 Task: Find a place to stay in Nouna, Burkina Faso from 3rd to 17th August for 4 guests, with an entire place, 3 bedrooms, 2 bathrooms, and a price range of ₹3000 to ₹100000+.
Action: Mouse moved to (515, 110)
Screenshot: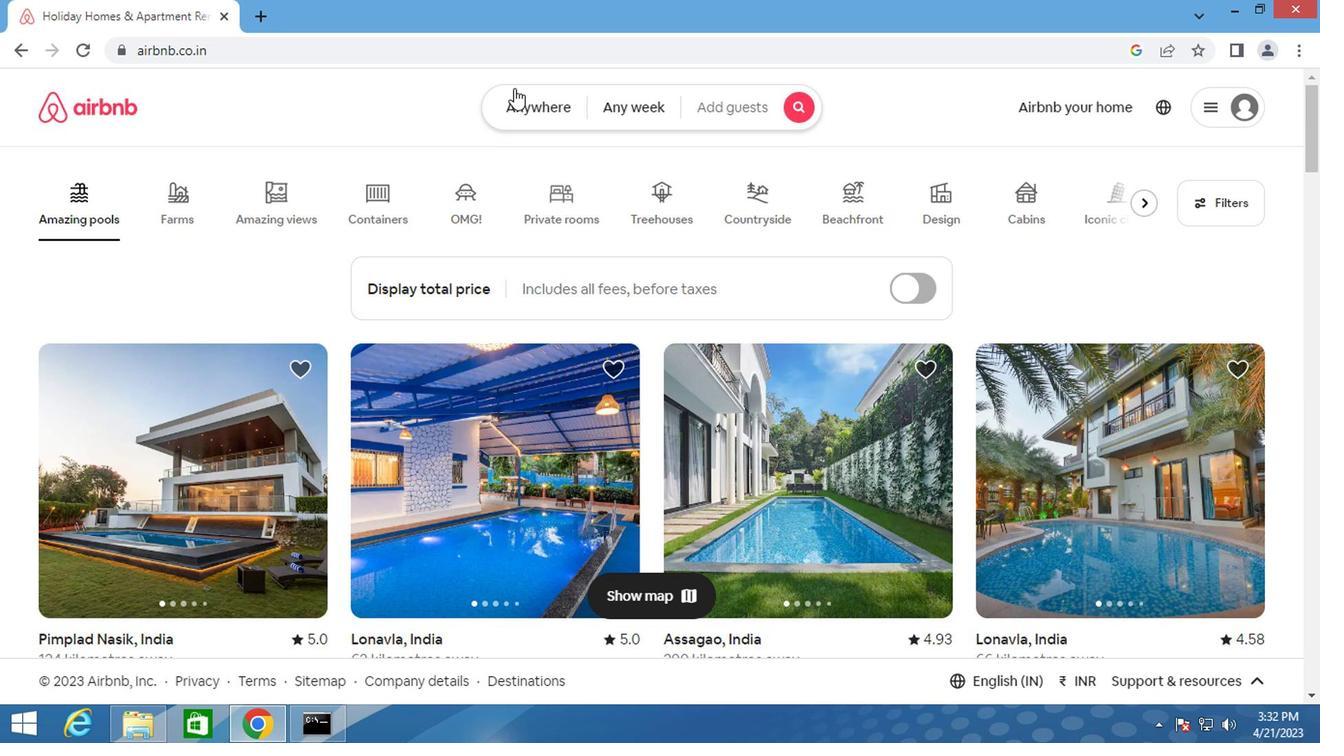 
Action: Mouse pressed left at (515, 110)
Screenshot: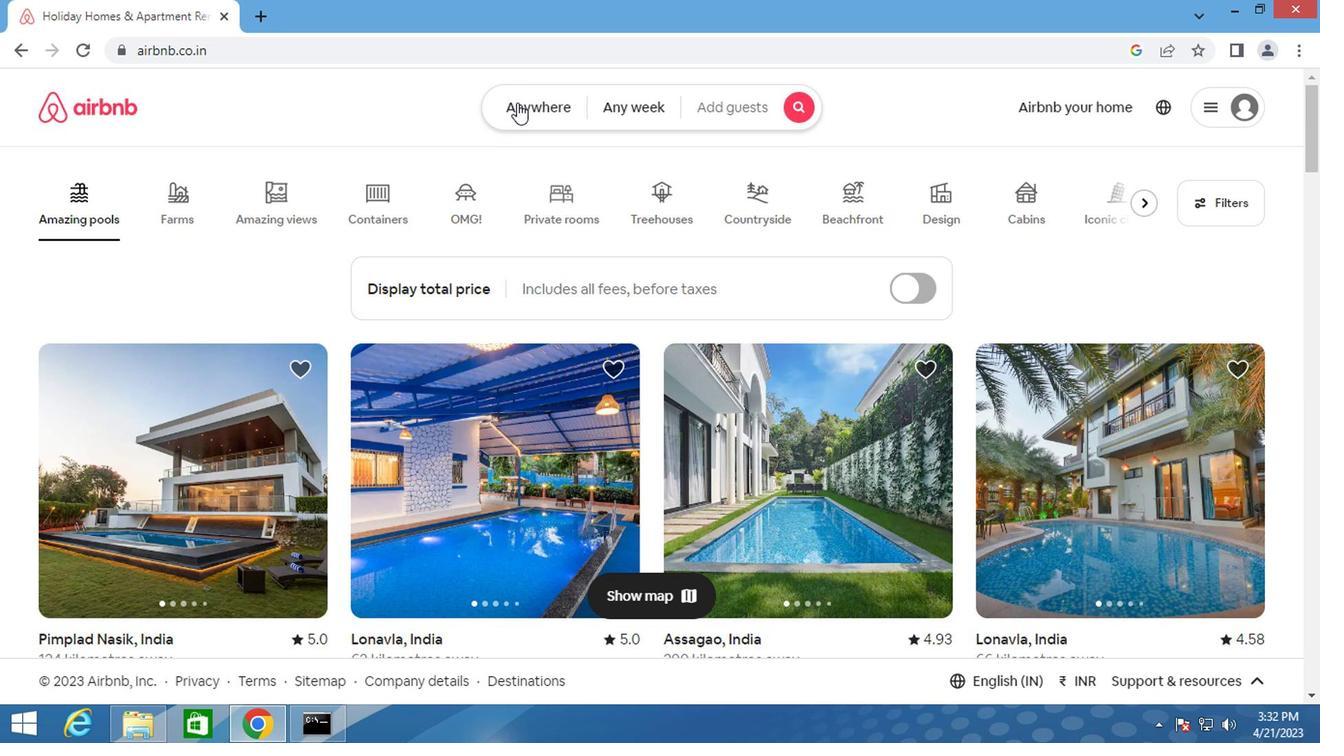 
Action: Mouse moved to (434, 187)
Screenshot: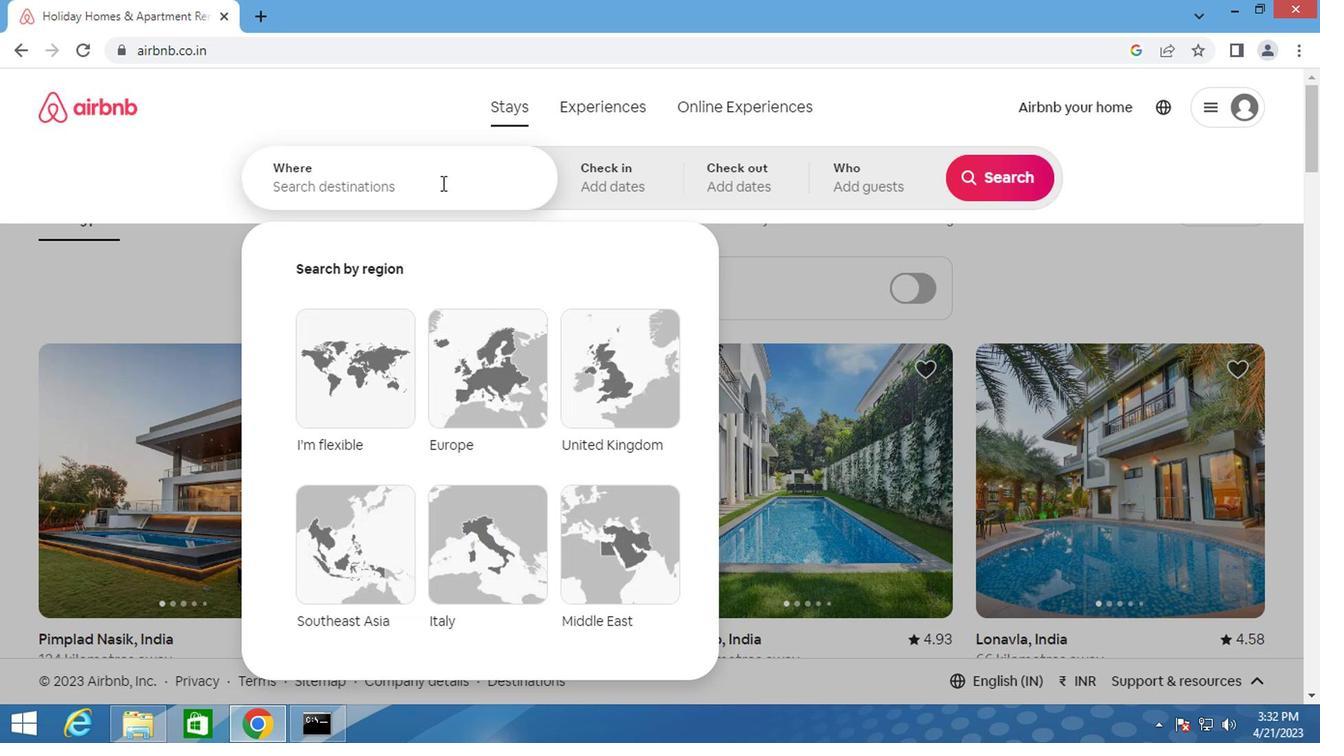 
Action: Mouse pressed left at (434, 187)
Screenshot: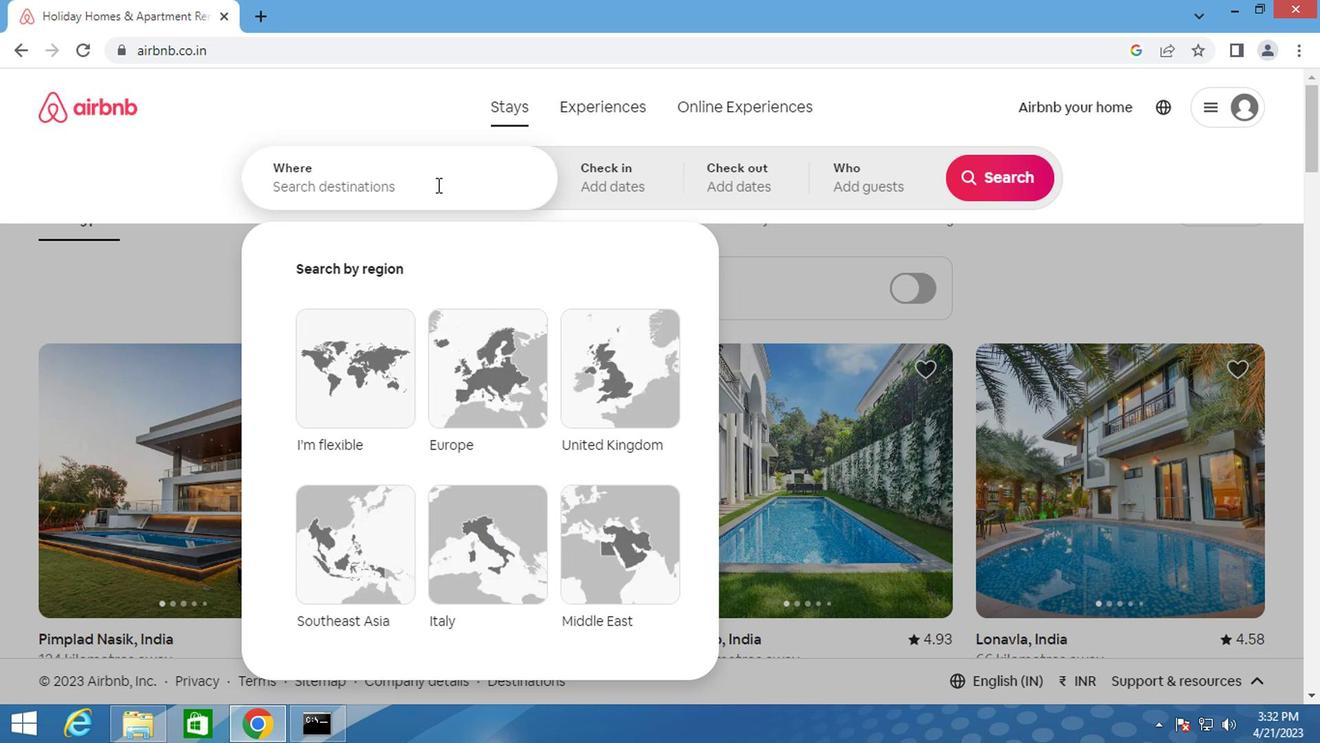 
Action: Key pressed <Key.shift>NOUNA,<Key.shift>BURKINA
Screenshot: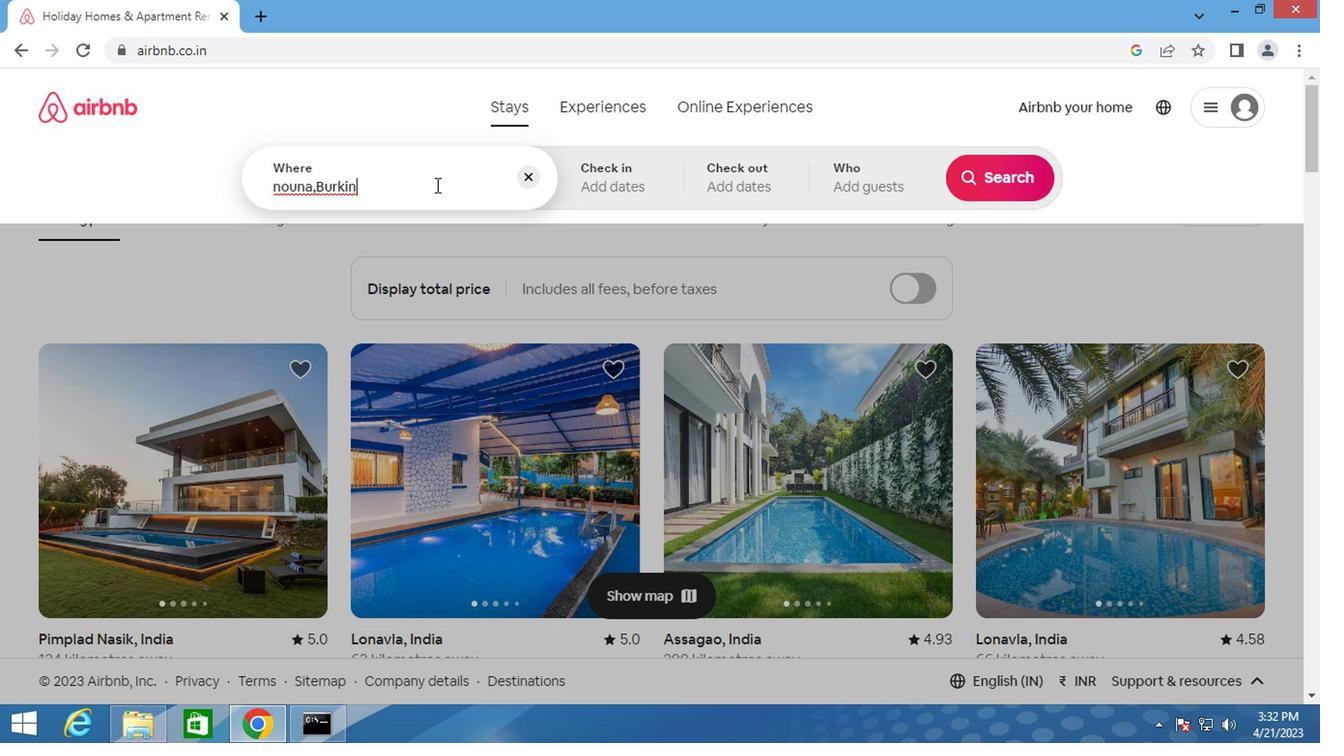
Action: Mouse moved to (421, 271)
Screenshot: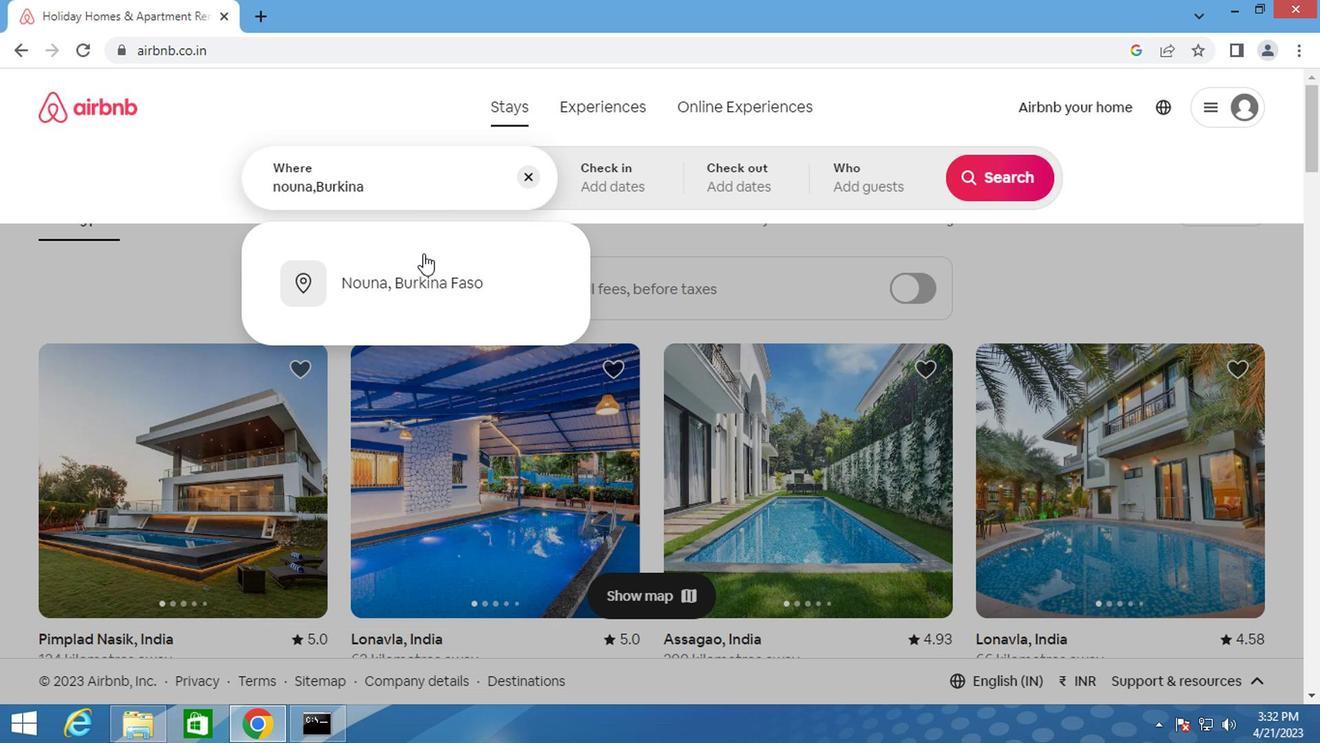 
Action: Mouse pressed left at (421, 271)
Screenshot: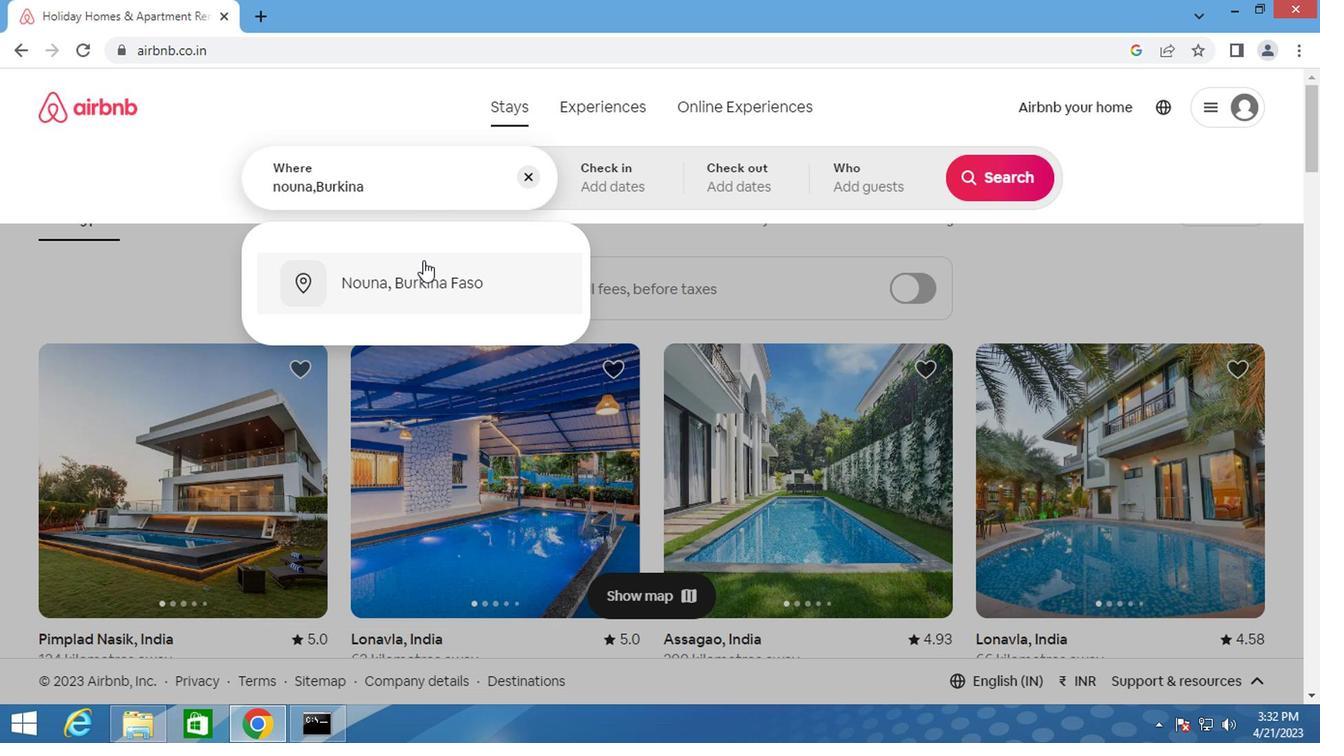 
Action: Mouse moved to (619, 179)
Screenshot: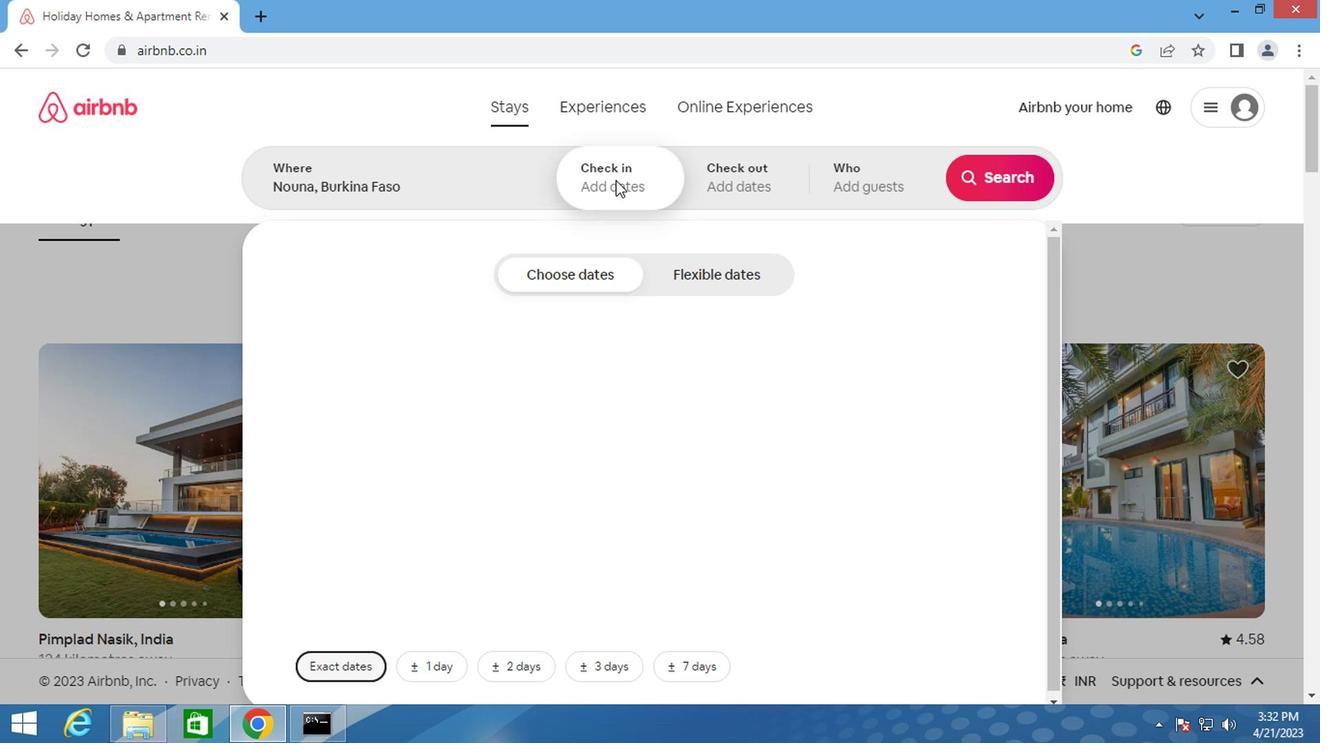 
Action: Mouse pressed left at (619, 179)
Screenshot: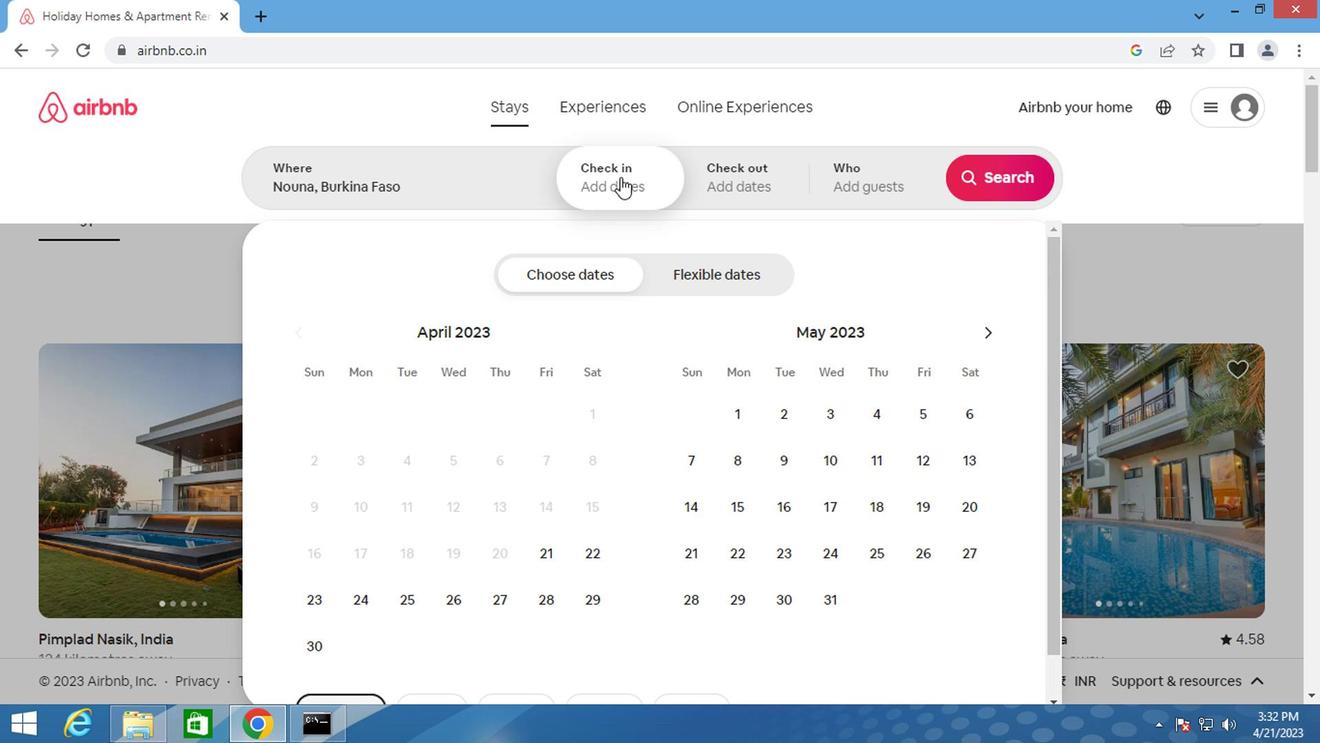 
Action: Mouse moved to (652, 196)
Screenshot: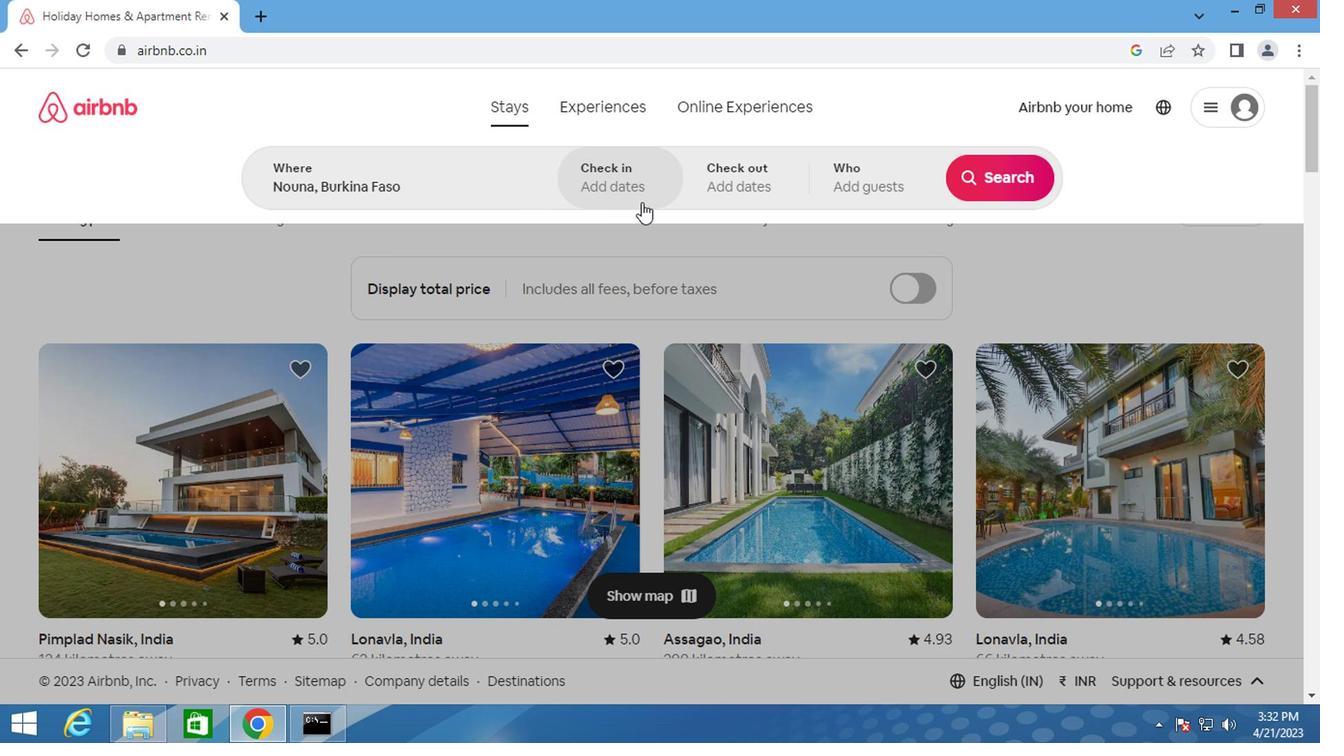 
Action: Mouse pressed left at (652, 196)
Screenshot: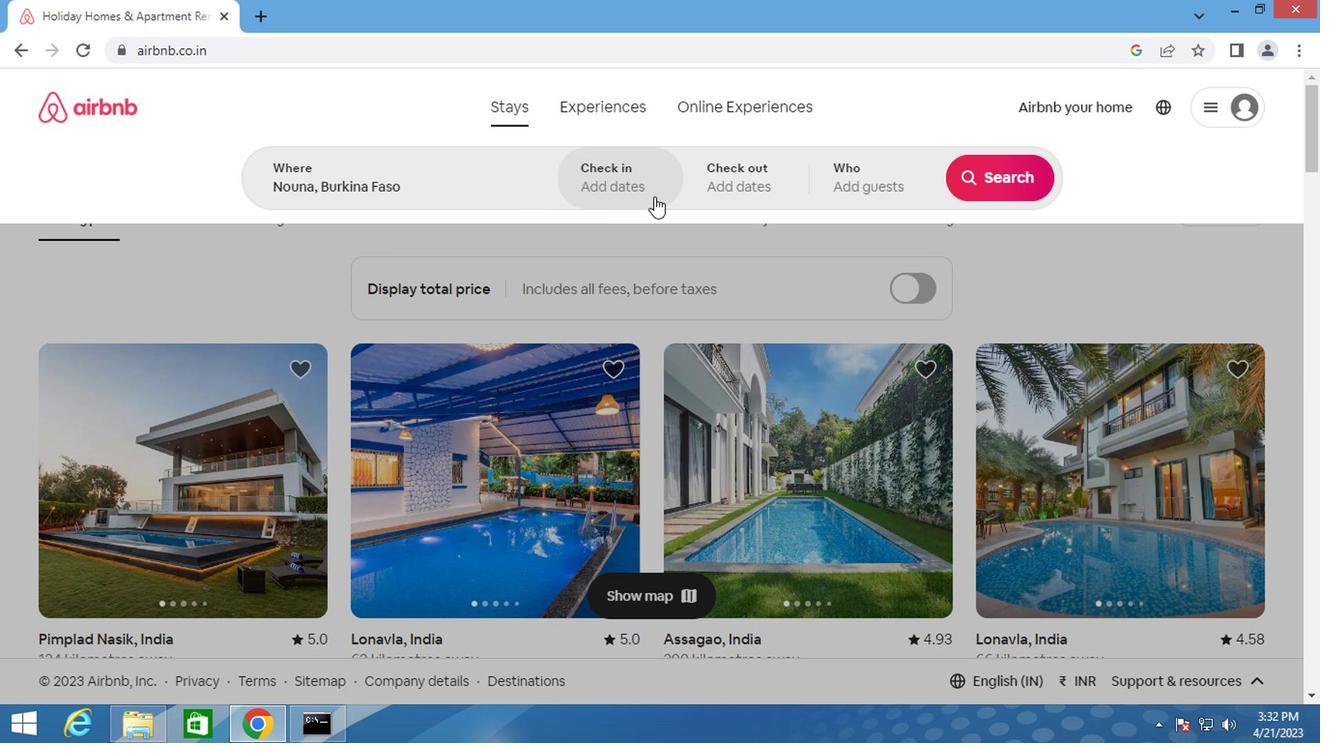 
Action: Mouse moved to (979, 331)
Screenshot: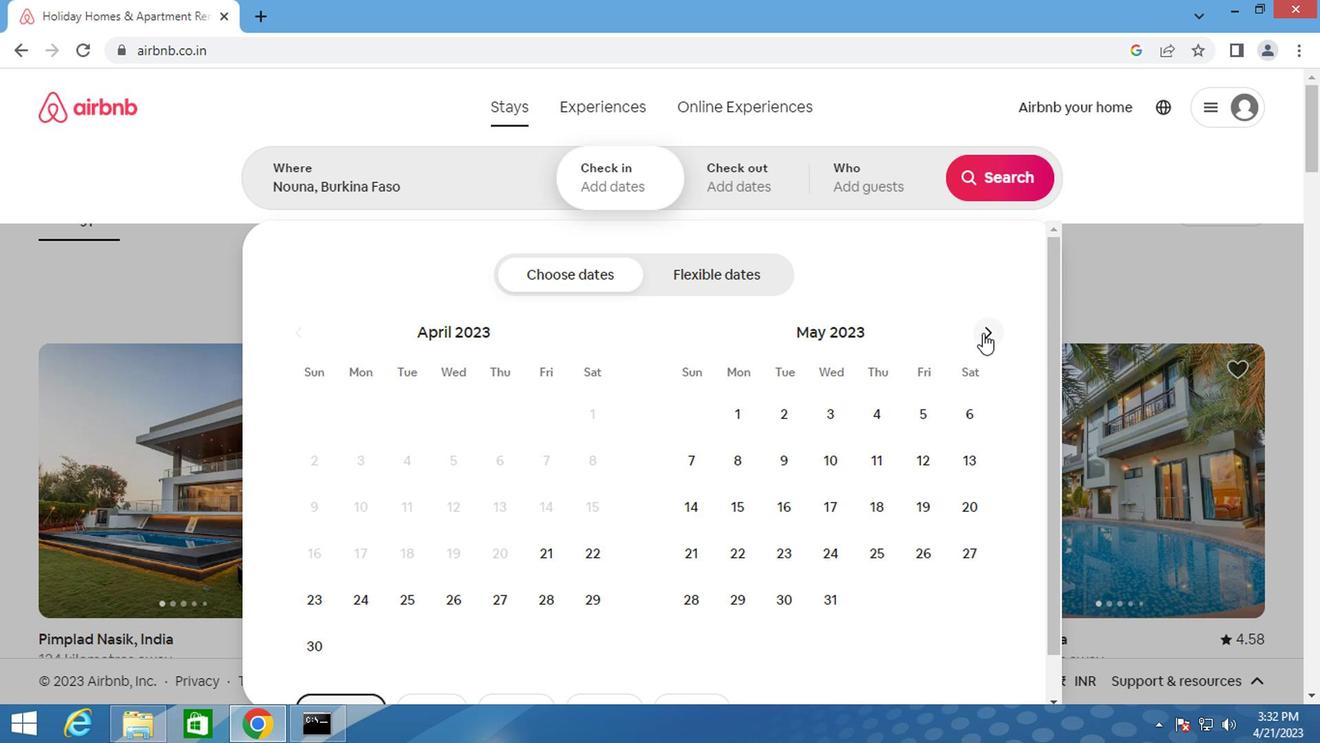 
Action: Mouse pressed left at (979, 331)
Screenshot: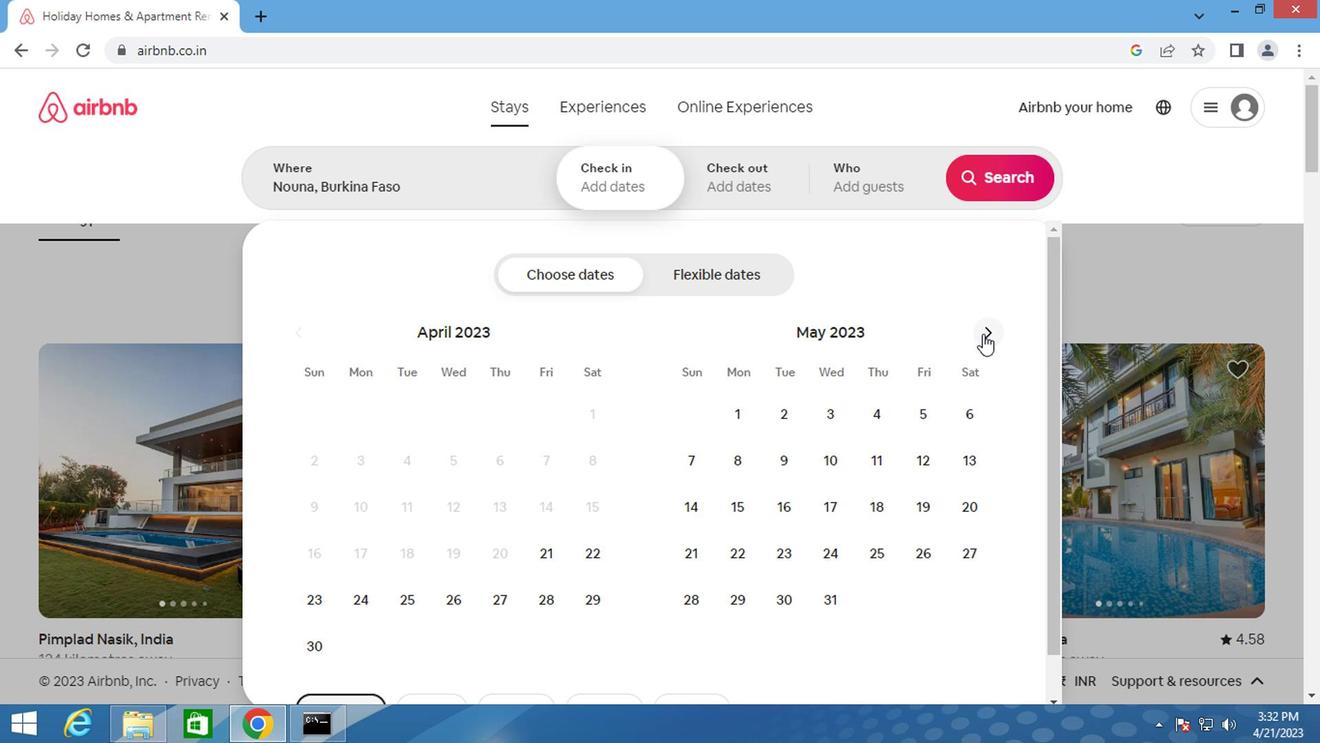 
Action: Mouse pressed left at (979, 331)
Screenshot: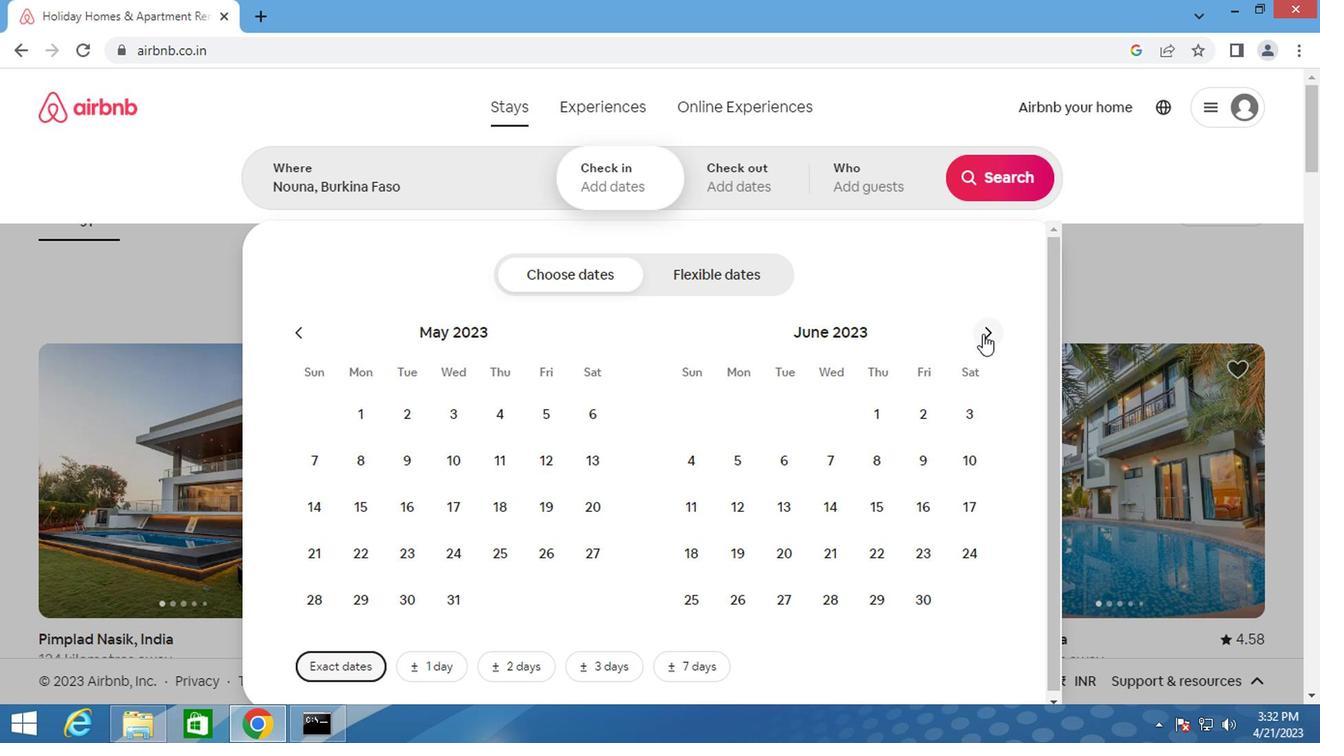 
Action: Mouse pressed left at (979, 331)
Screenshot: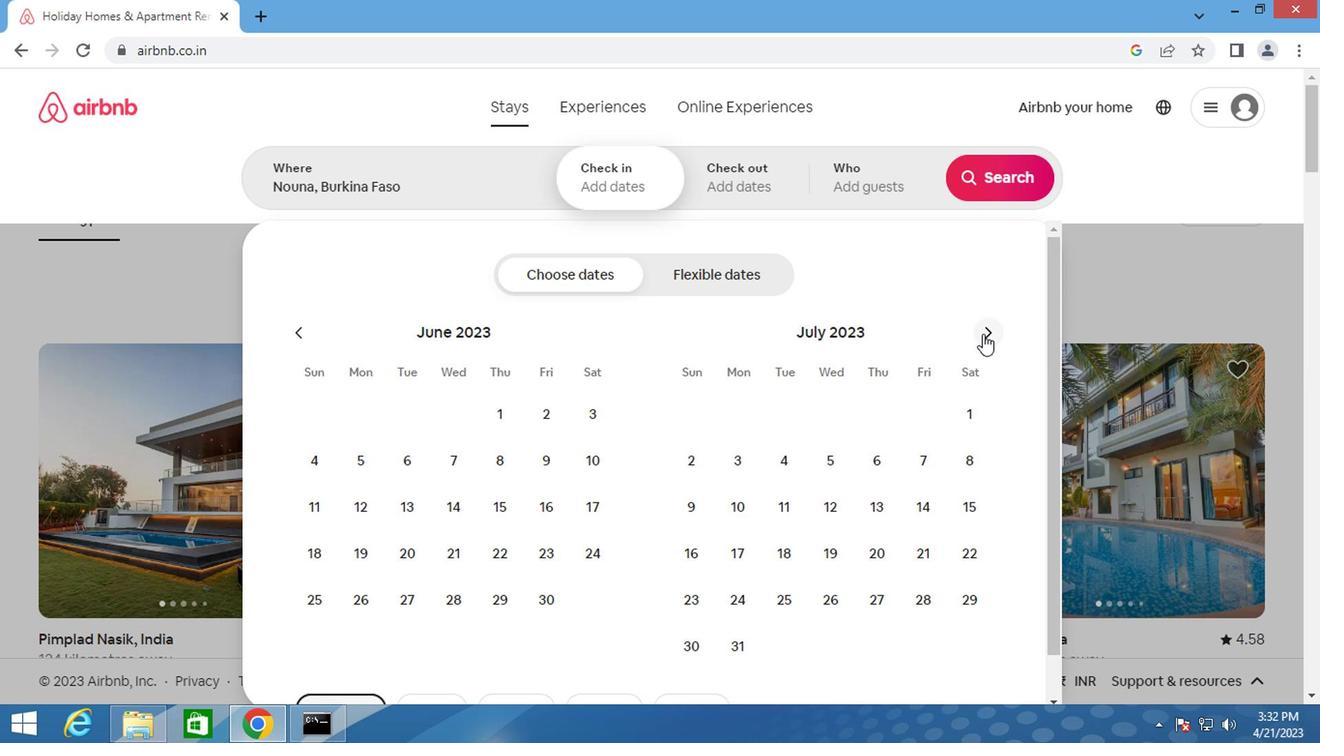 
Action: Mouse moved to (883, 410)
Screenshot: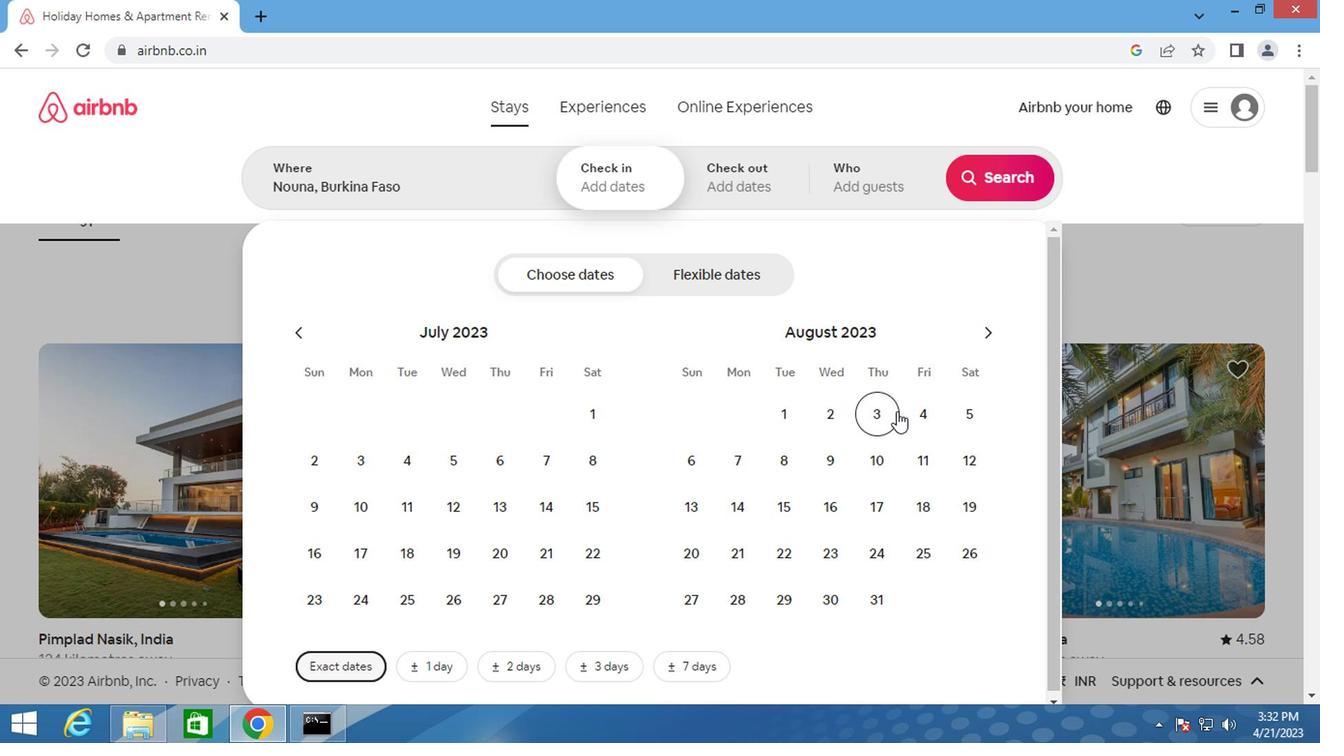 
Action: Mouse pressed left at (883, 410)
Screenshot: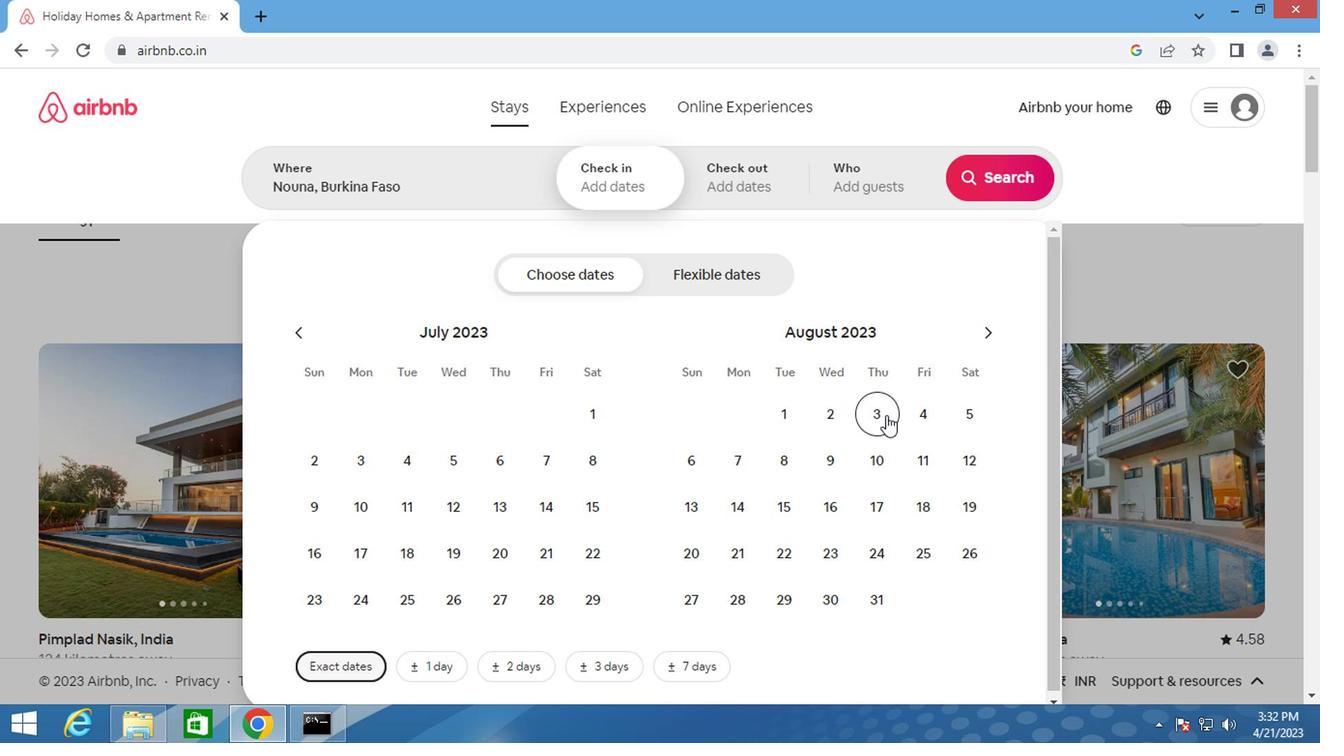 
Action: Mouse moved to (866, 491)
Screenshot: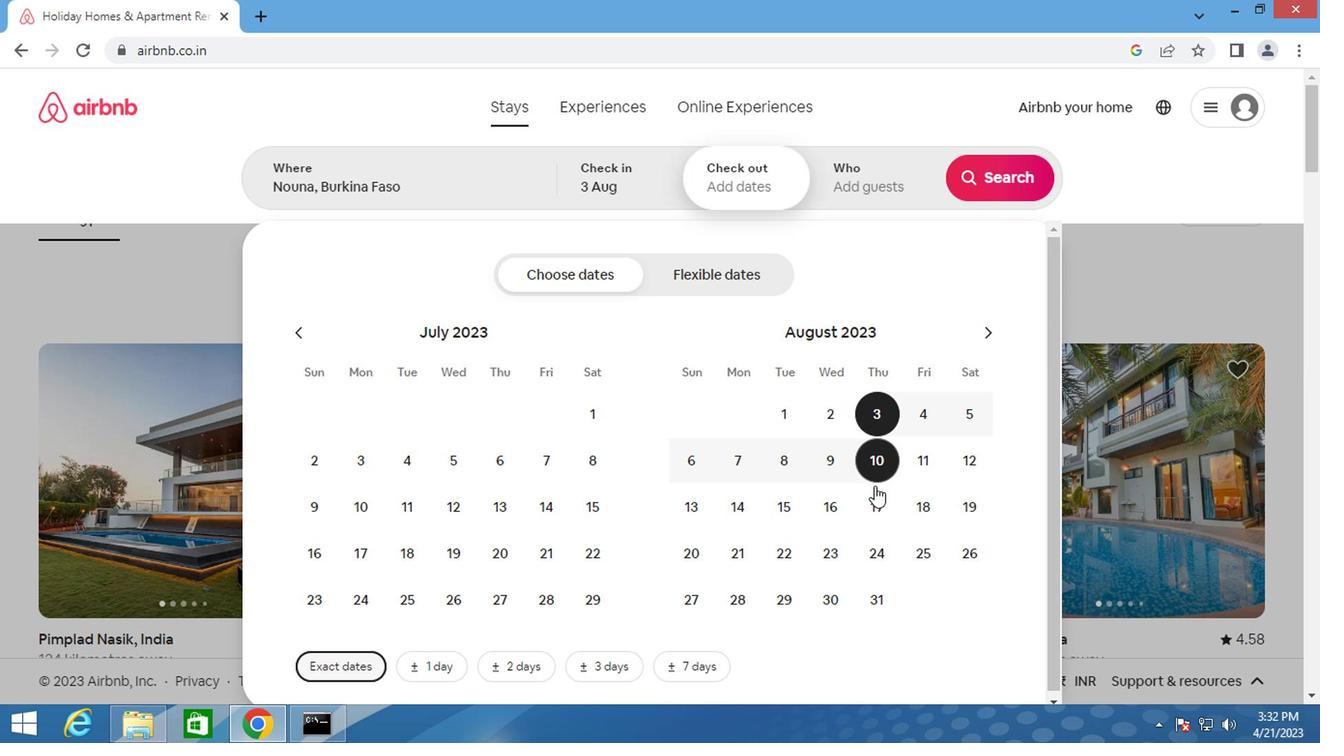 
Action: Mouse pressed left at (866, 491)
Screenshot: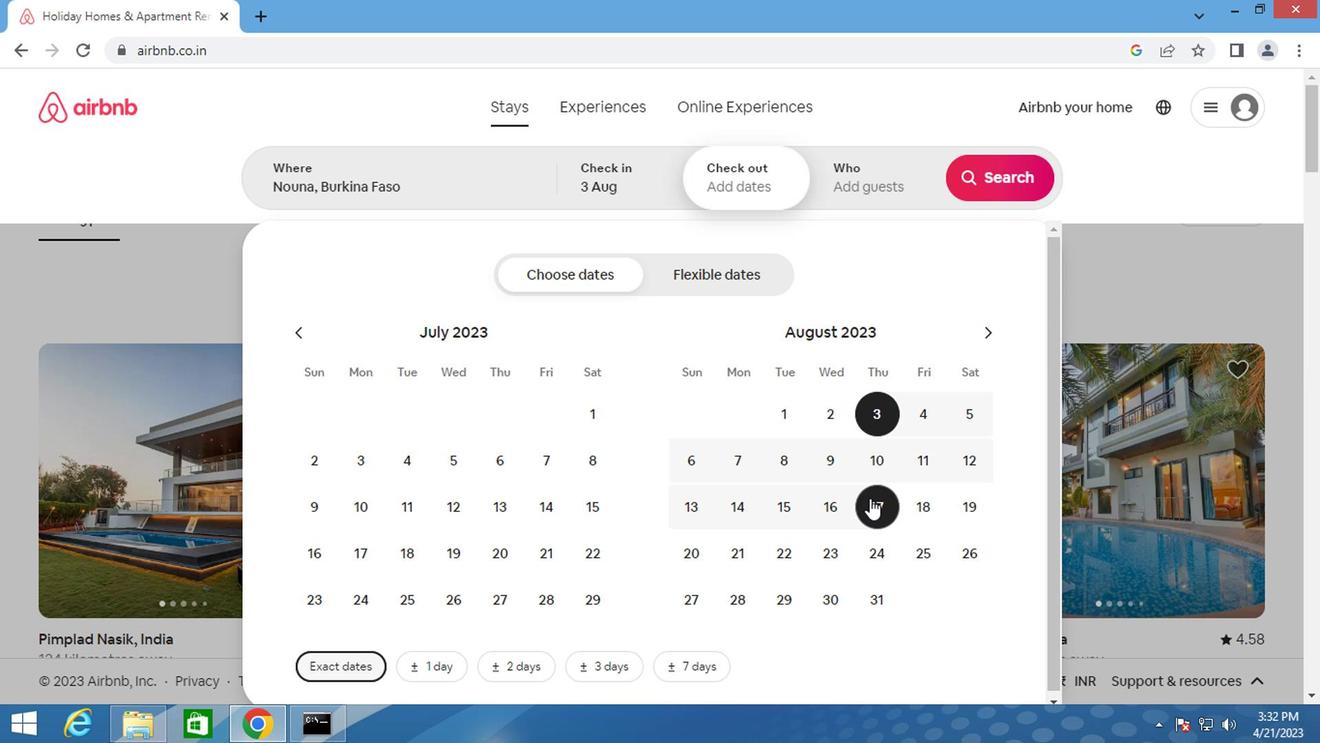 
Action: Mouse moved to (870, 178)
Screenshot: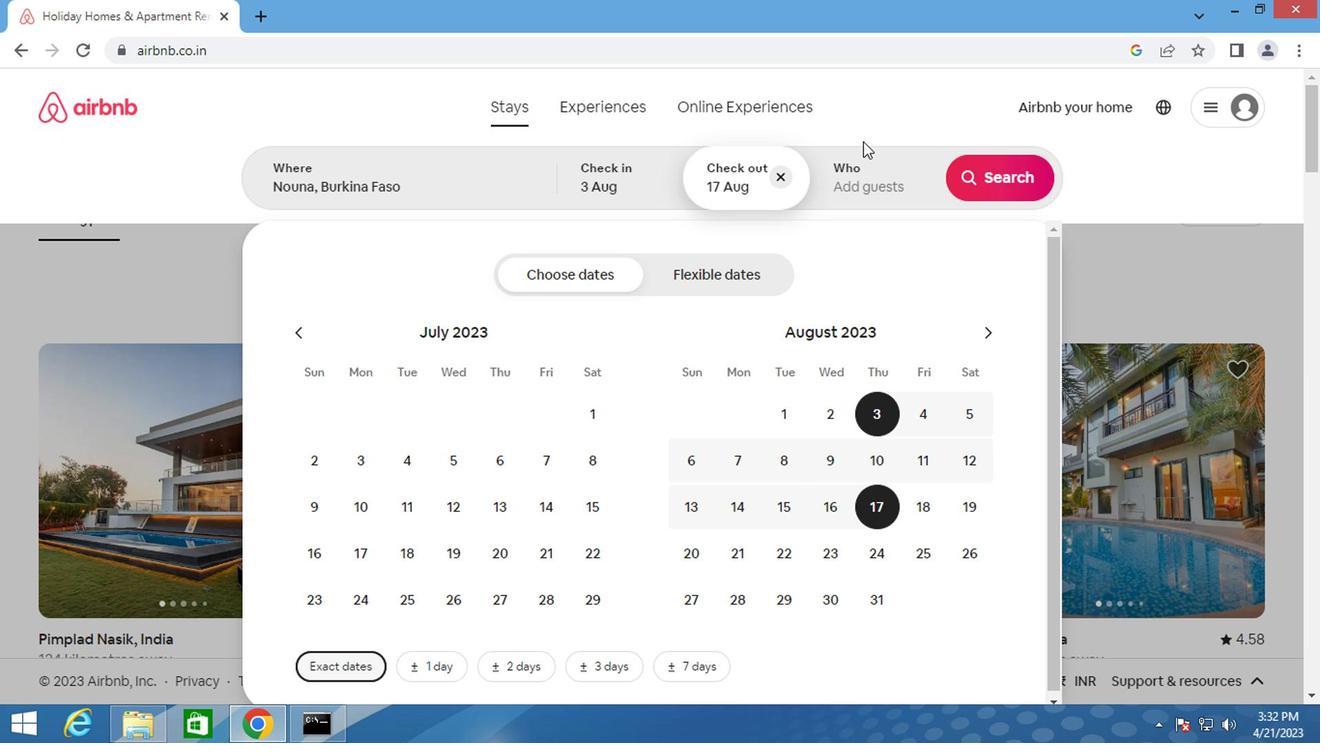
Action: Mouse pressed left at (870, 178)
Screenshot: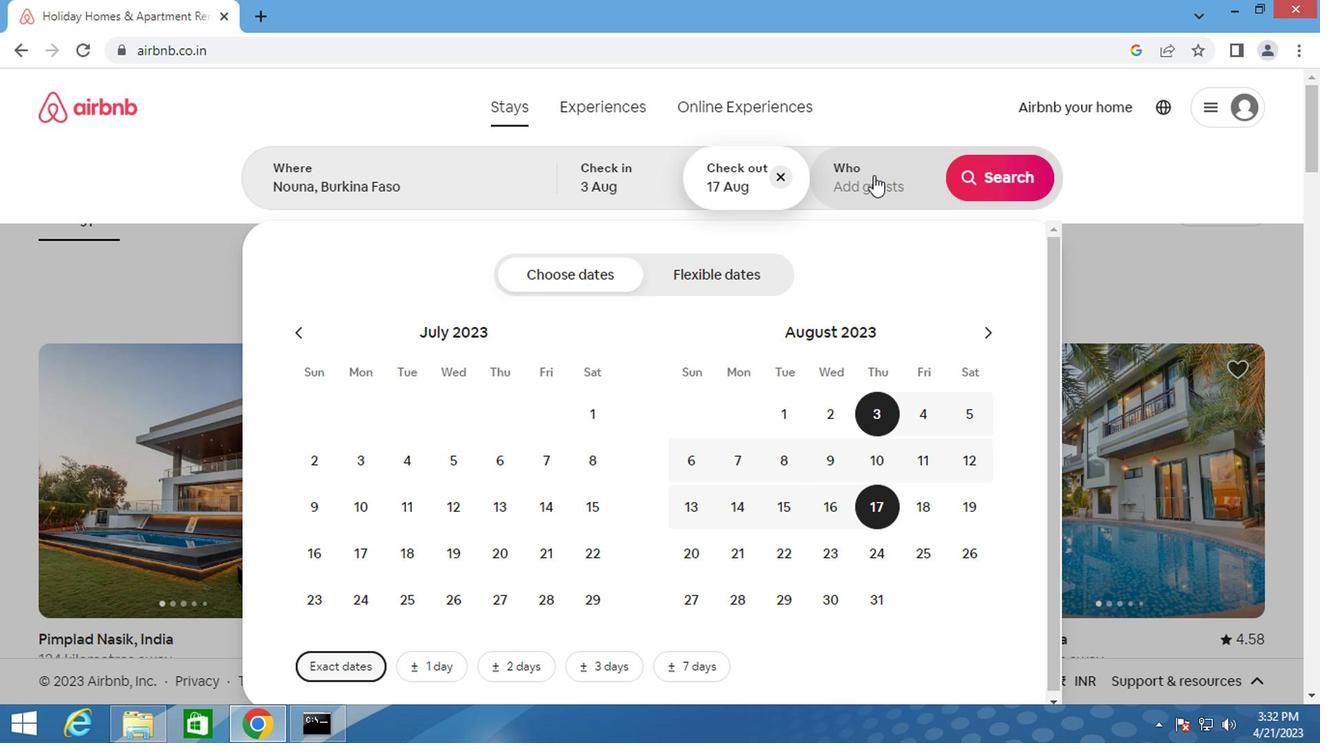 
Action: Mouse moved to (1013, 276)
Screenshot: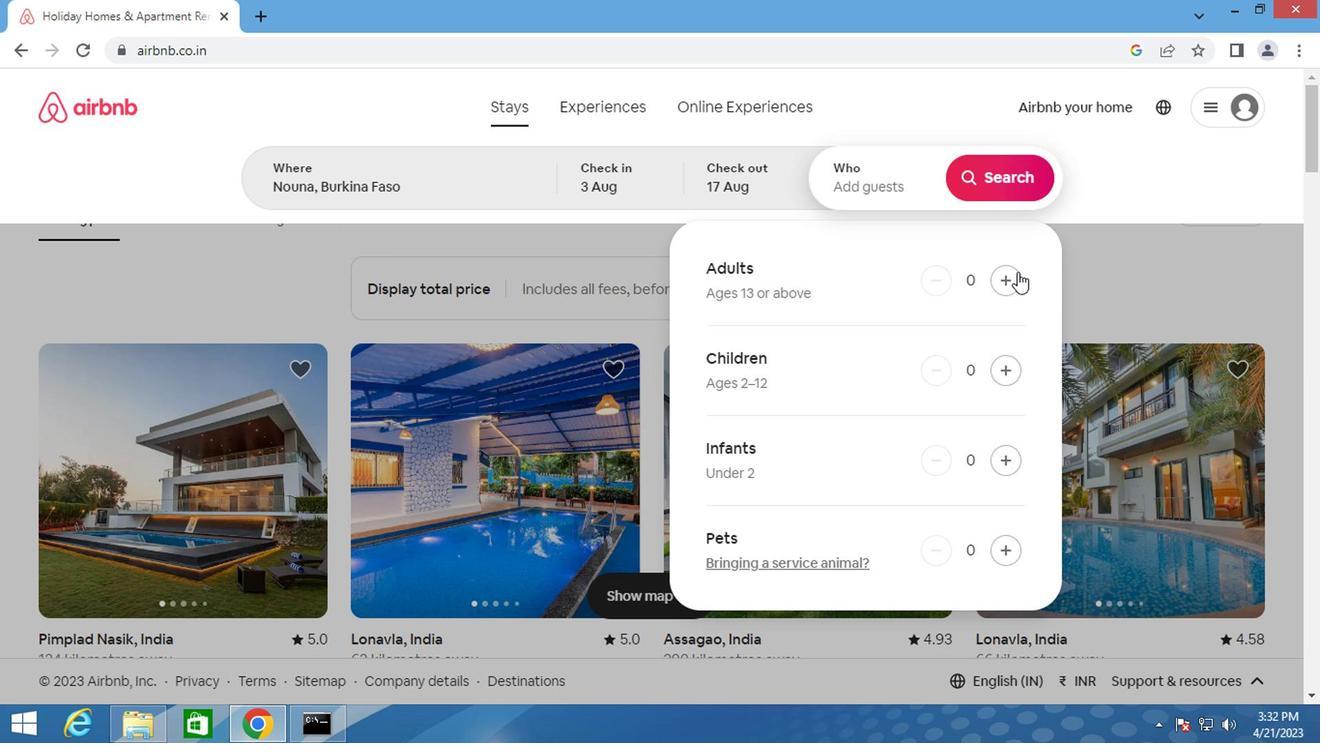 
Action: Mouse pressed left at (1013, 276)
Screenshot: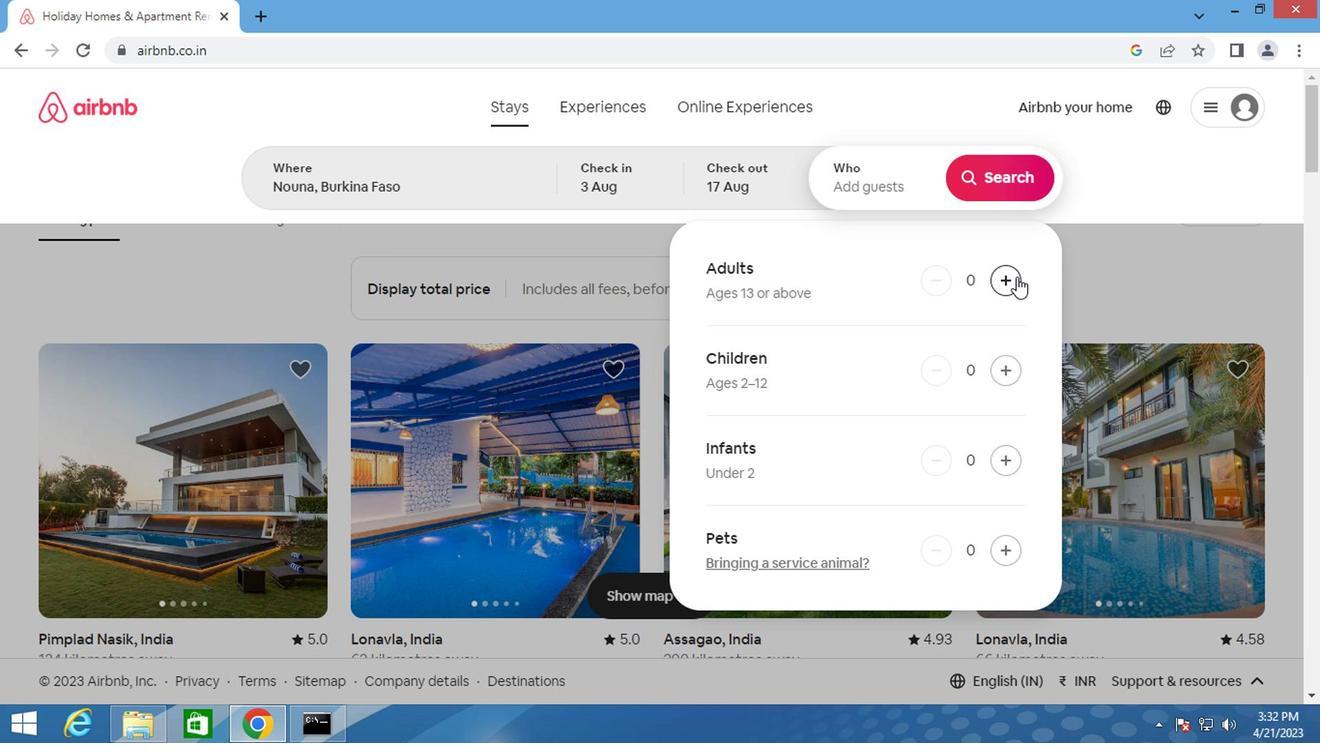 
Action: Mouse pressed left at (1013, 276)
Screenshot: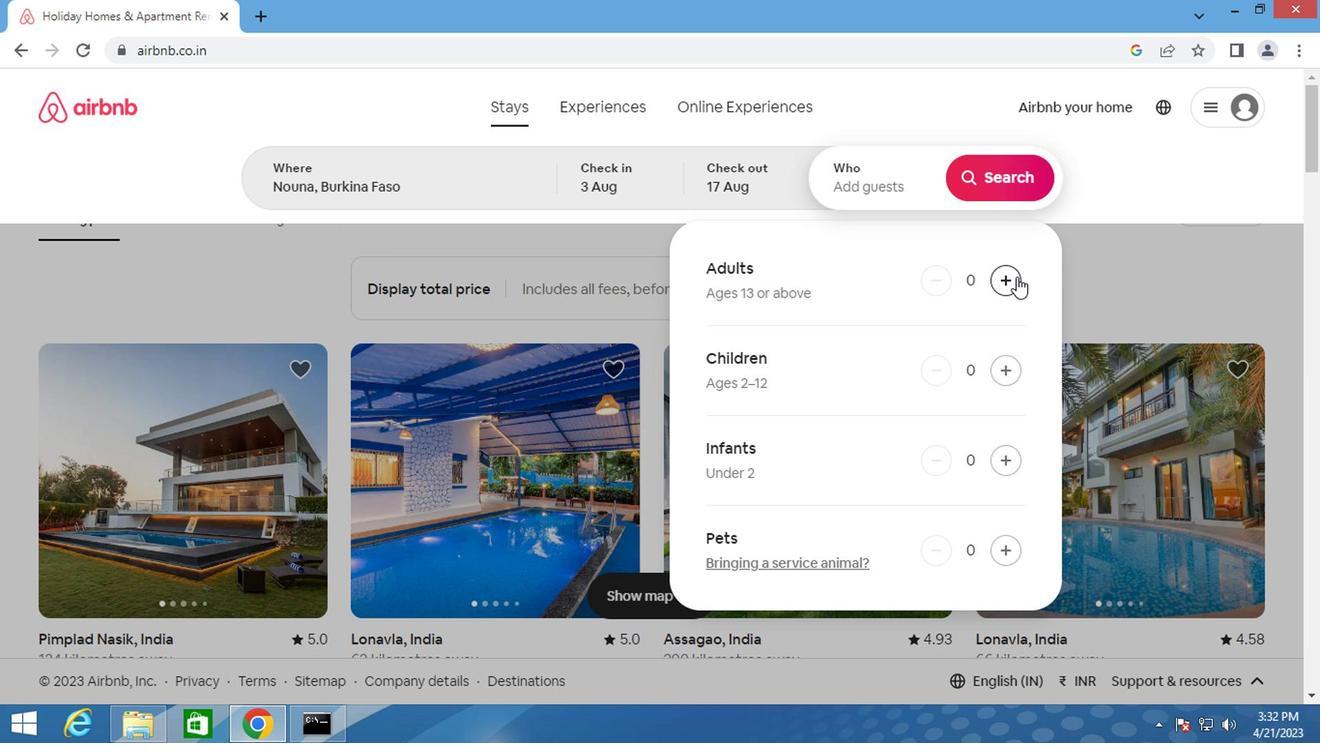 
Action: Mouse pressed left at (1013, 276)
Screenshot: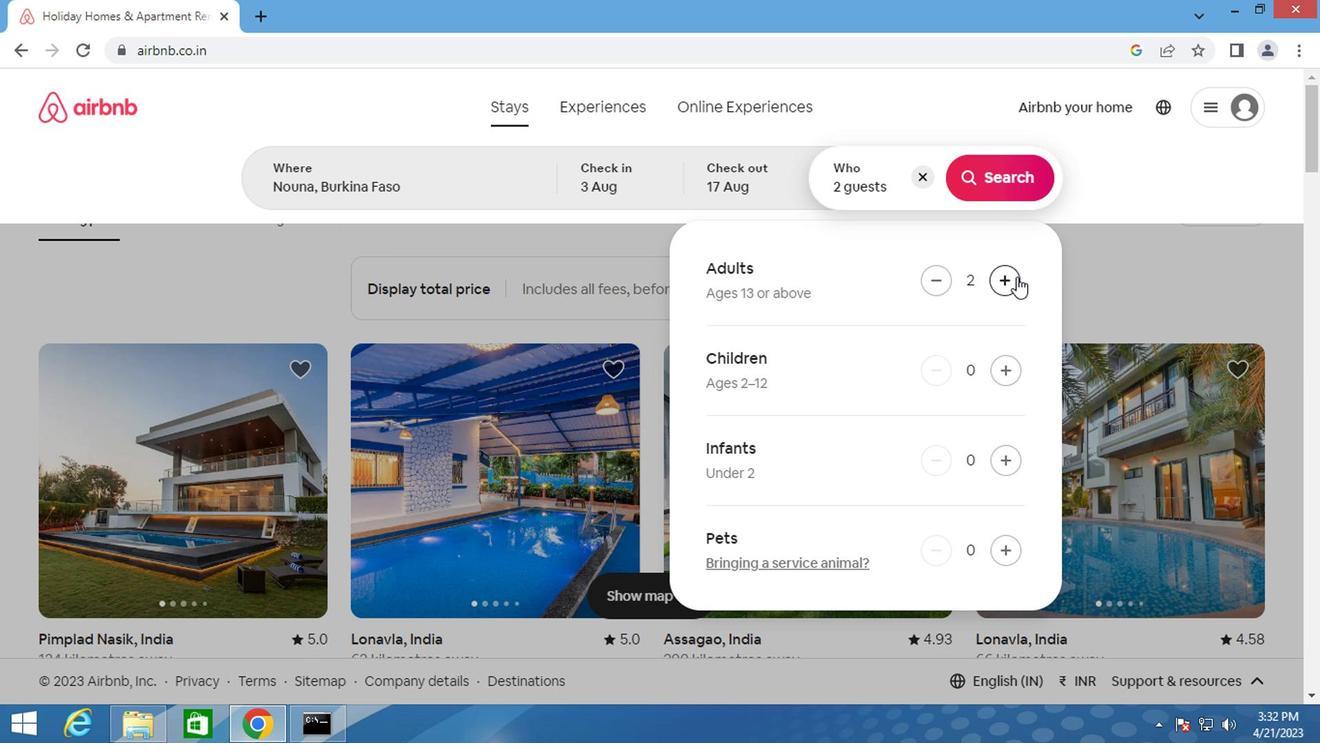 
Action: Mouse moved to (998, 364)
Screenshot: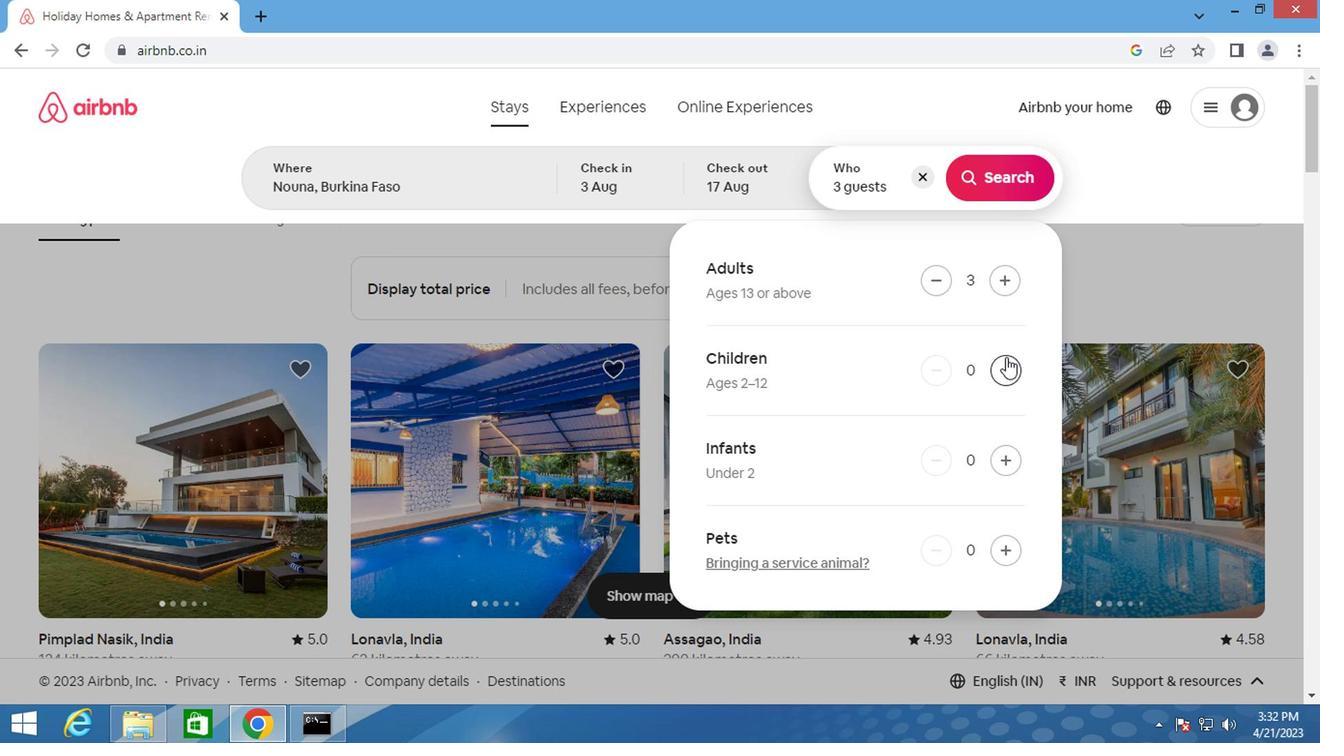 
Action: Mouse pressed left at (998, 364)
Screenshot: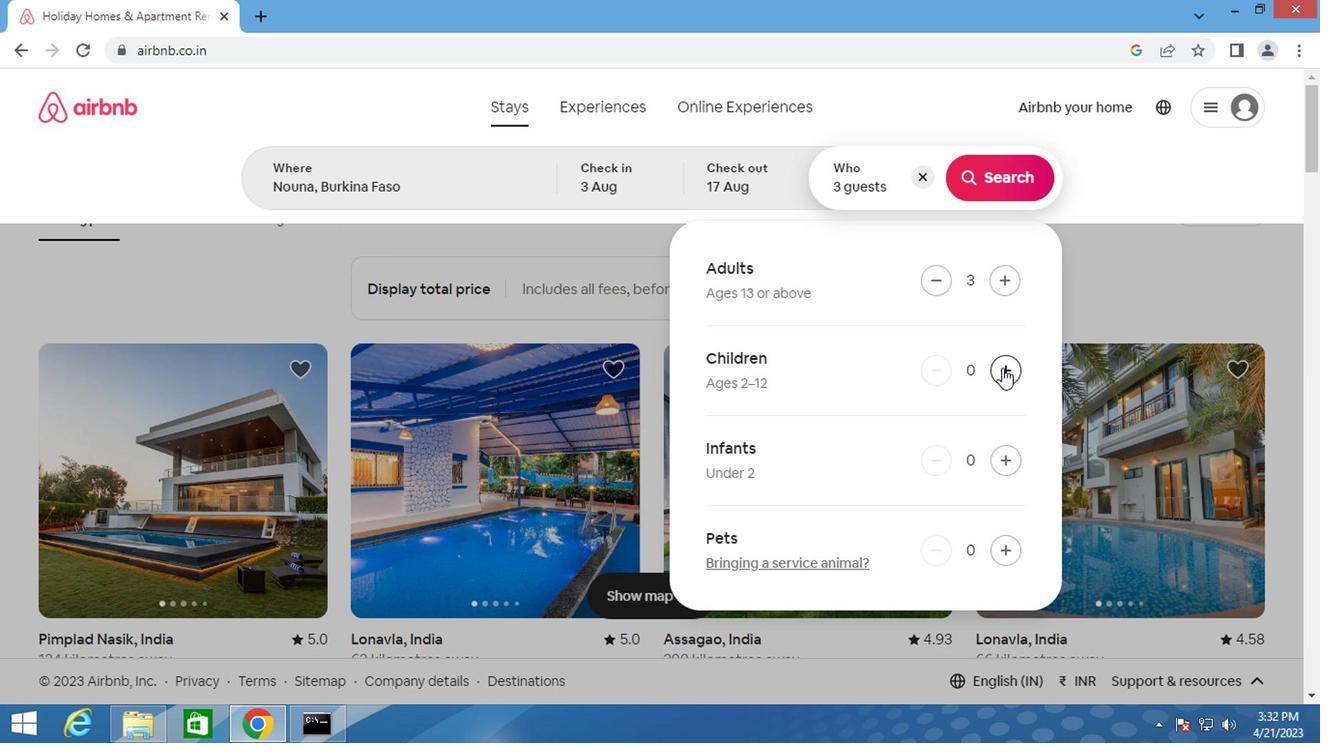 
Action: Mouse moved to (998, 365)
Screenshot: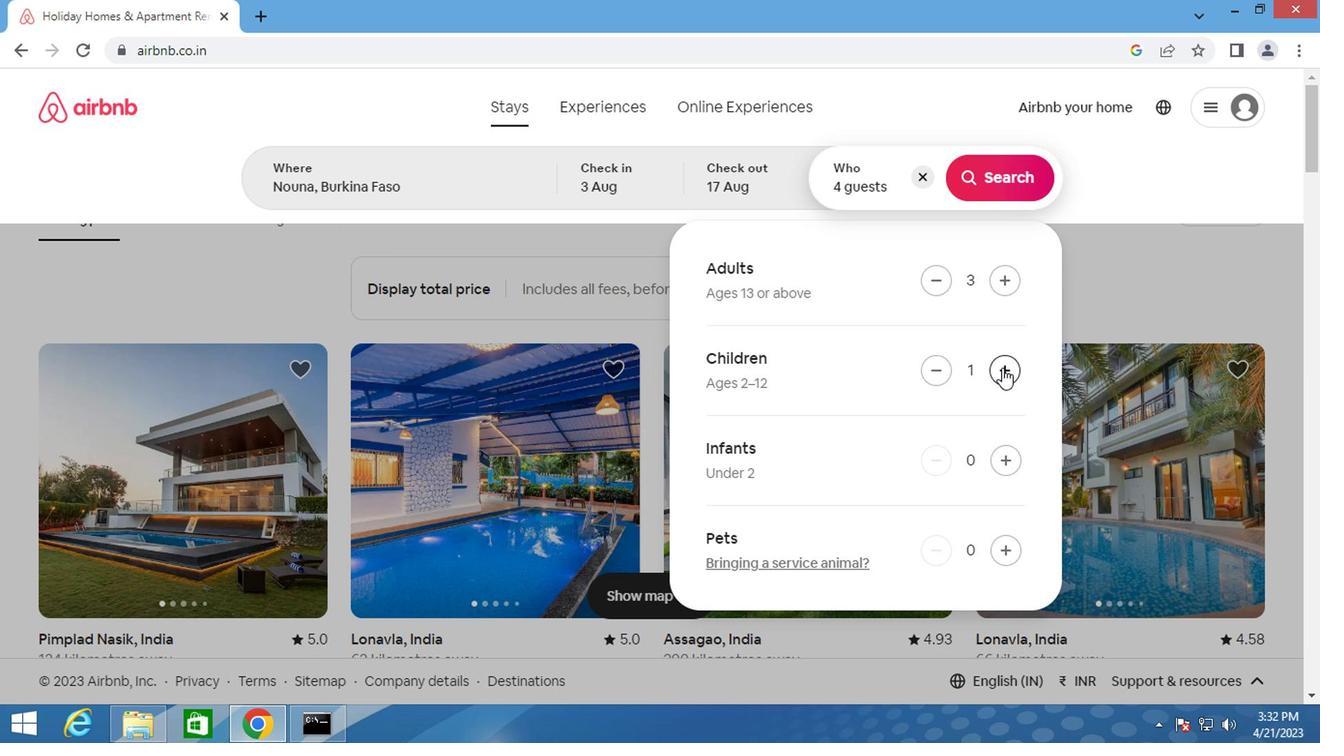
Action: Mouse scrolled (998, 364) with delta (0, 0)
Screenshot: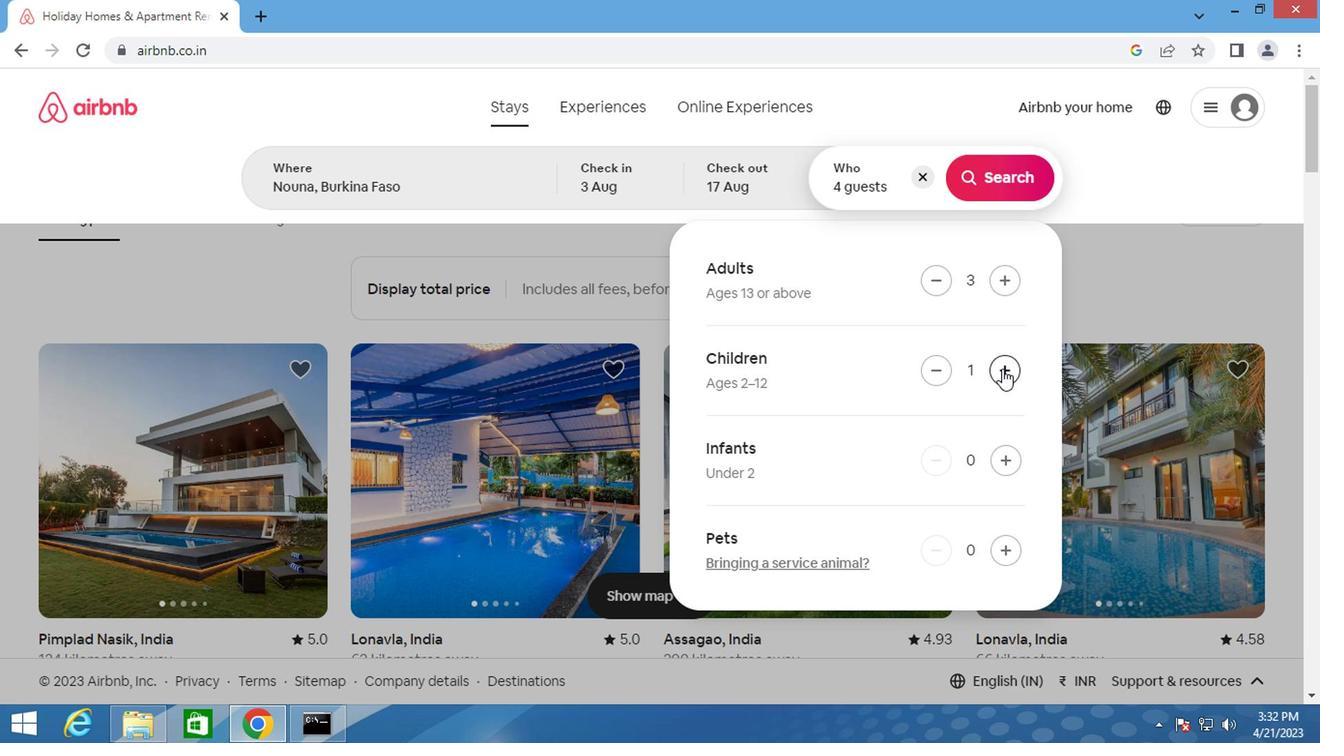 
Action: Mouse scrolled (998, 364) with delta (0, 0)
Screenshot: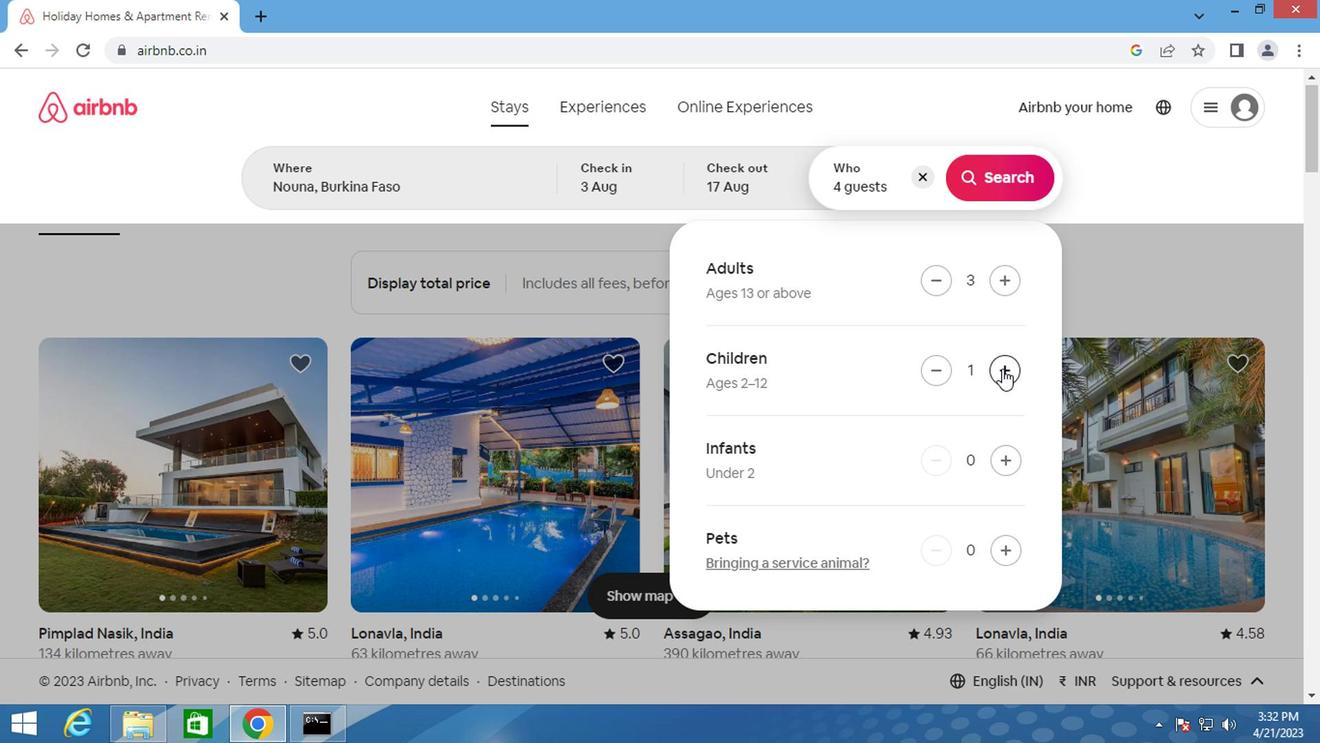 
Action: Mouse moved to (798, 108)
Screenshot: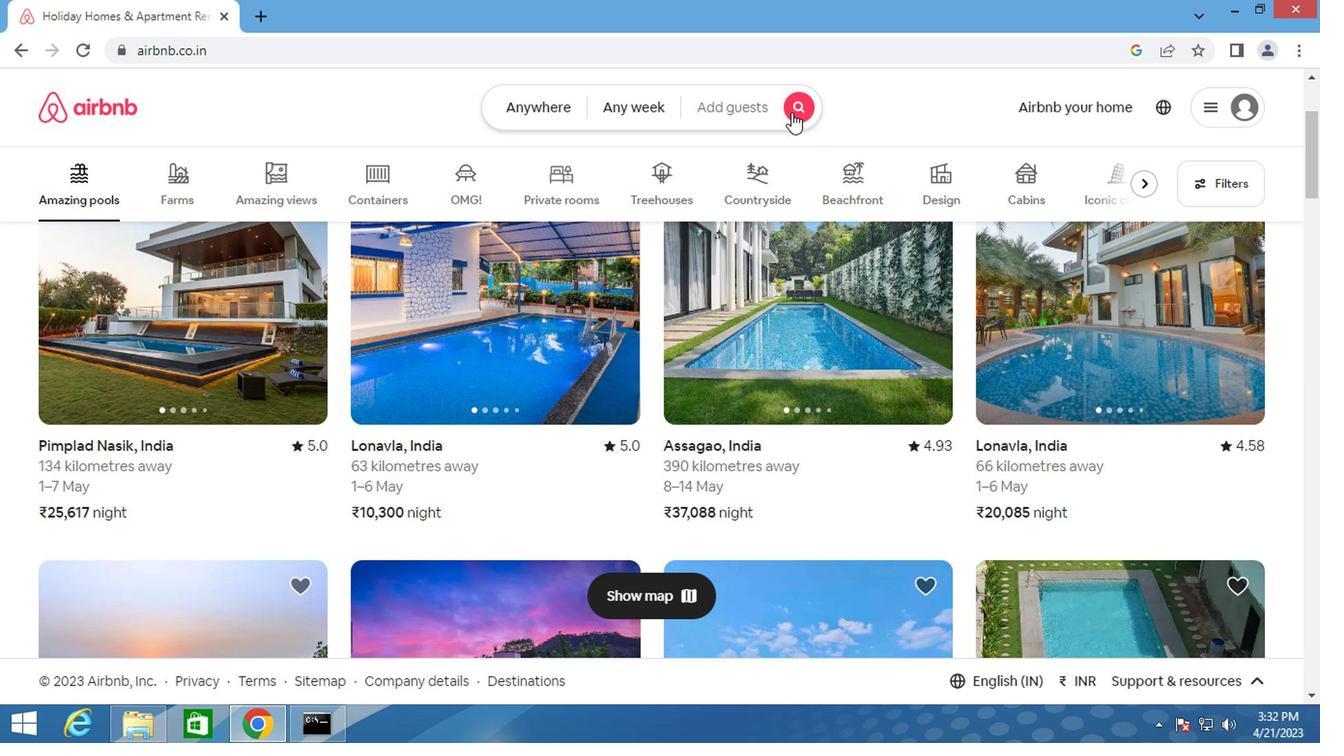 
Action: Mouse pressed left at (798, 108)
Screenshot: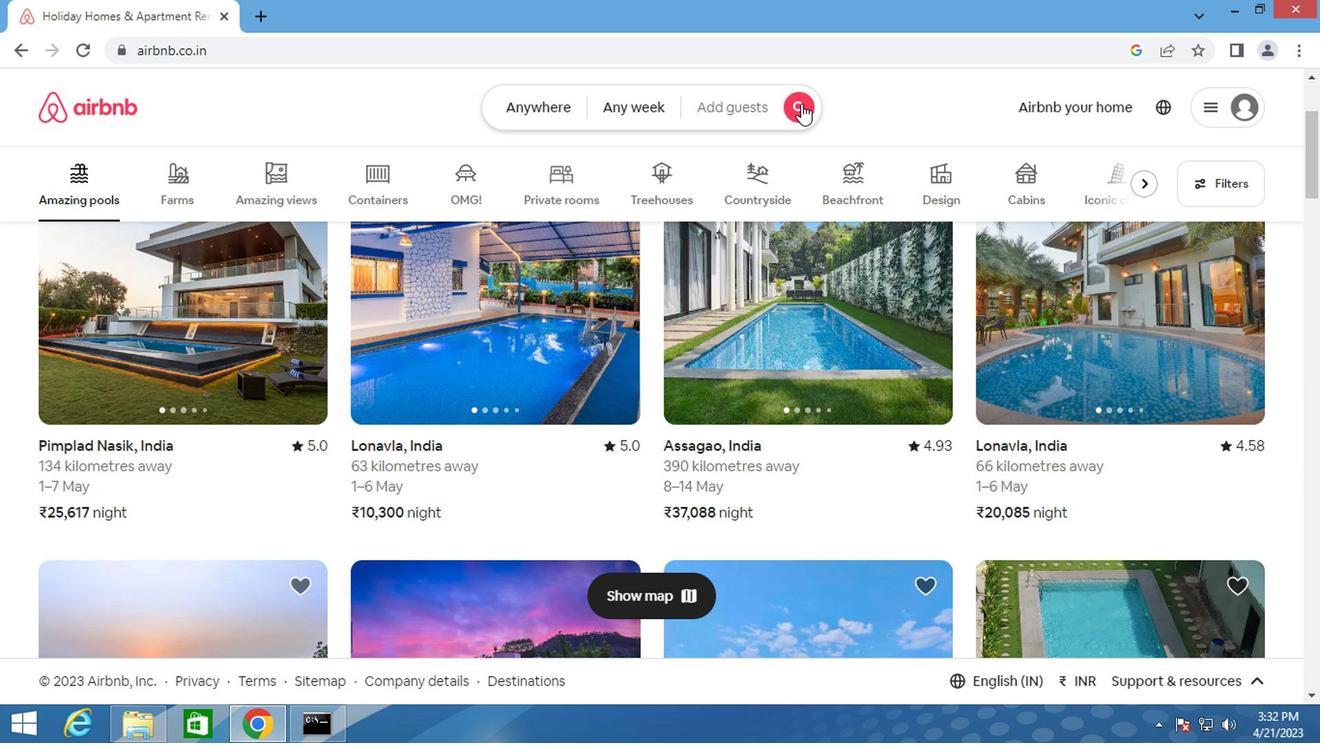 
Action: Mouse moved to (979, 178)
Screenshot: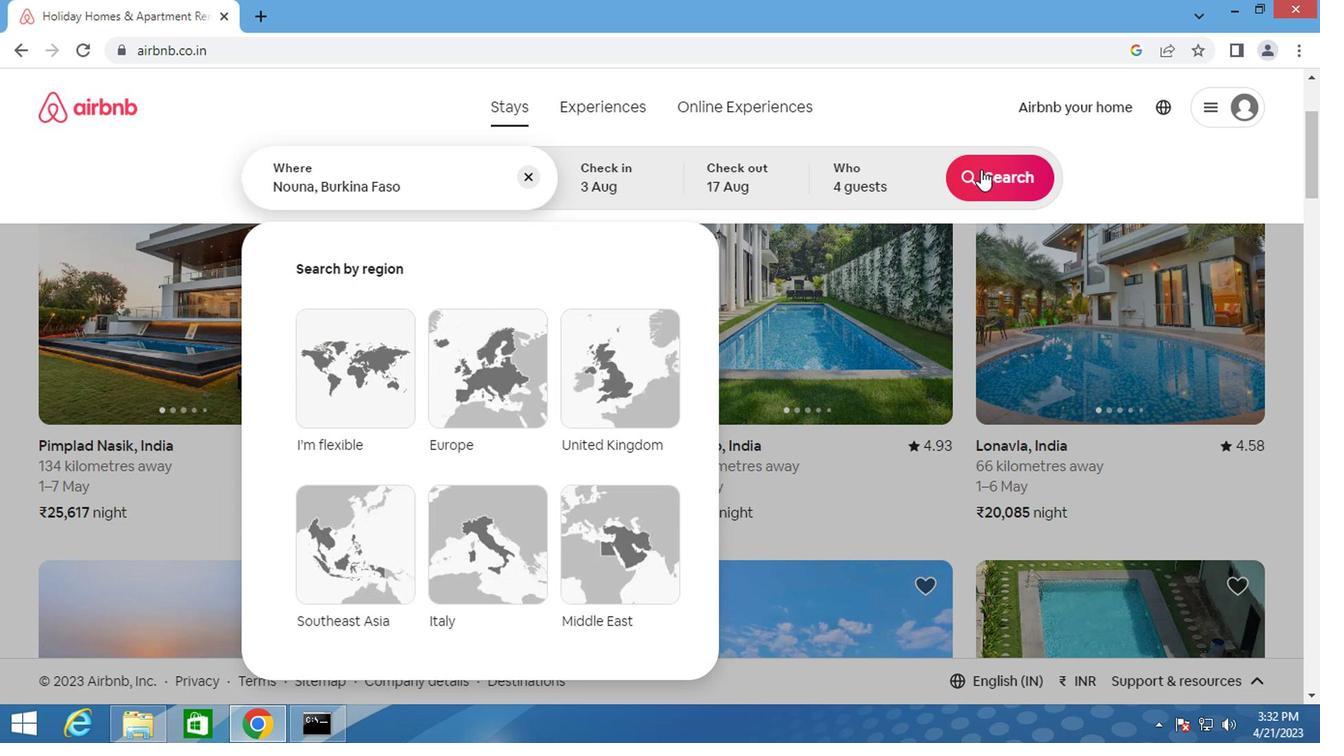 
Action: Mouse pressed left at (979, 178)
Screenshot: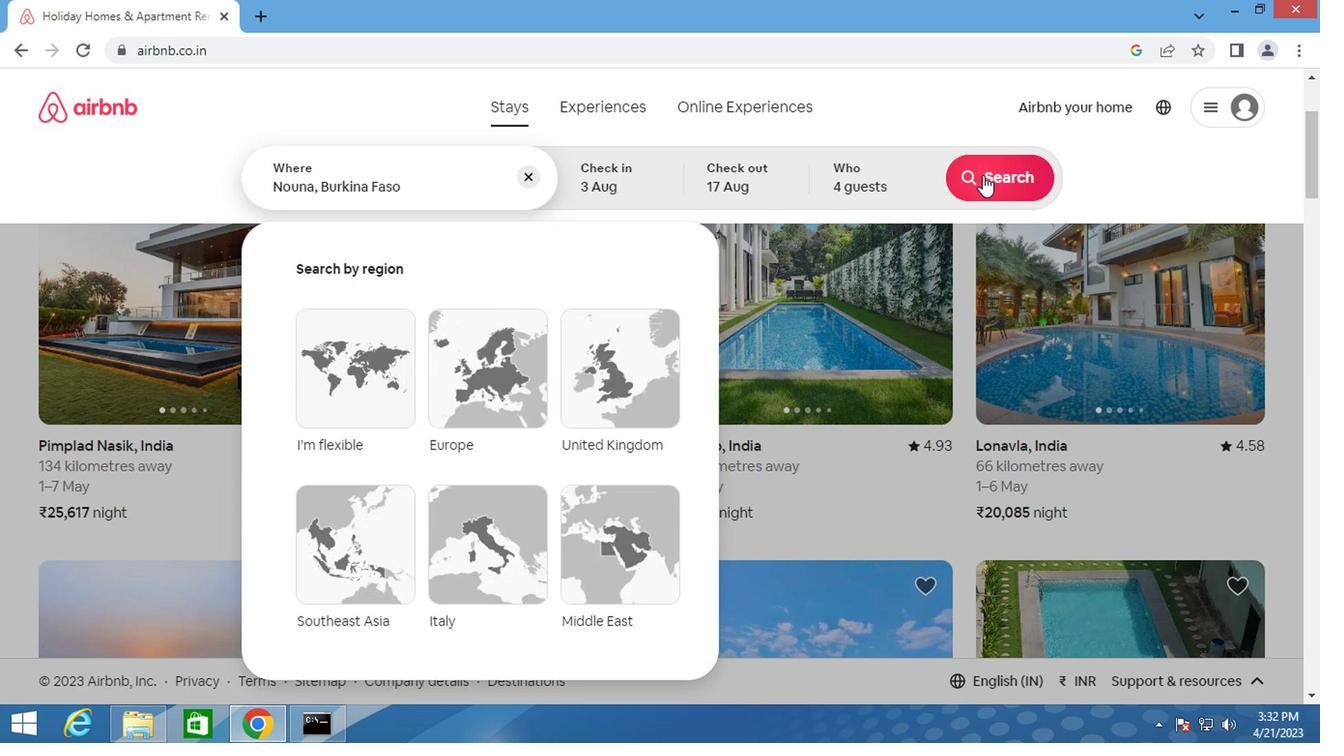 
Action: Mouse moved to (1223, 182)
Screenshot: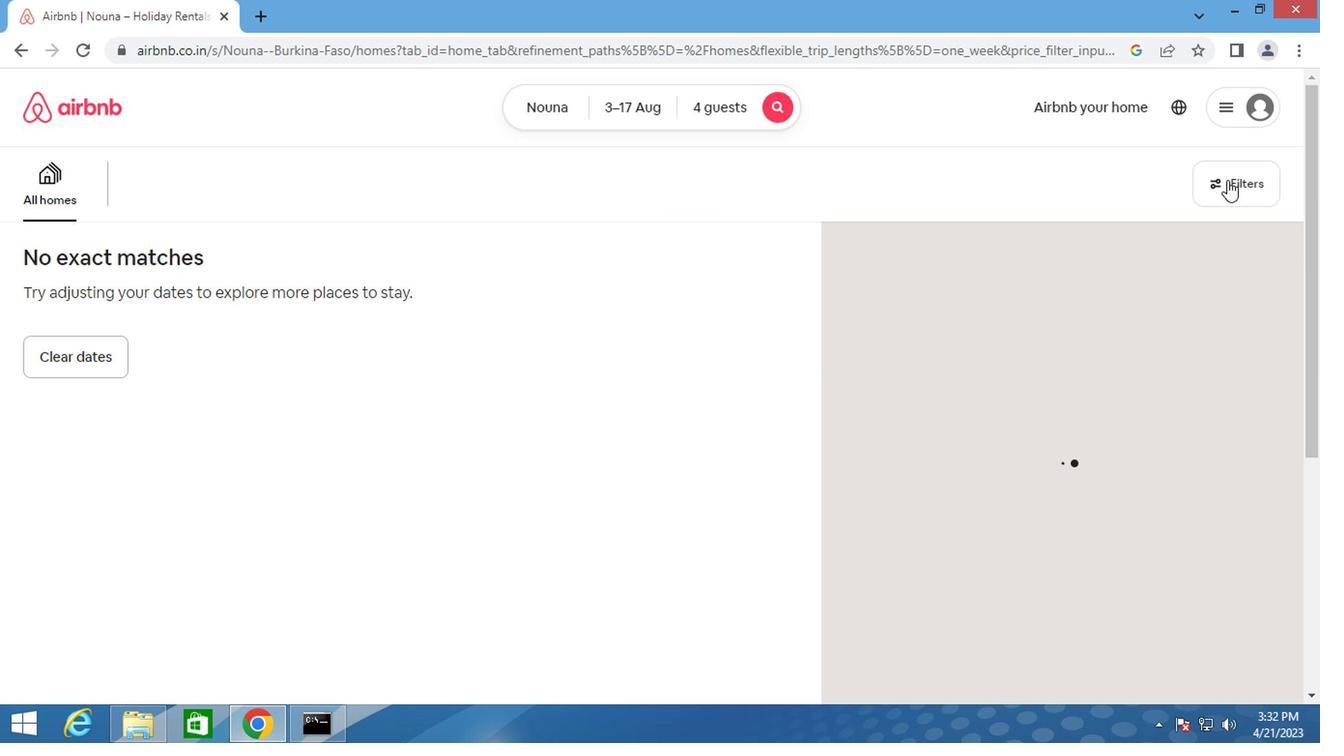 
Action: Mouse pressed left at (1223, 182)
Screenshot: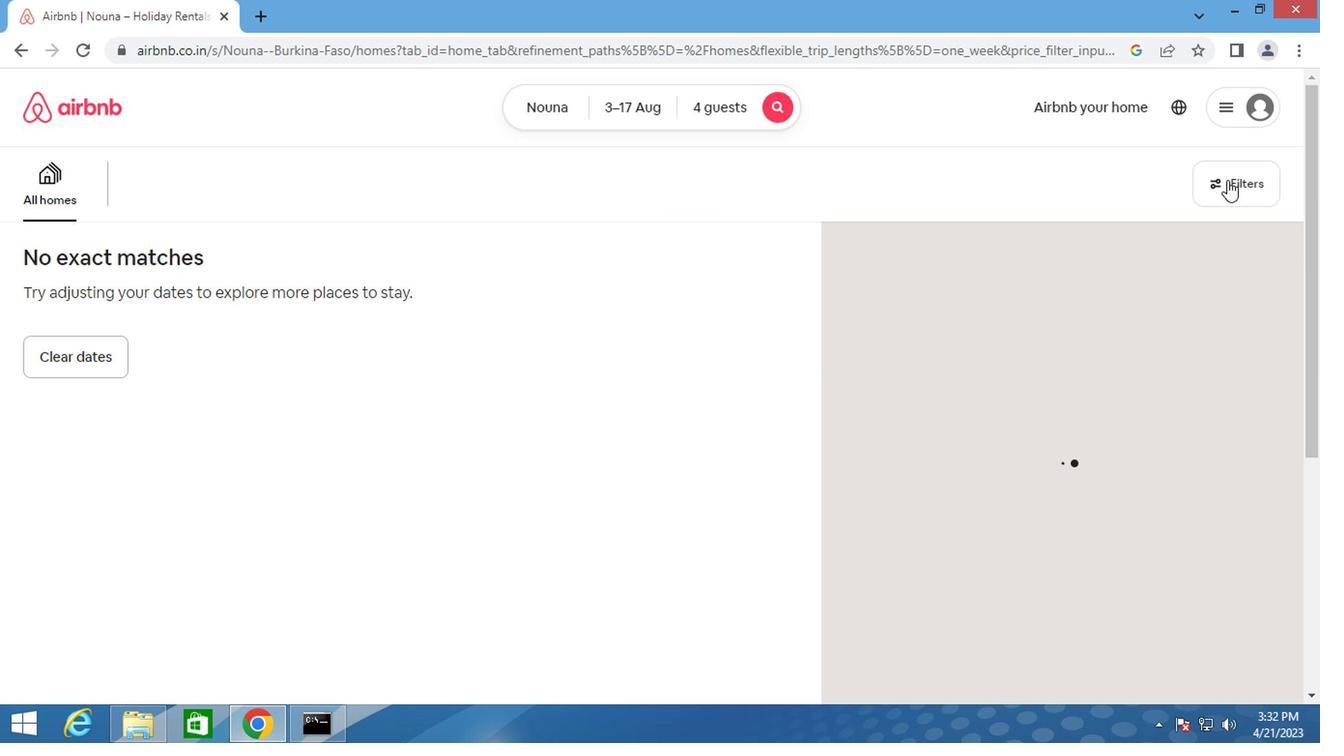 
Action: Mouse moved to (381, 304)
Screenshot: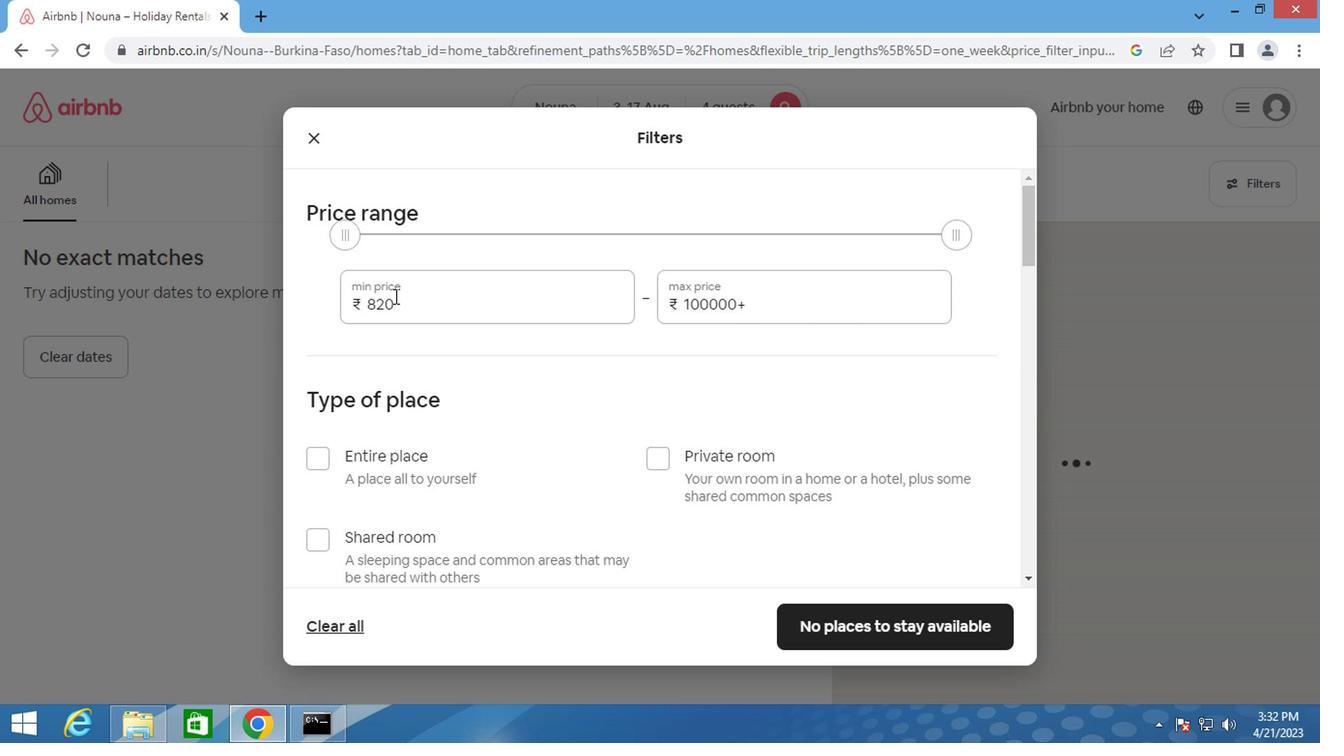 
Action: Mouse pressed left at (381, 304)
Screenshot: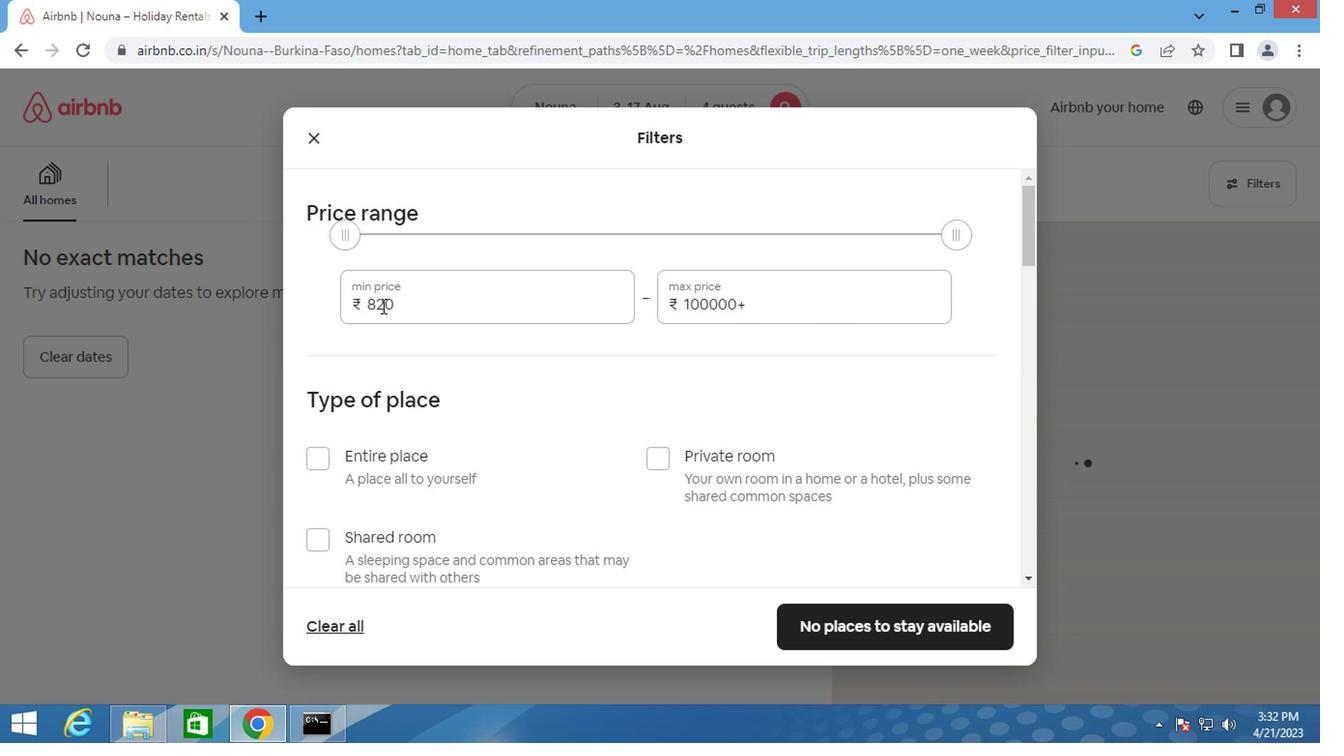 
Action: Mouse moved to (381, 304)
Screenshot: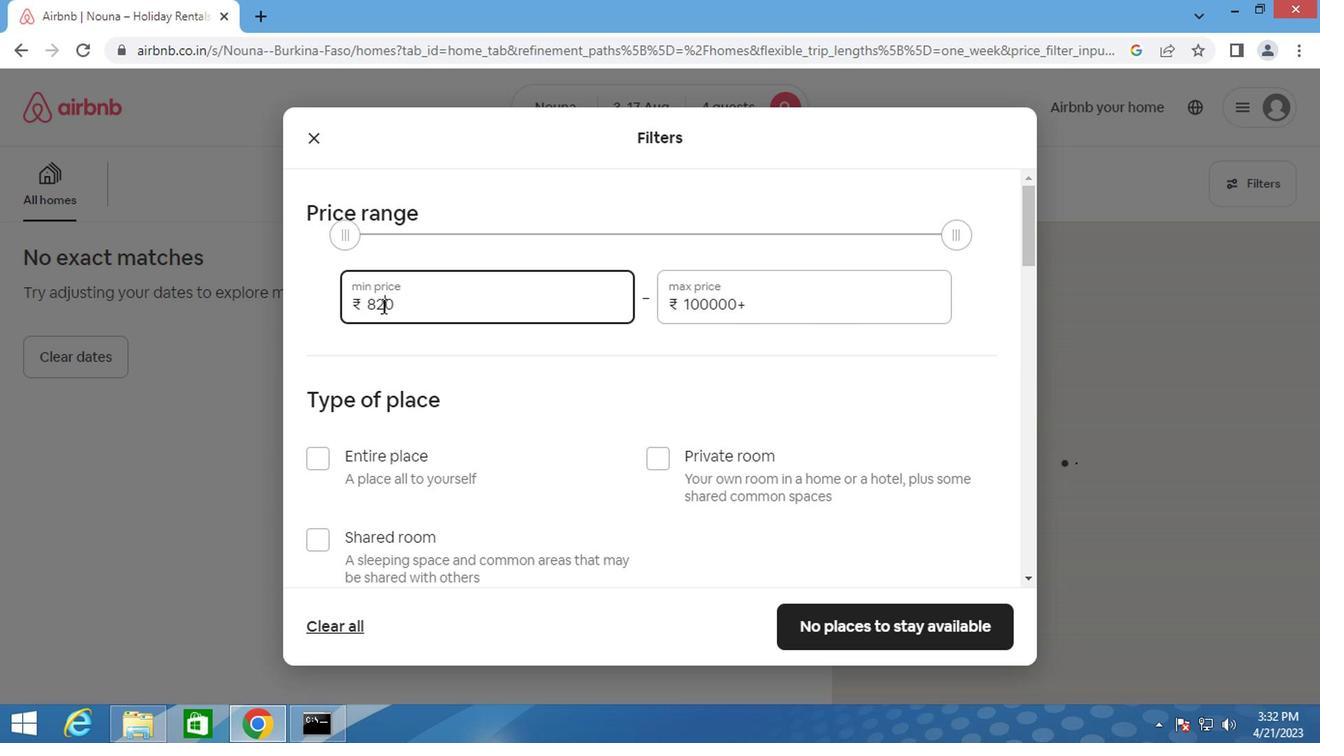 
Action: Mouse pressed left at (381, 304)
Screenshot: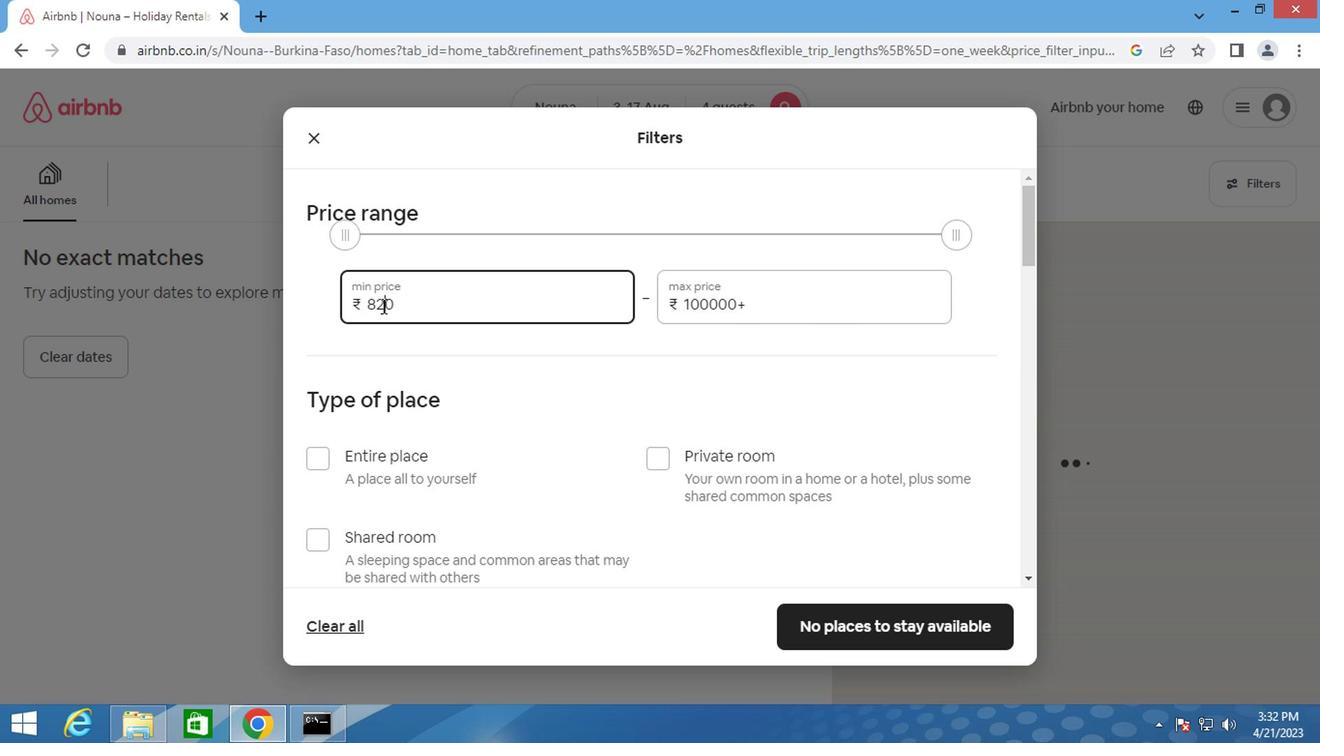 
Action: Mouse pressed left at (381, 304)
Screenshot: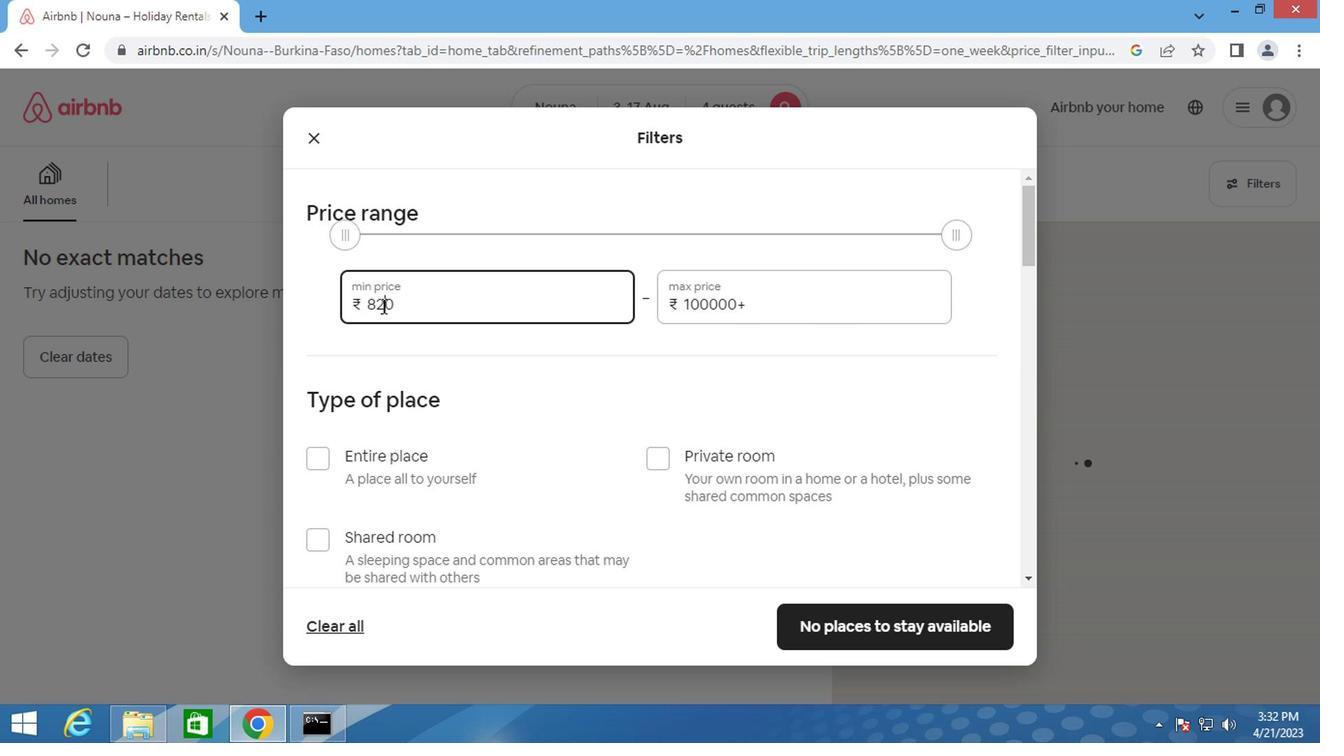 
Action: Mouse moved to (383, 303)
Screenshot: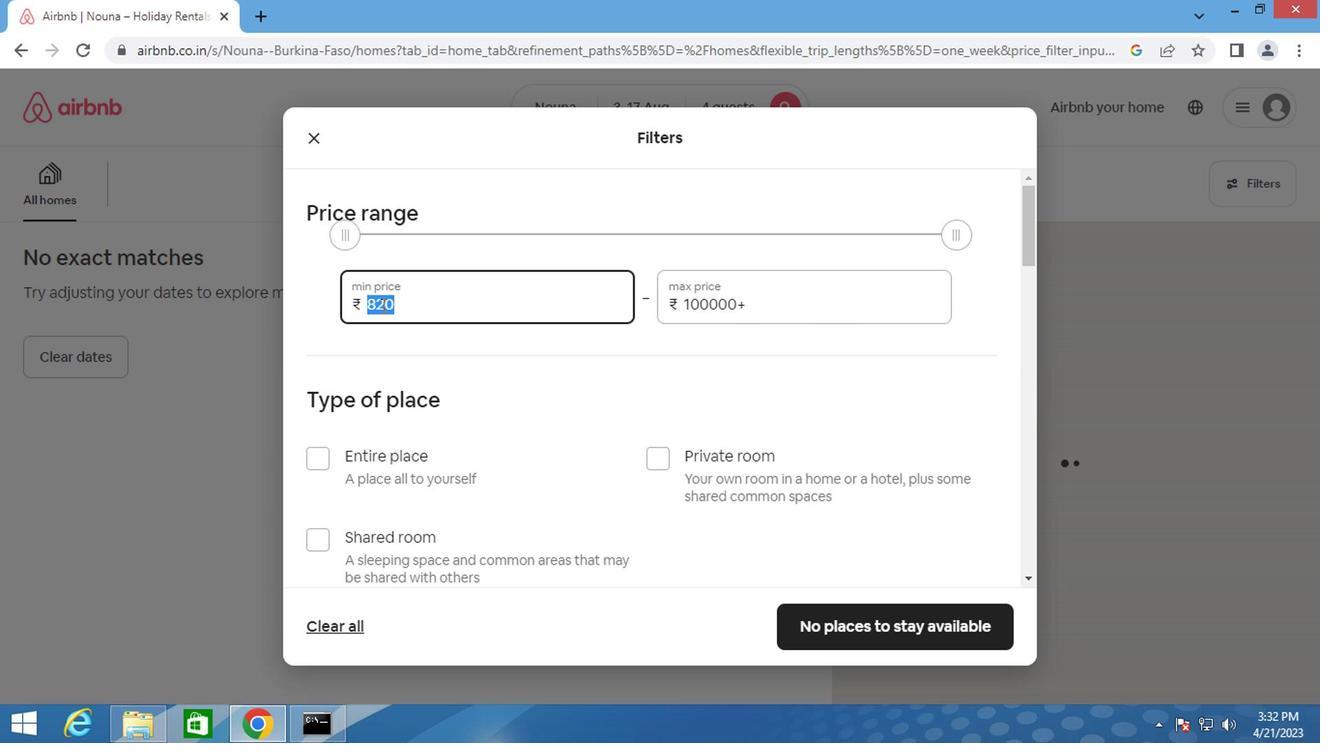 
Action: Key pressed <Key.backspace>3000
Screenshot: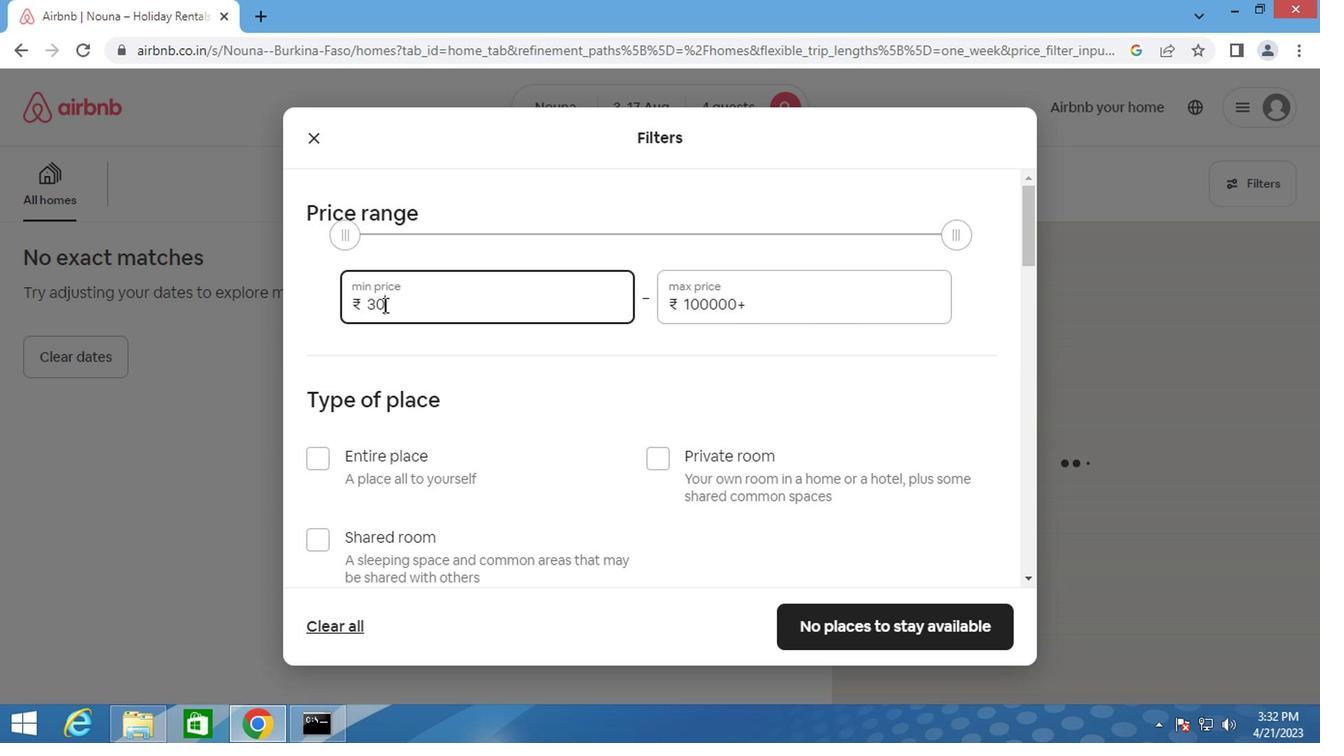 
Action: Mouse moved to (708, 303)
Screenshot: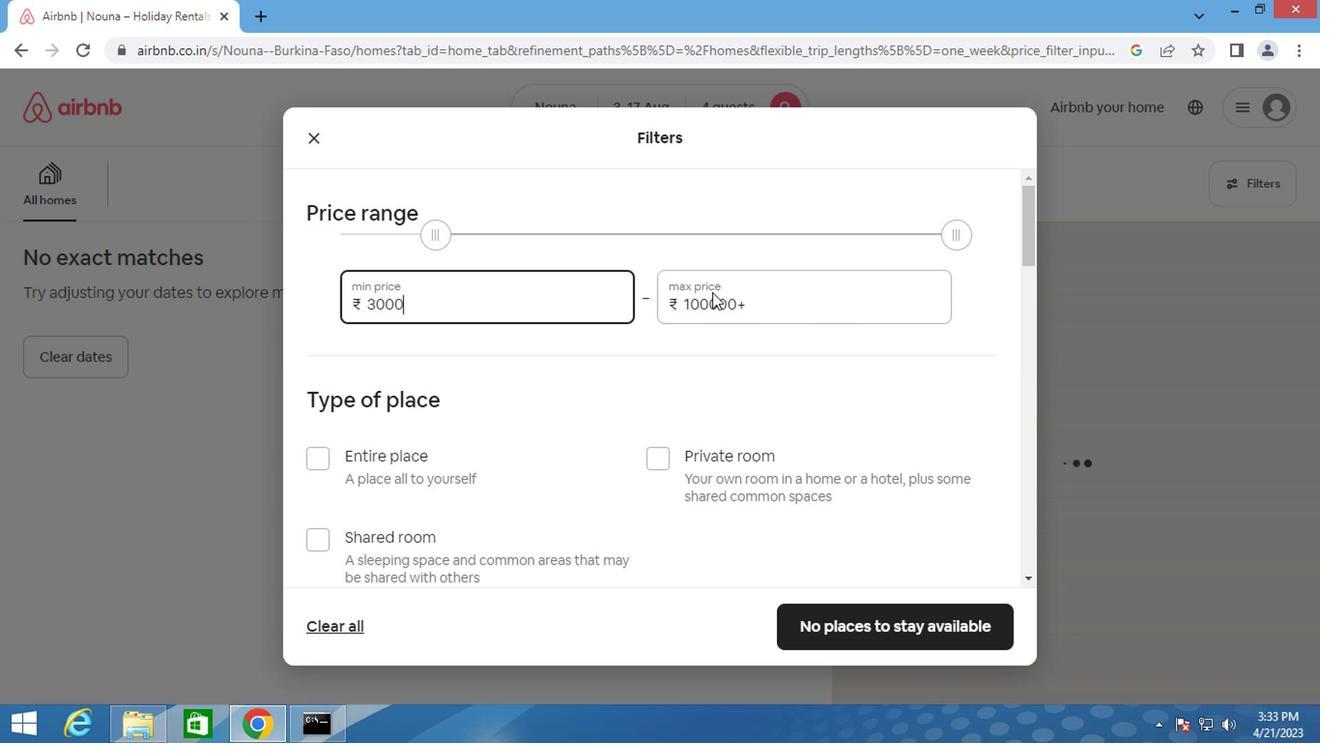 
Action: Mouse pressed left at (708, 303)
Screenshot: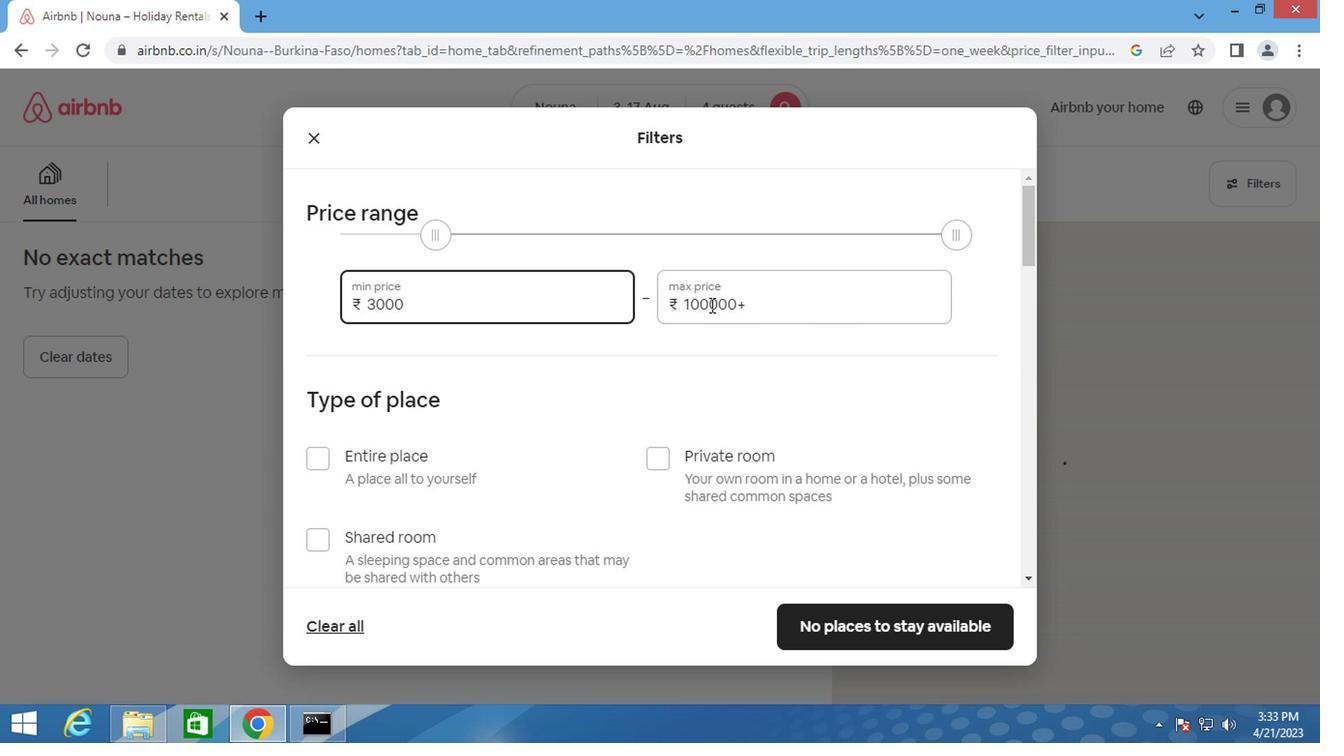 
Action: Mouse pressed left at (708, 303)
Screenshot: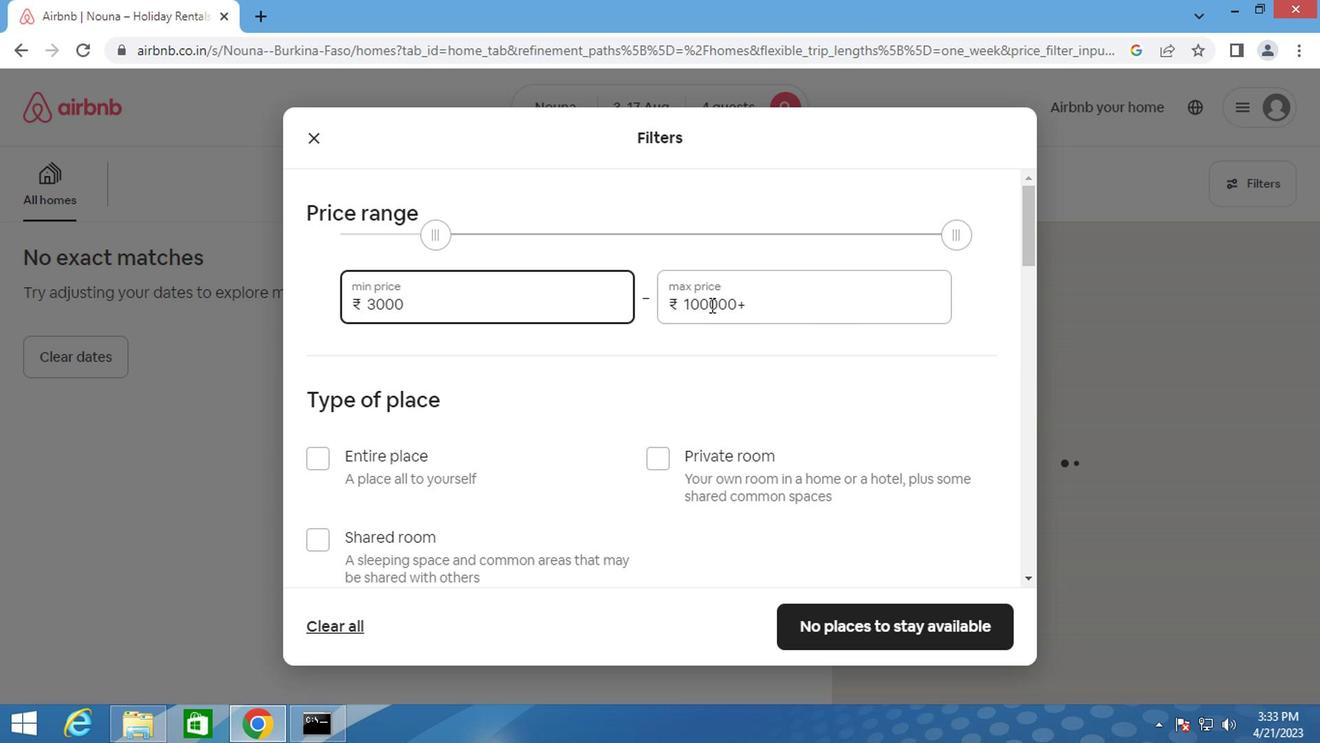 
Action: Key pressed <Key.backspace>15000
Screenshot: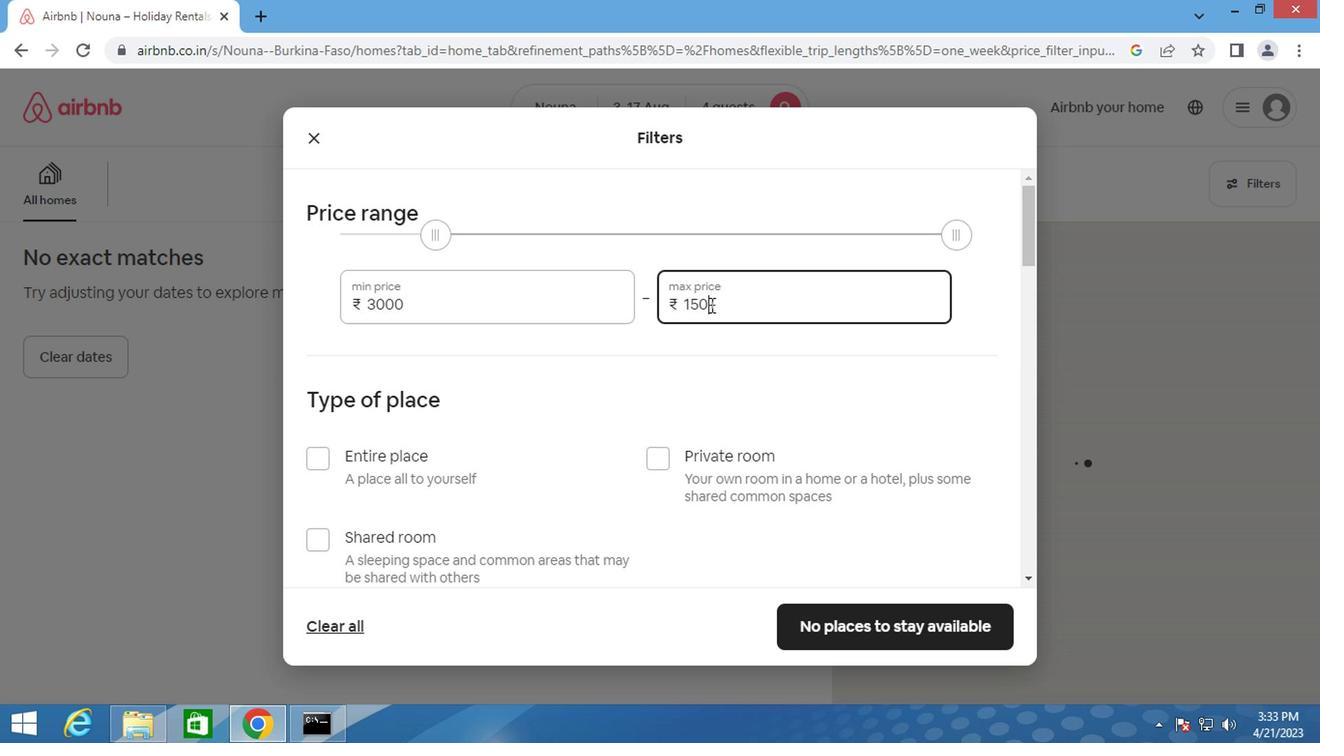
Action: Mouse moved to (733, 405)
Screenshot: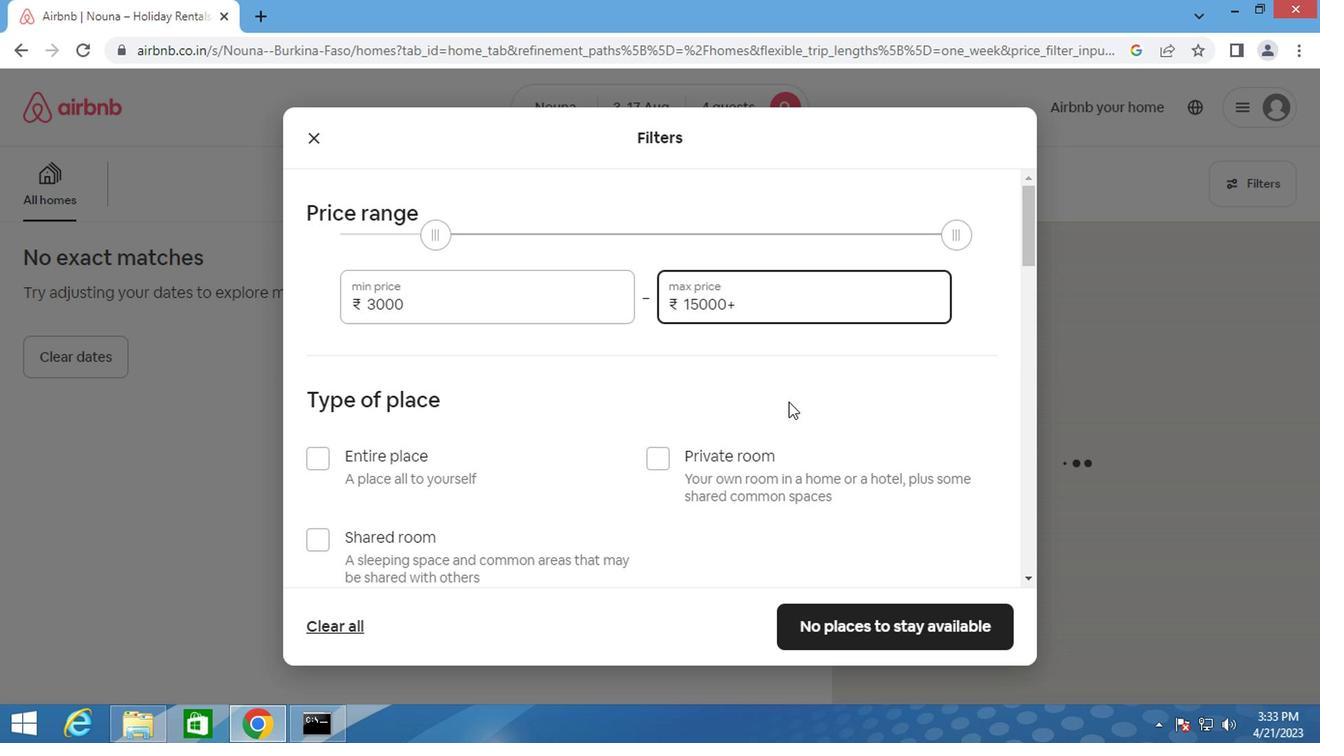 
Action: Mouse scrolled (733, 405) with delta (0, 0)
Screenshot: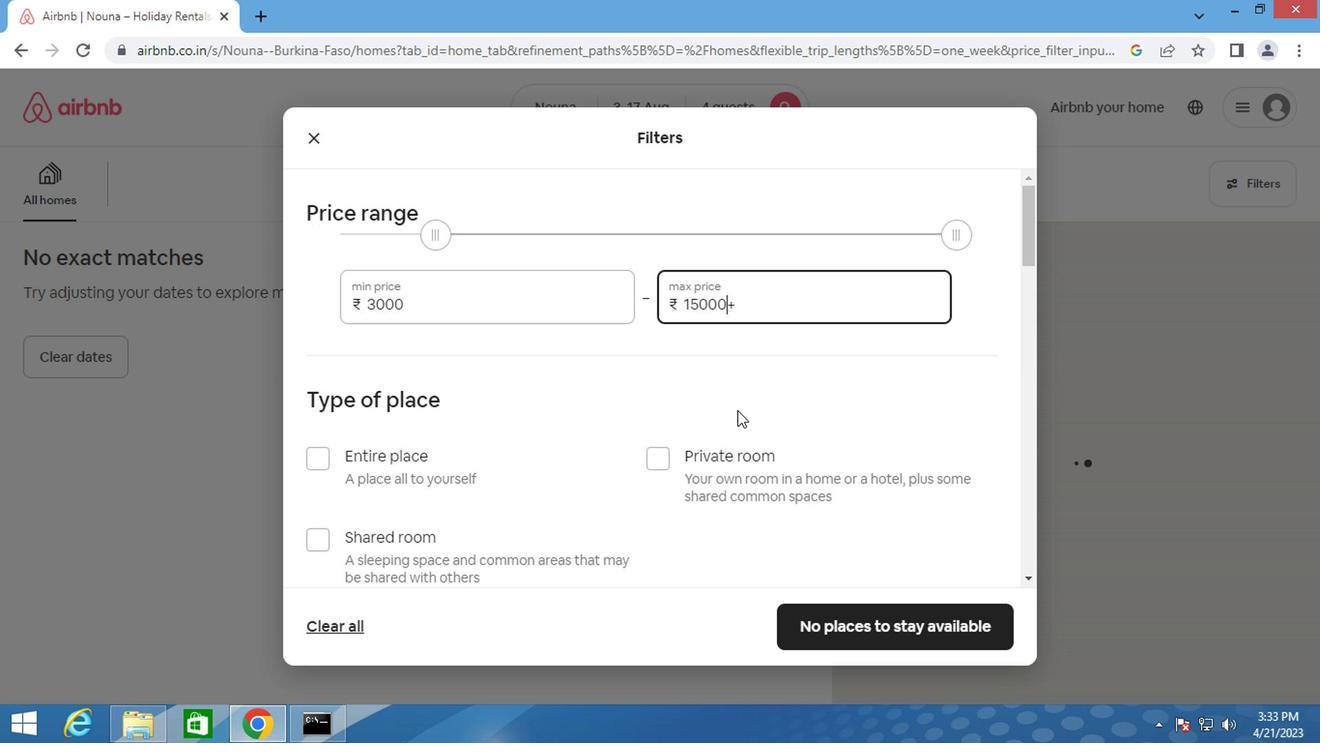 
Action: Mouse scrolled (733, 405) with delta (0, 0)
Screenshot: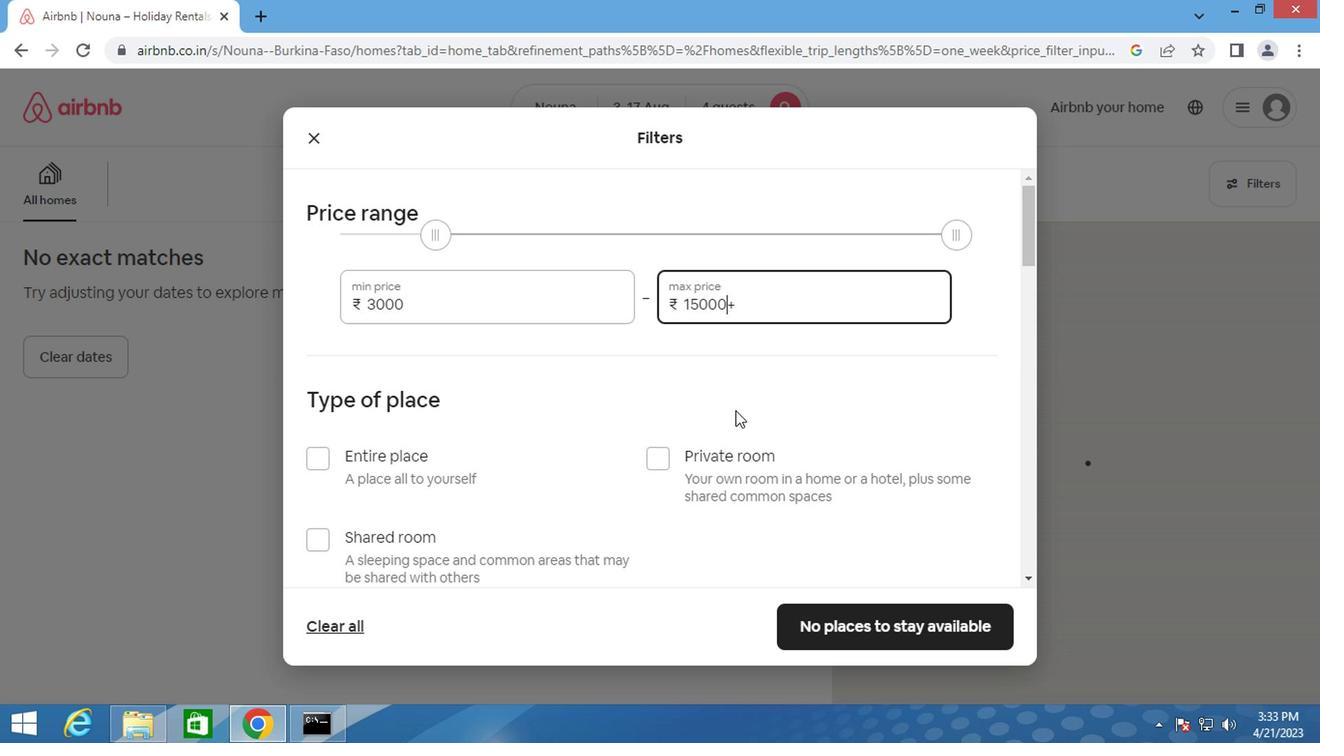 
Action: Mouse moved to (311, 257)
Screenshot: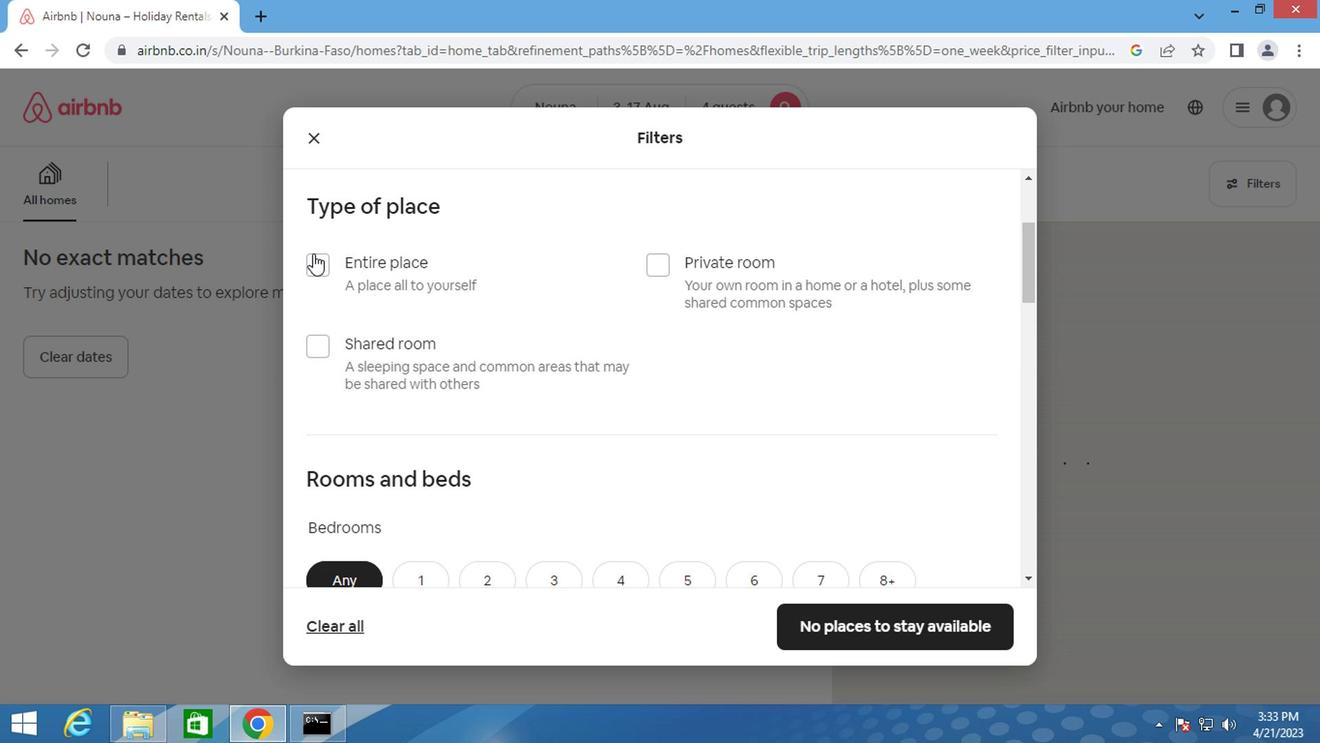 
Action: Mouse pressed left at (311, 257)
Screenshot: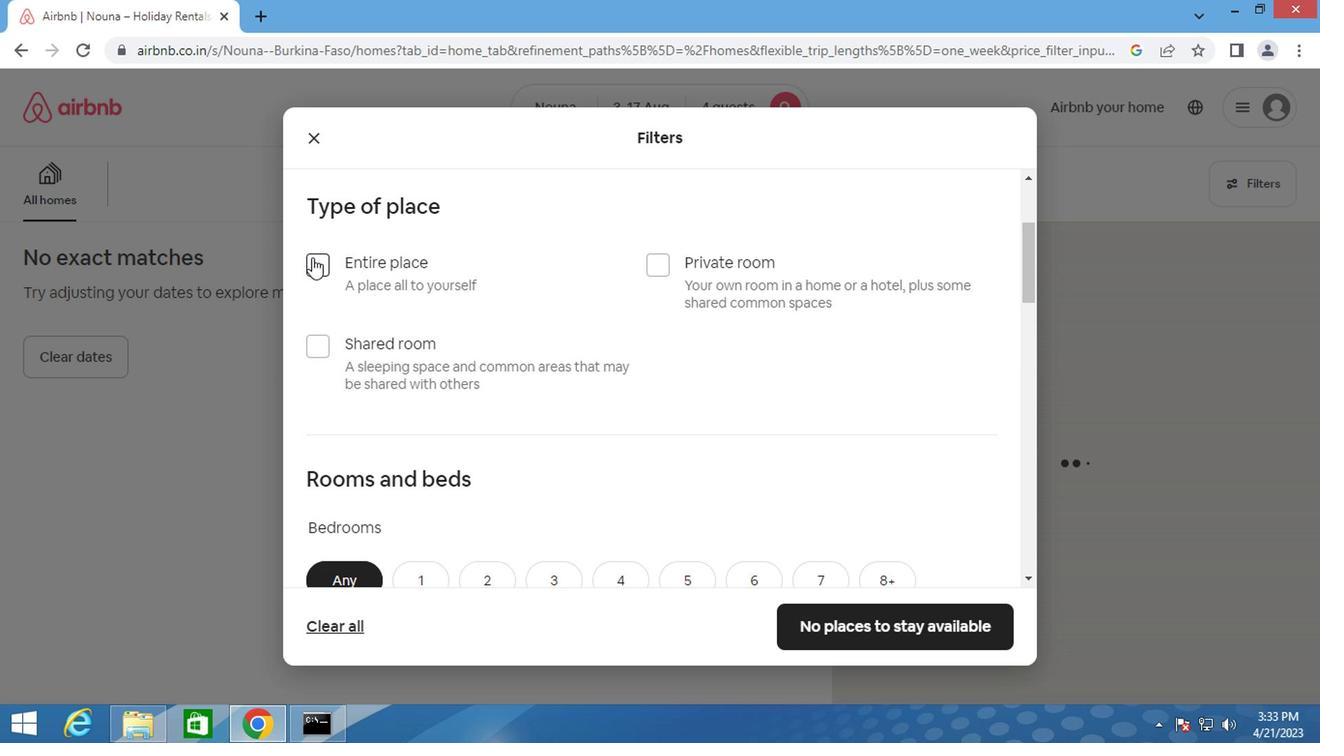 
Action: Mouse moved to (401, 277)
Screenshot: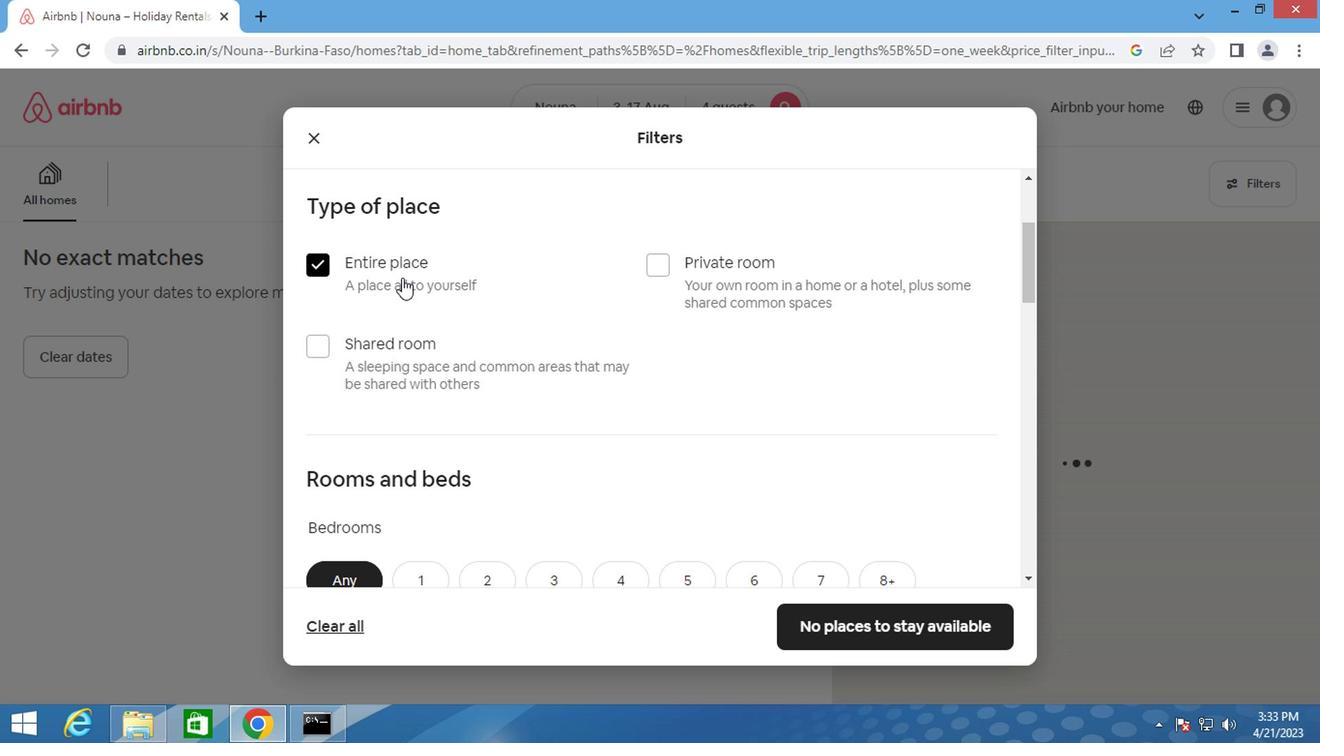 
Action: Mouse scrolled (401, 276) with delta (0, 0)
Screenshot: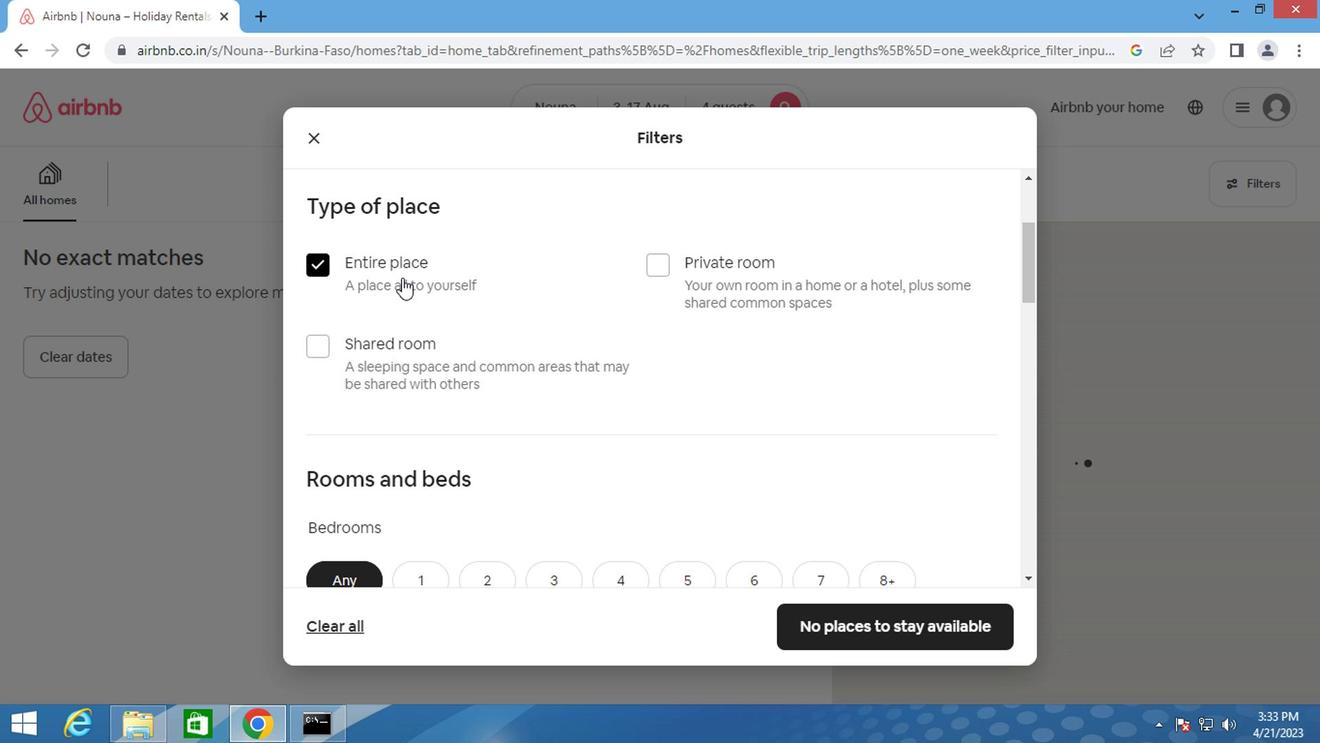
Action: Mouse scrolled (401, 276) with delta (0, 0)
Screenshot: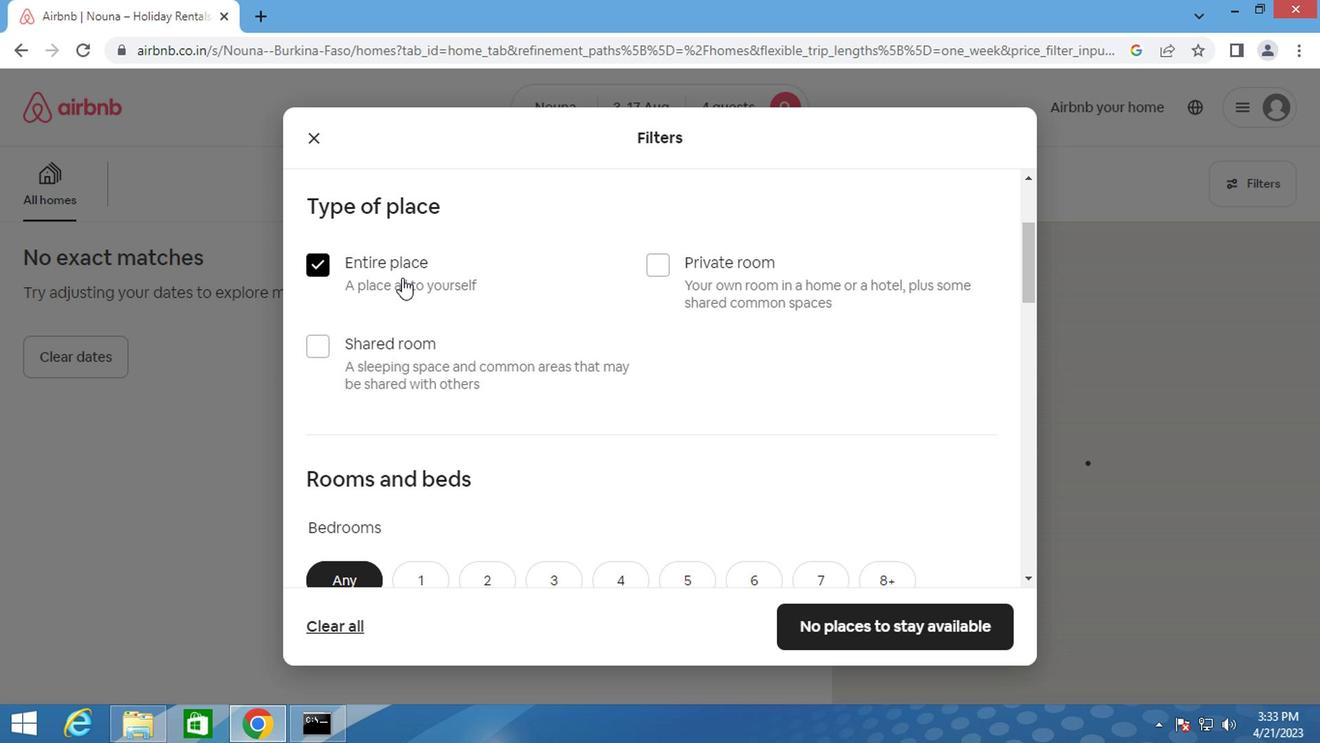 
Action: Mouse scrolled (401, 276) with delta (0, 0)
Screenshot: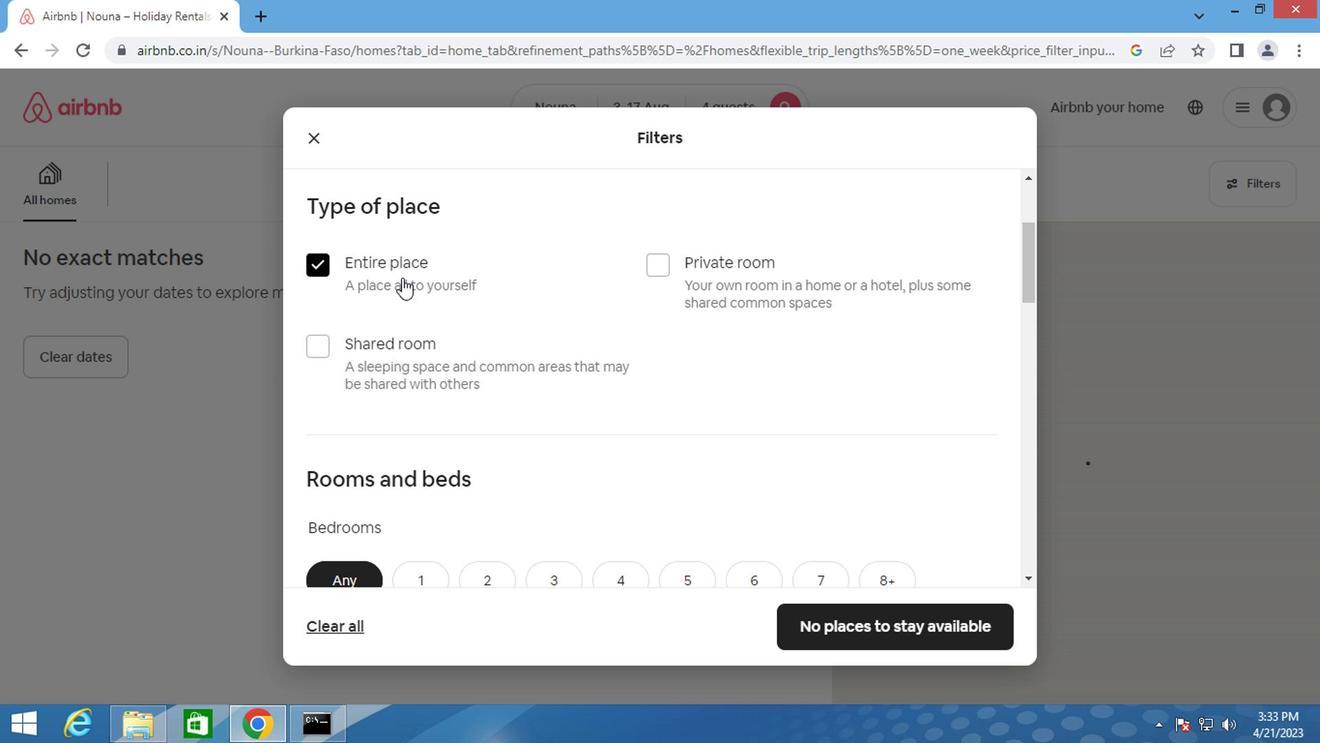 
Action: Mouse moved to (552, 286)
Screenshot: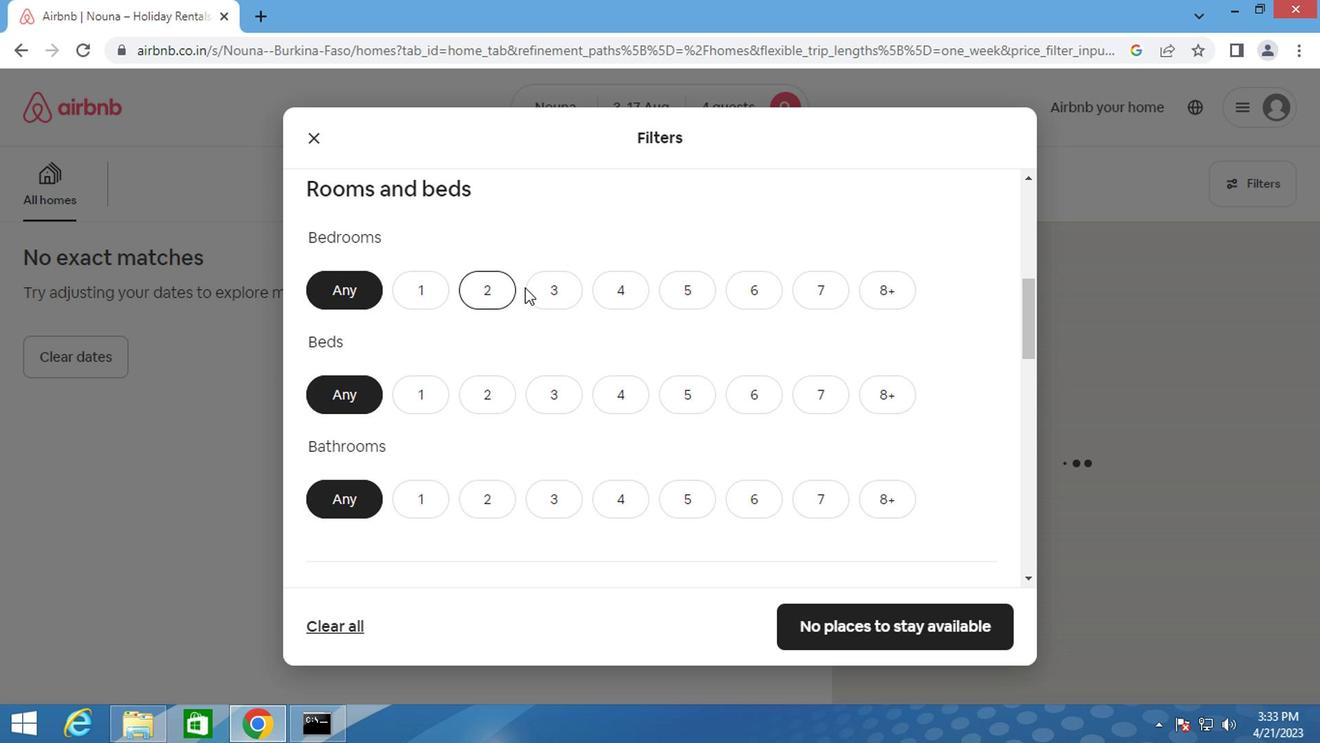 
Action: Mouse pressed left at (552, 286)
Screenshot: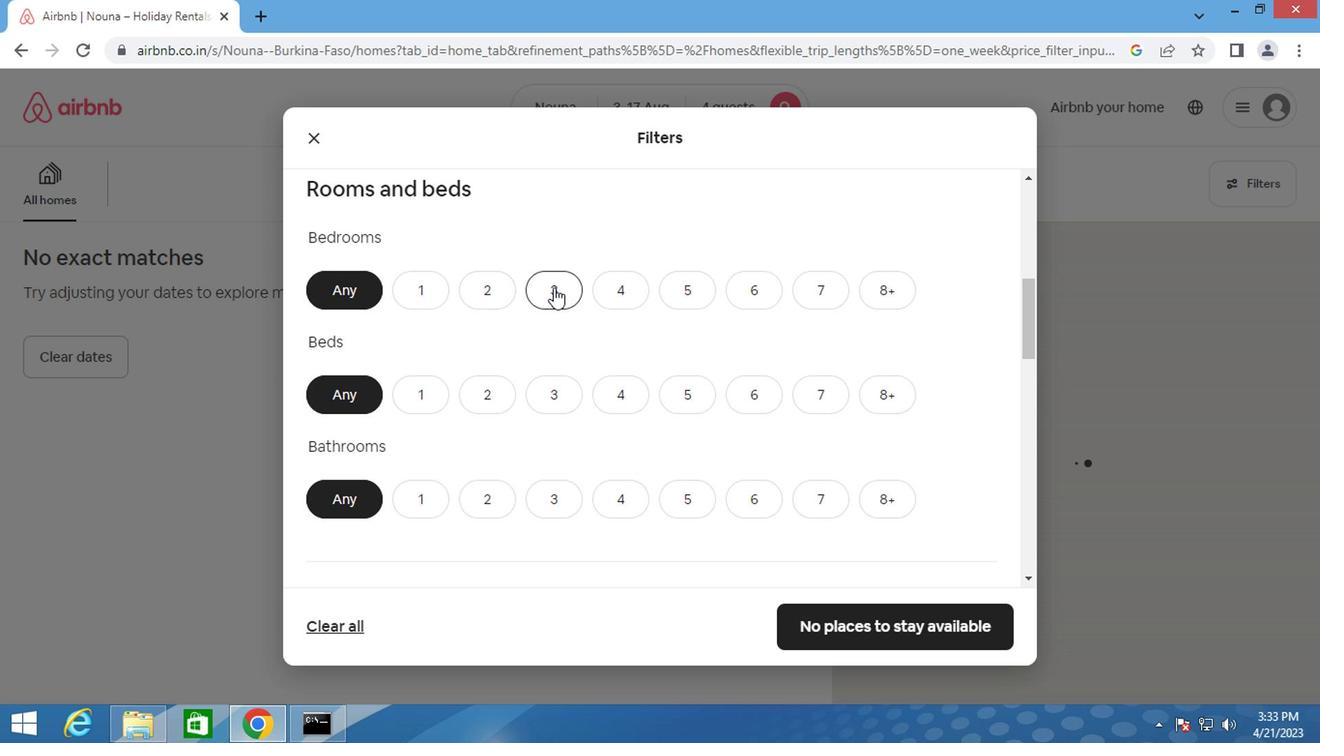 
Action: Mouse moved to (617, 385)
Screenshot: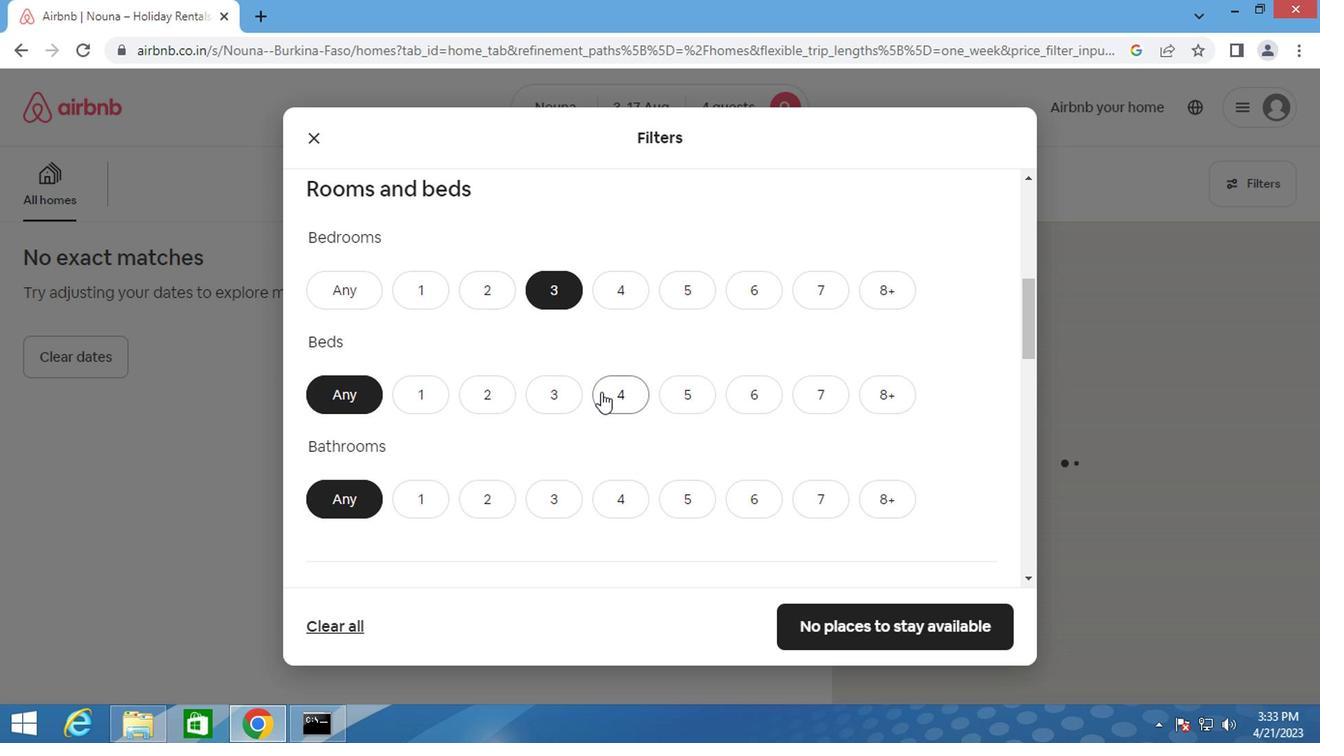 
Action: Mouse pressed left at (617, 385)
Screenshot: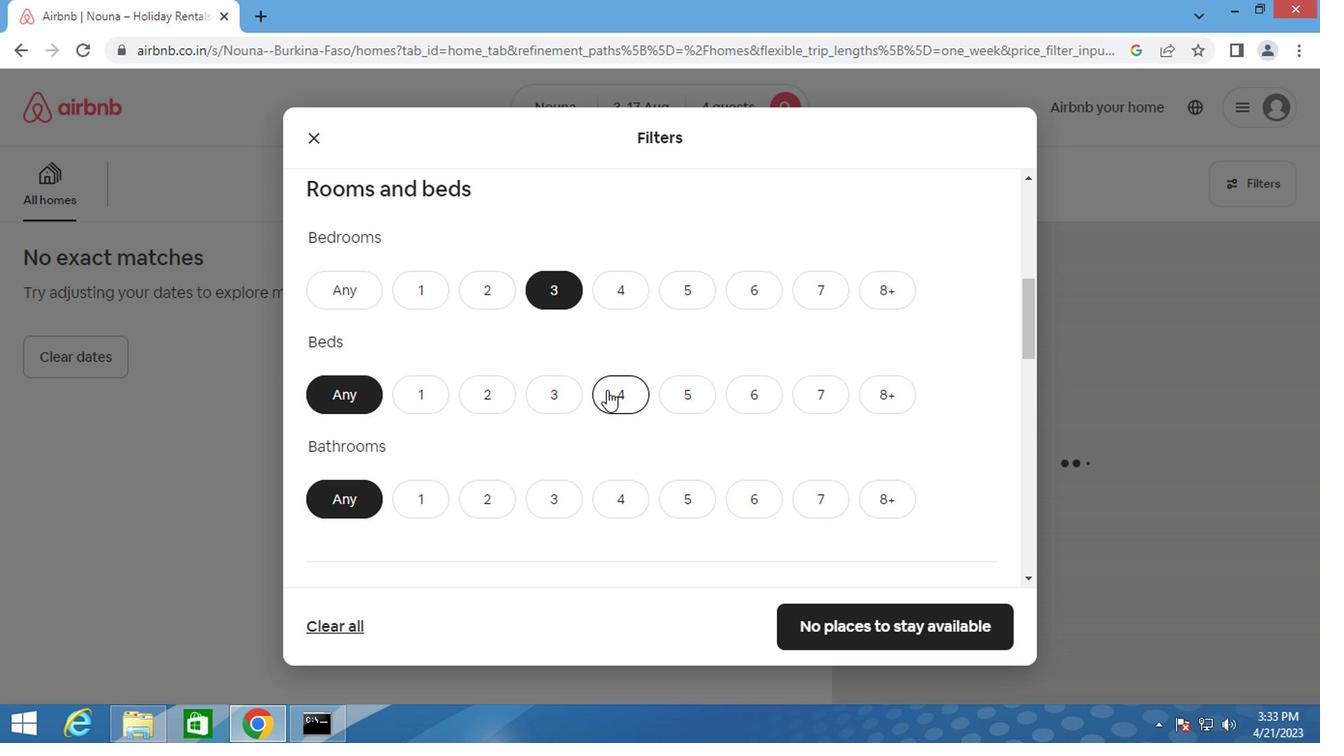 
Action: Mouse moved to (487, 496)
Screenshot: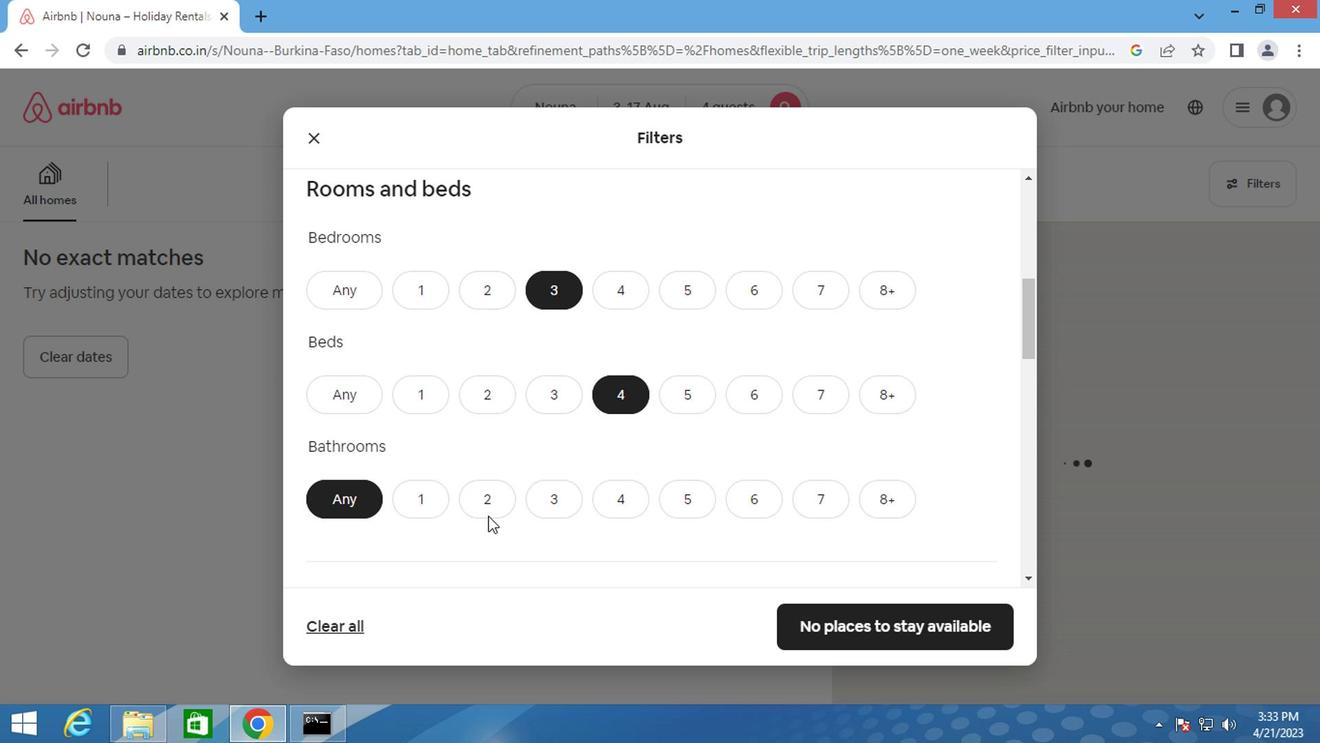 
Action: Mouse pressed left at (487, 496)
Screenshot: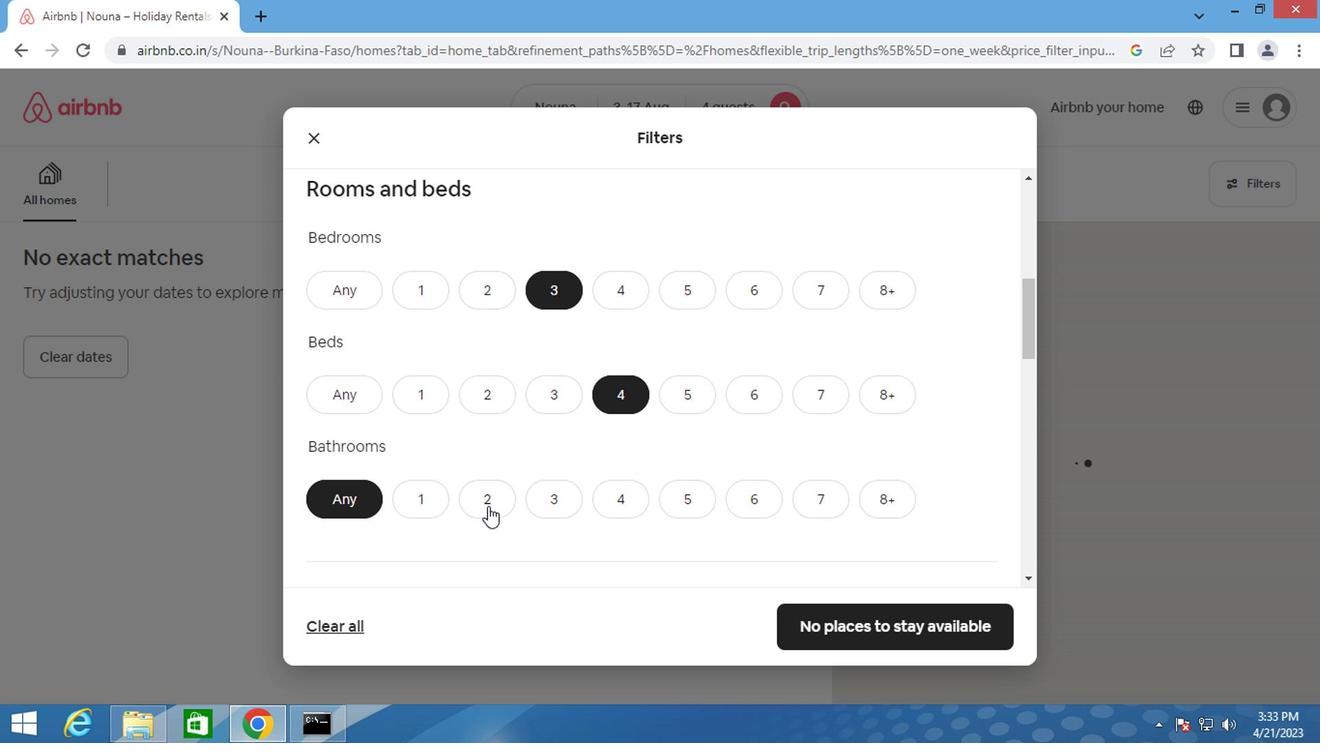 
Action: Mouse moved to (491, 482)
Screenshot: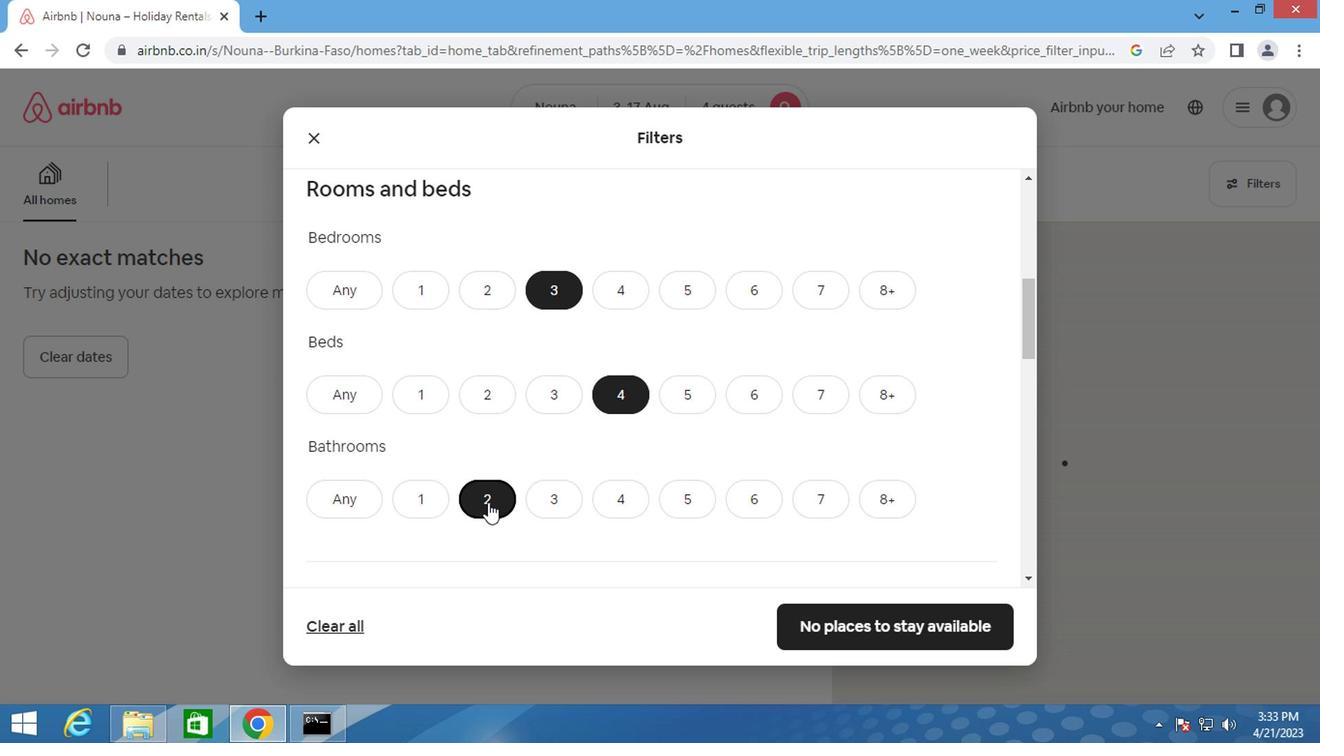 
Action: Mouse scrolled (491, 481) with delta (0, -1)
Screenshot: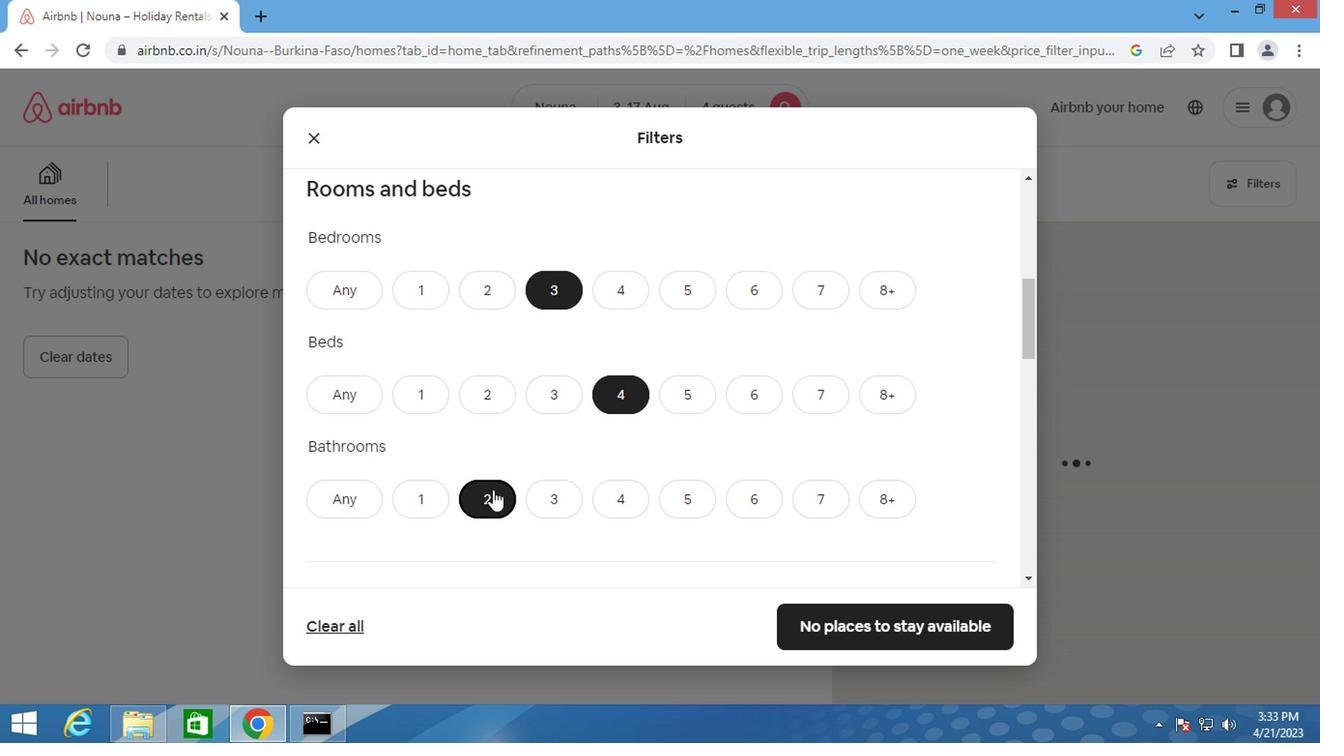 
Action: Mouse scrolled (491, 481) with delta (0, -1)
Screenshot: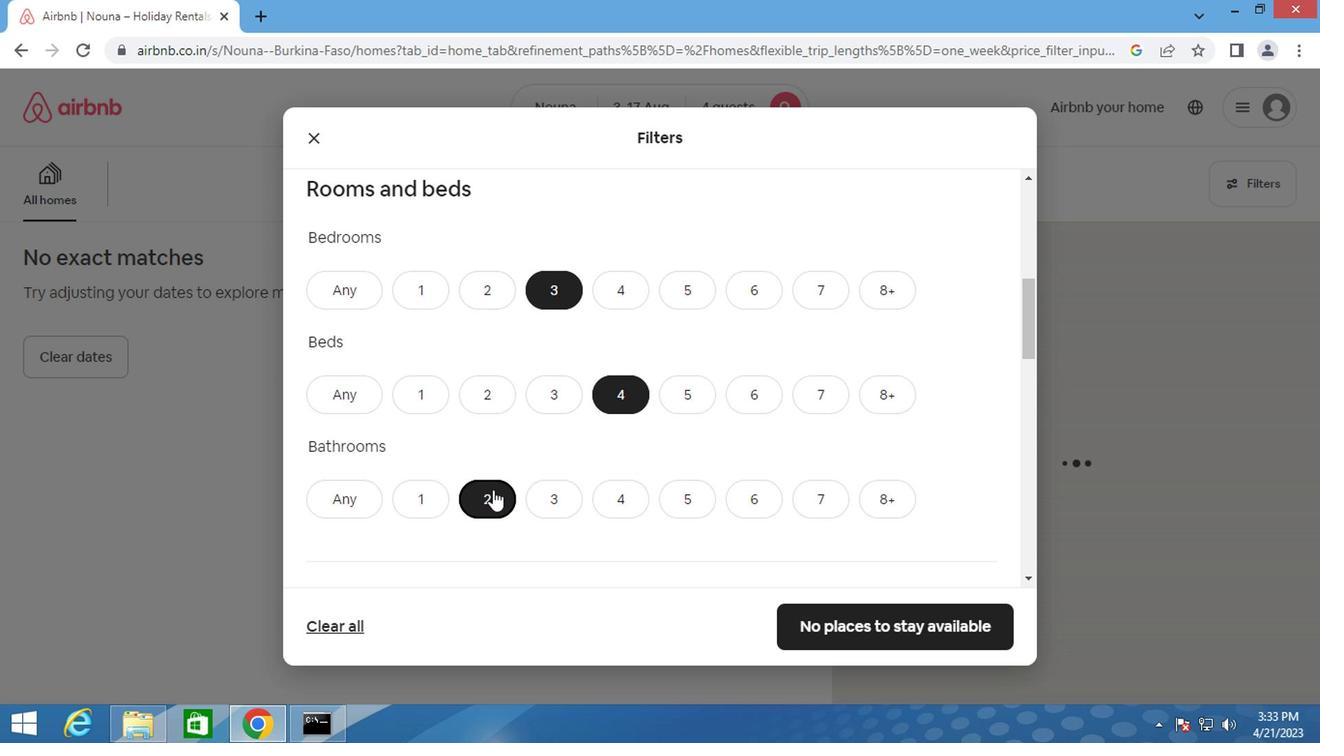 
Action: Mouse moved to (489, 476)
Screenshot: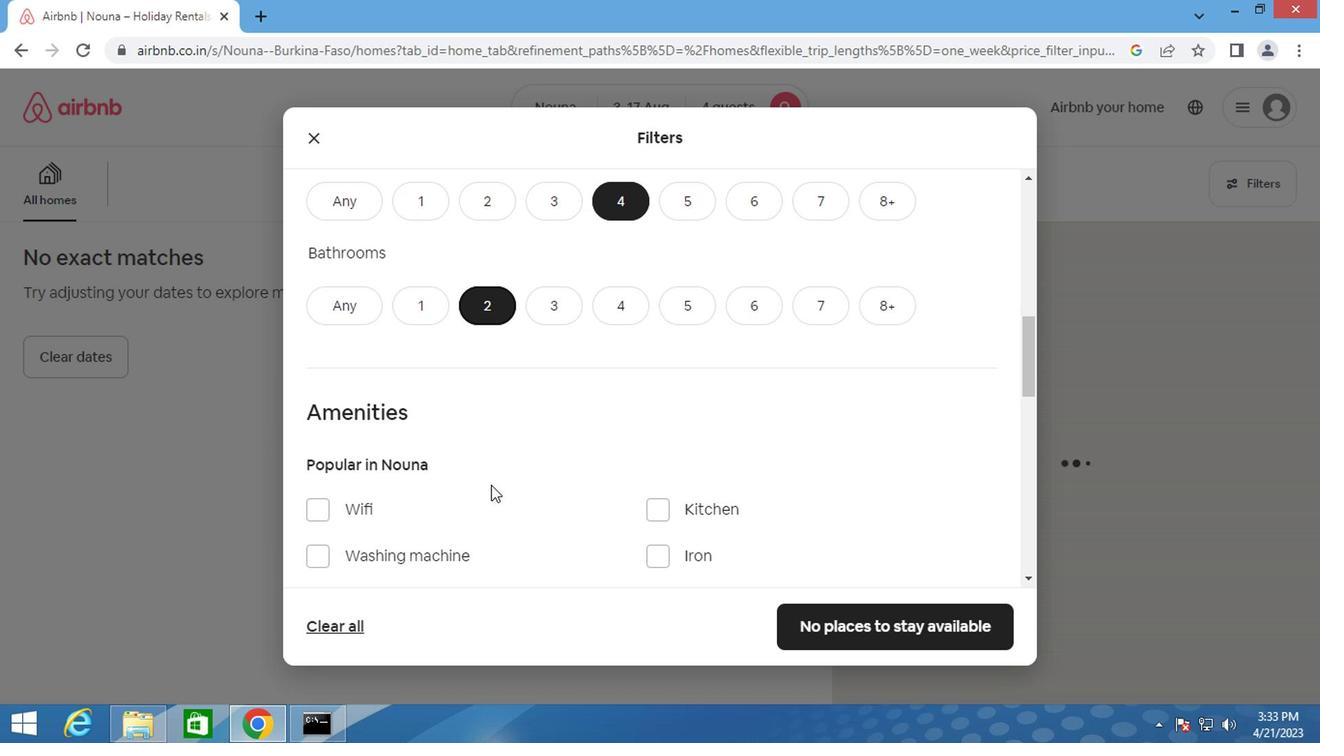 
Action: Mouse scrolled (489, 475) with delta (0, 0)
Screenshot: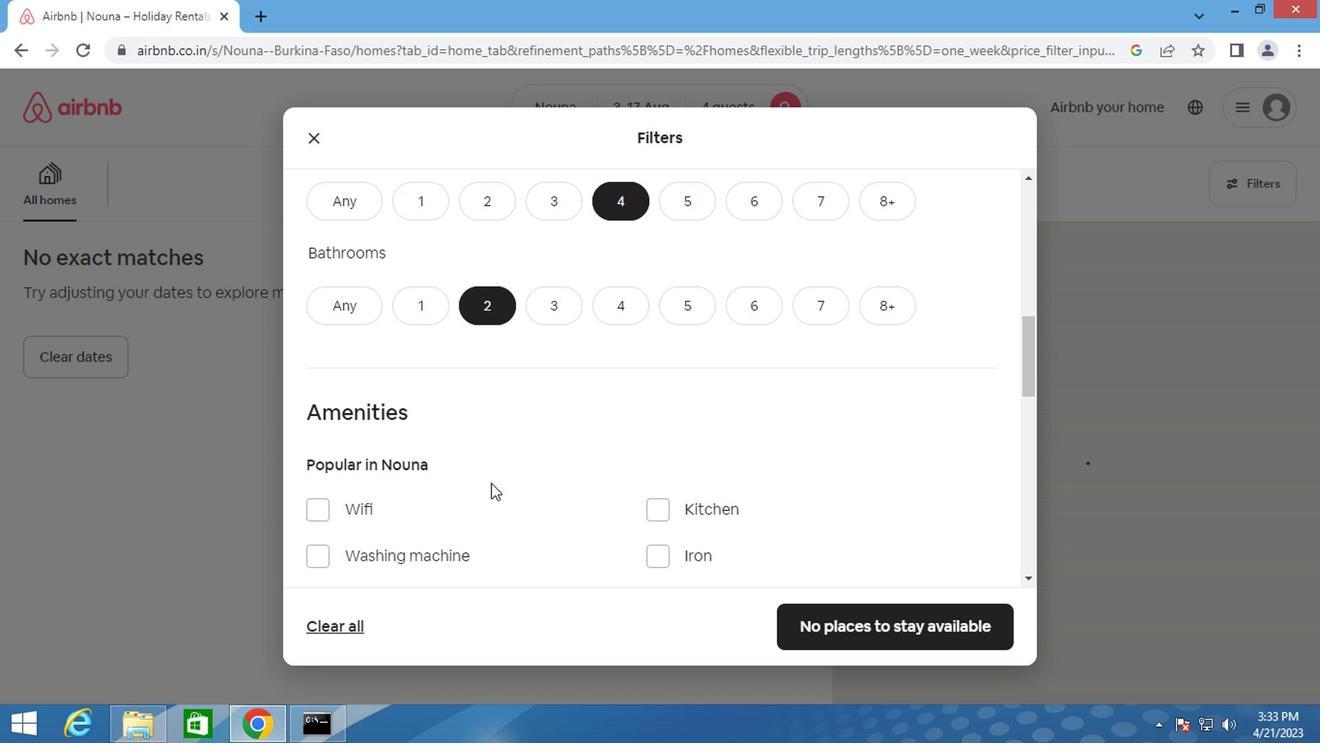 
Action: Mouse scrolled (489, 477) with delta (0, 1)
Screenshot: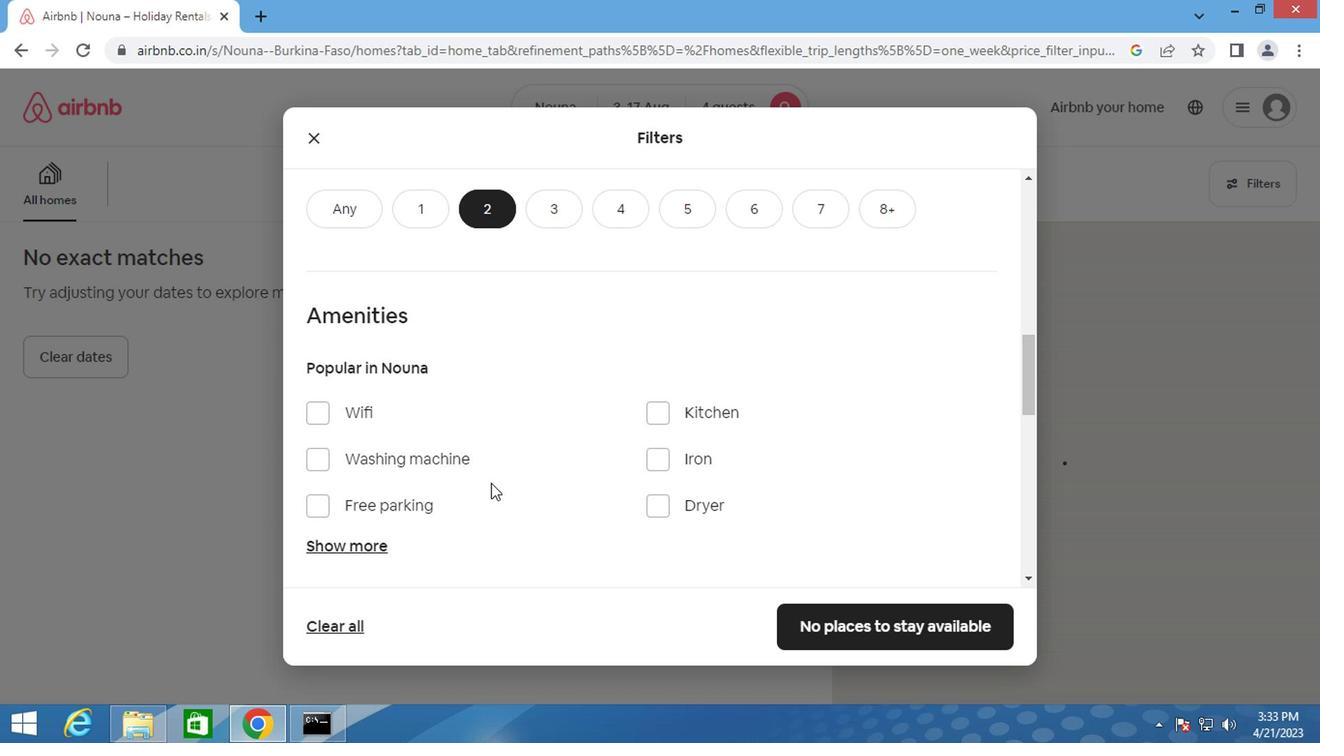 
Action: Mouse scrolled (489, 475) with delta (0, 0)
Screenshot: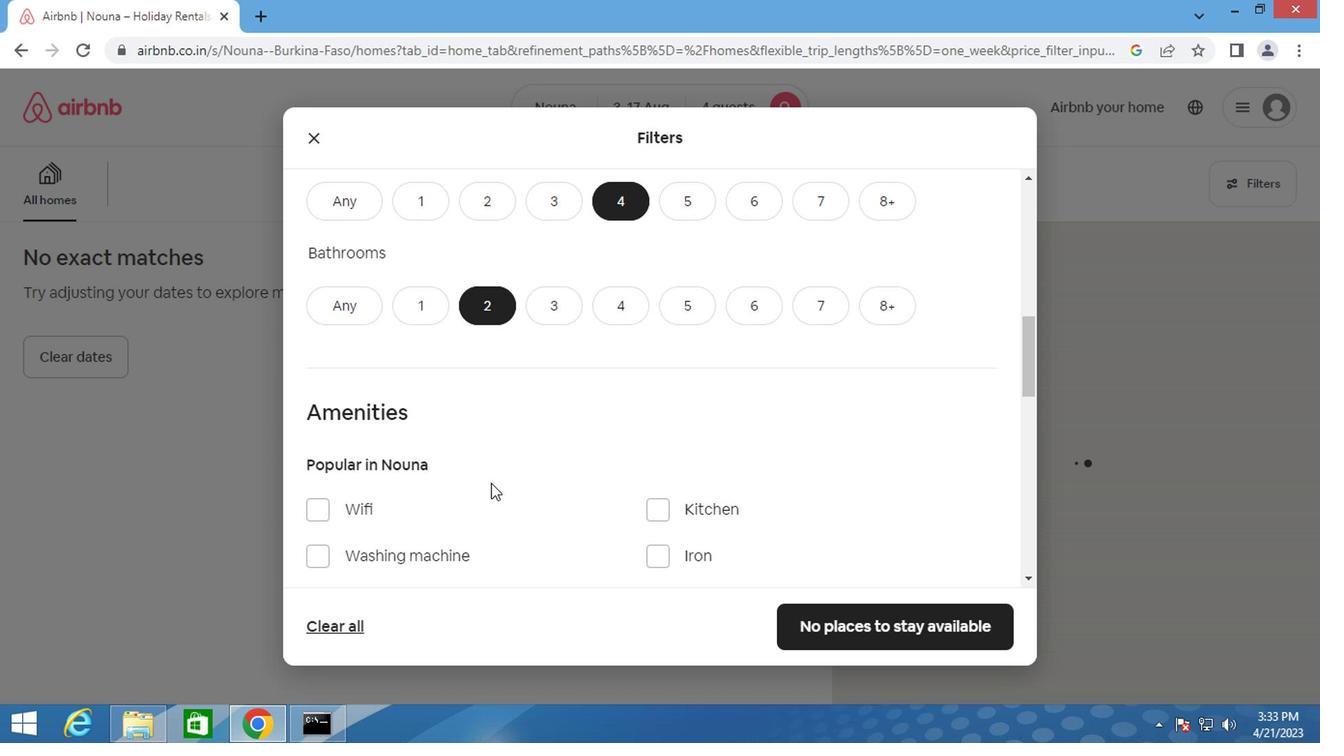 
Action: Mouse scrolled (489, 475) with delta (0, 0)
Screenshot: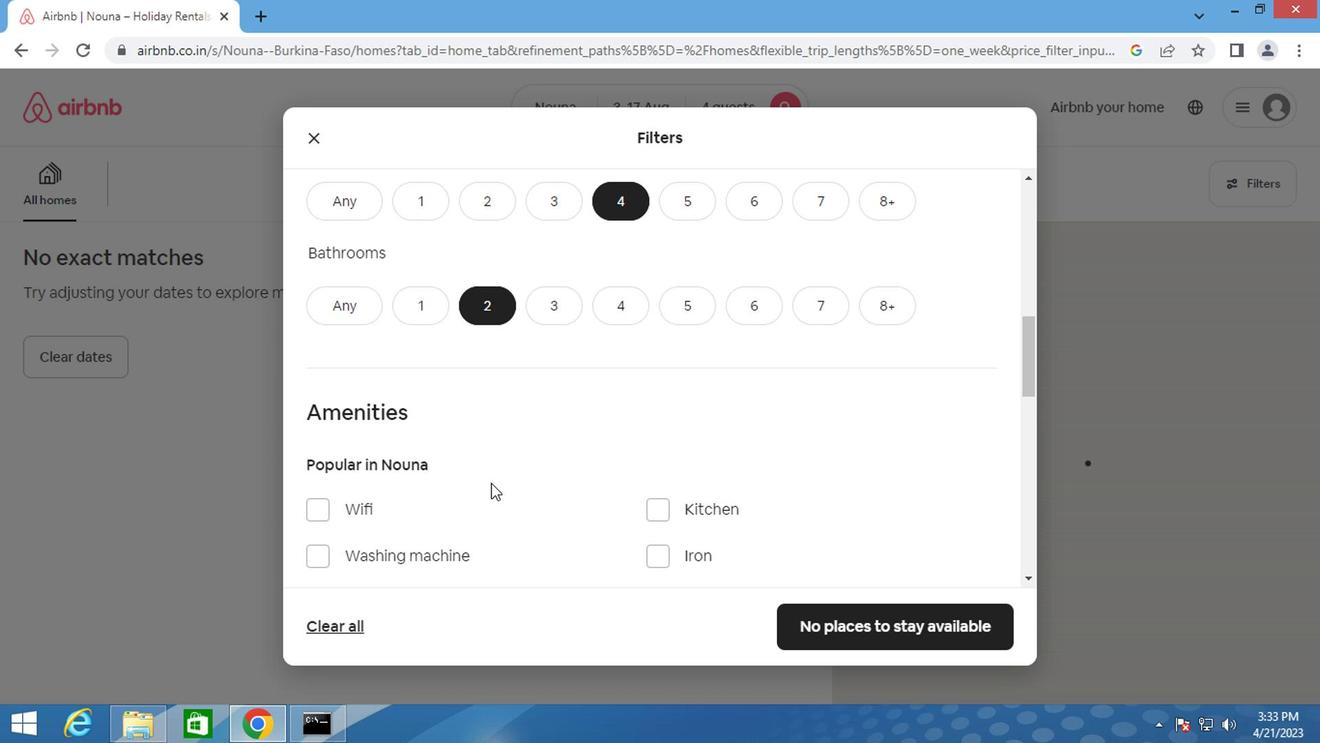 
Action: Mouse moved to (349, 440)
Screenshot: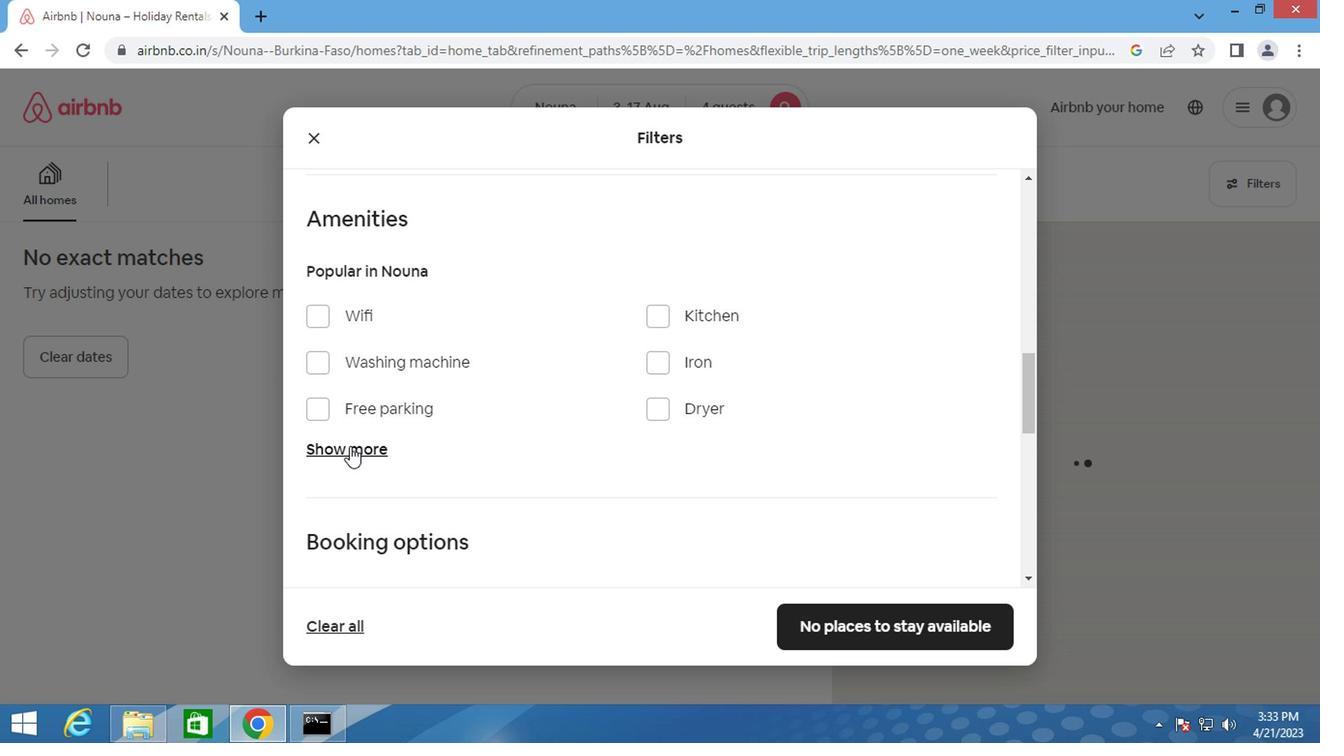 
Action: Mouse pressed left at (349, 440)
Screenshot: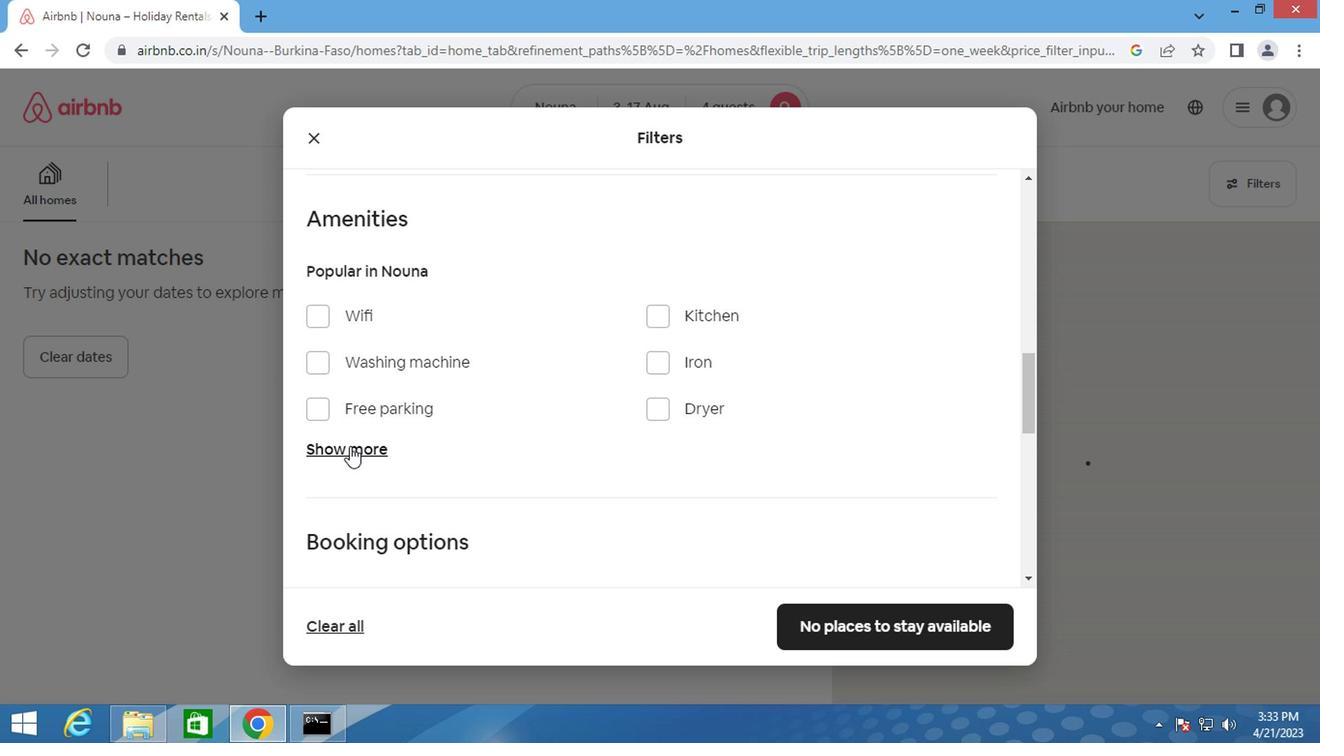 
Action: Mouse moved to (392, 434)
Screenshot: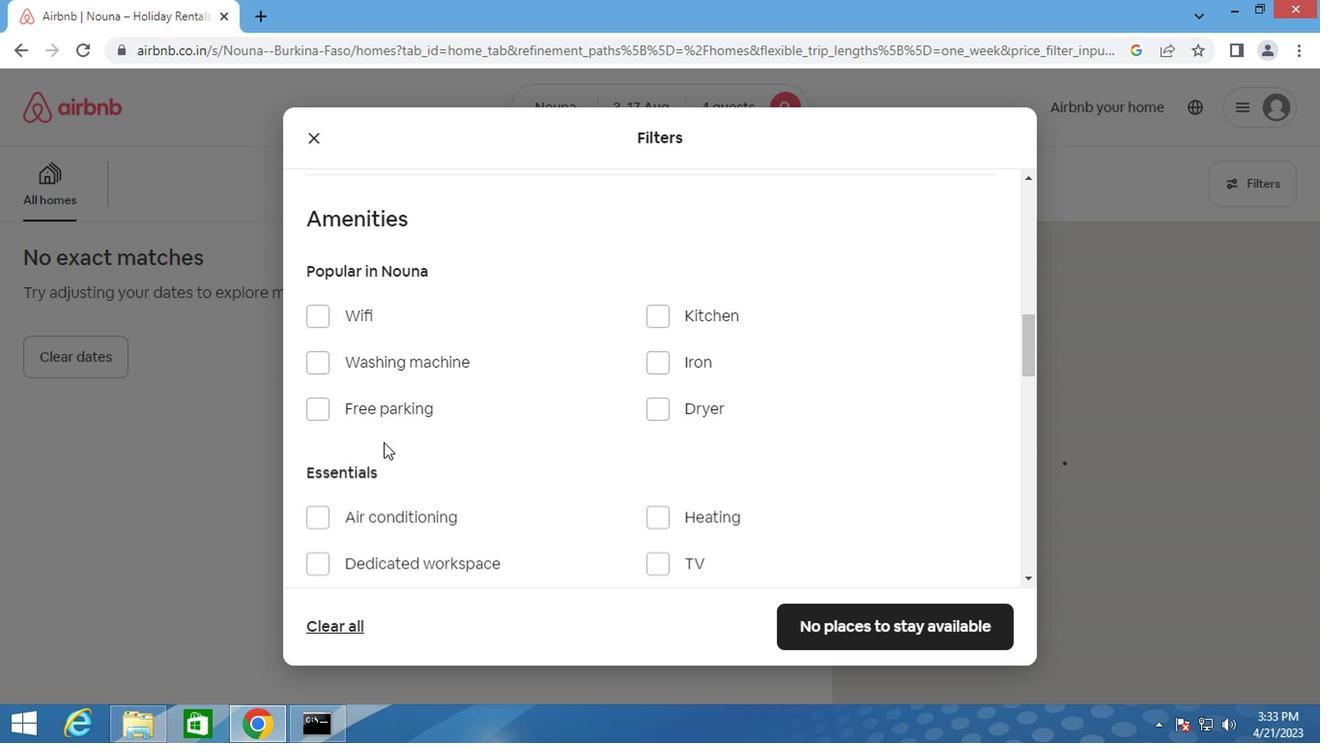 
Action: Mouse scrolled (392, 434) with delta (0, 0)
Screenshot: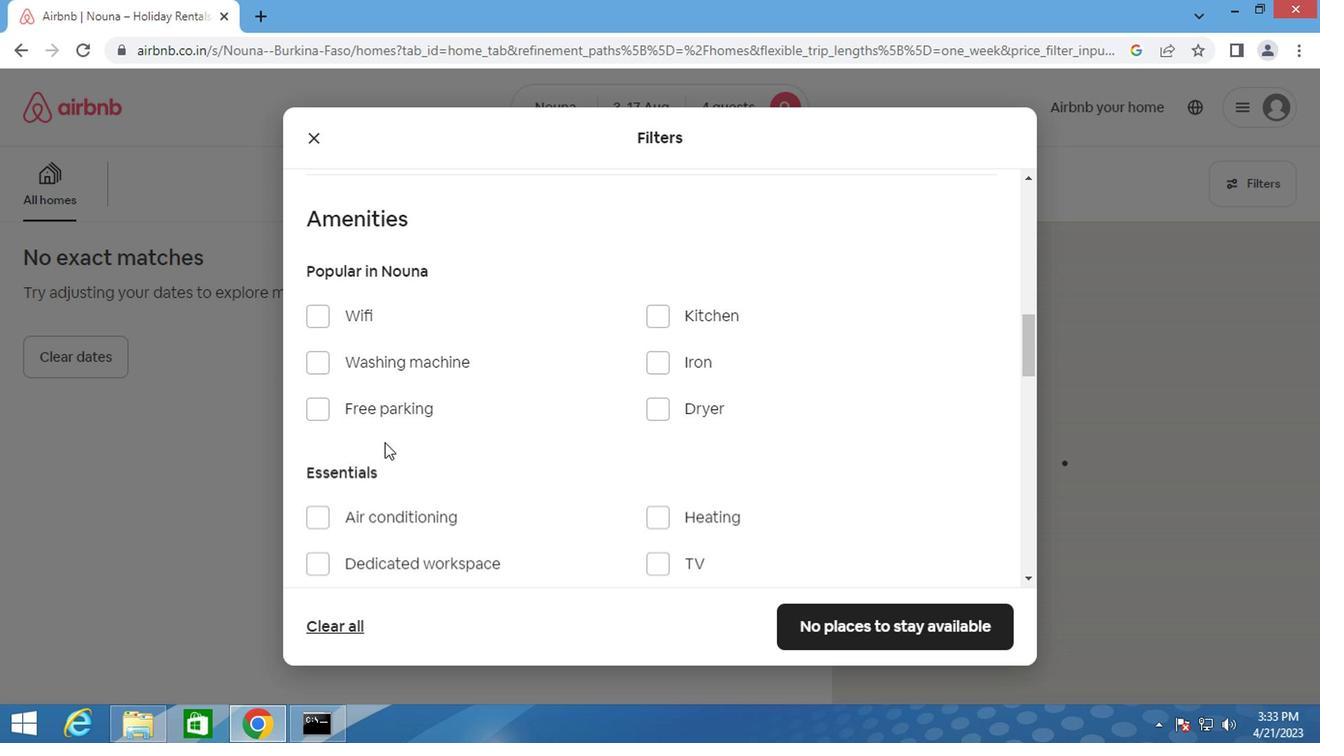 
Action: Mouse scrolled (392, 434) with delta (0, 0)
Screenshot: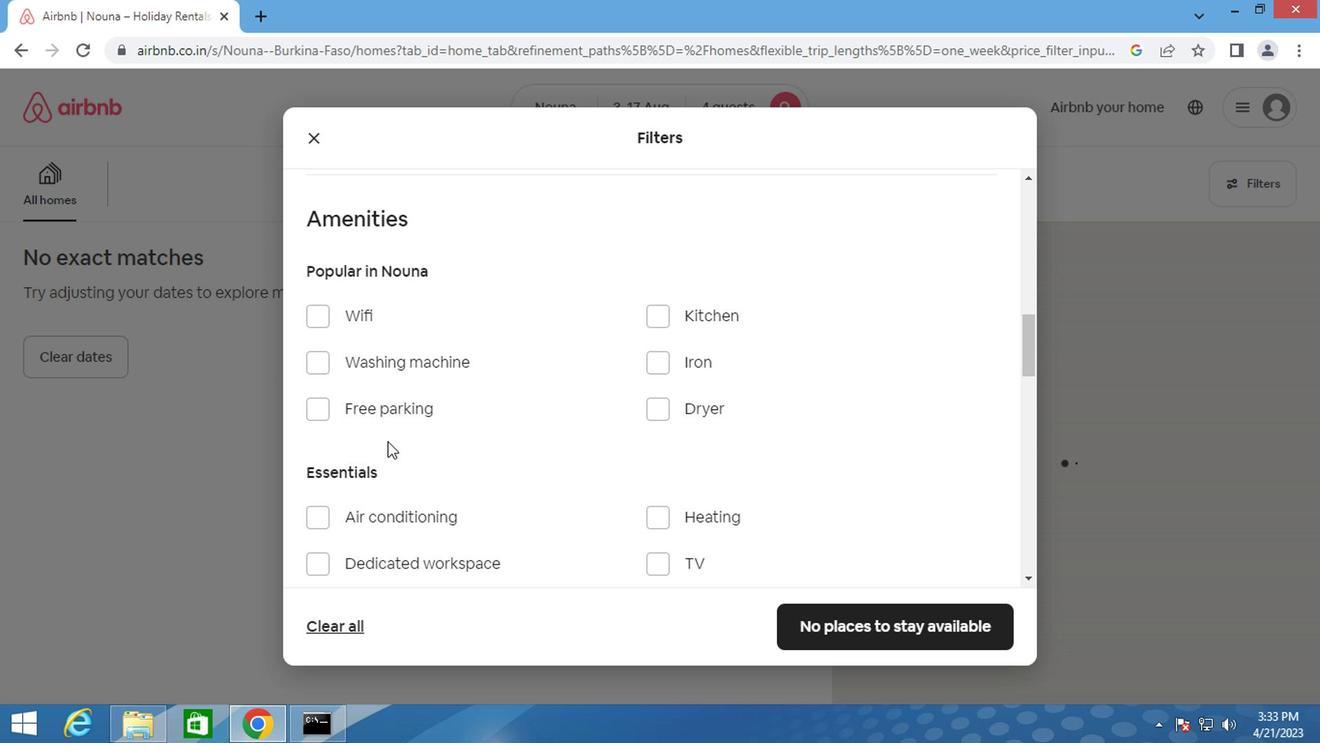 
Action: Mouse scrolled (392, 434) with delta (0, 0)
Screenshot: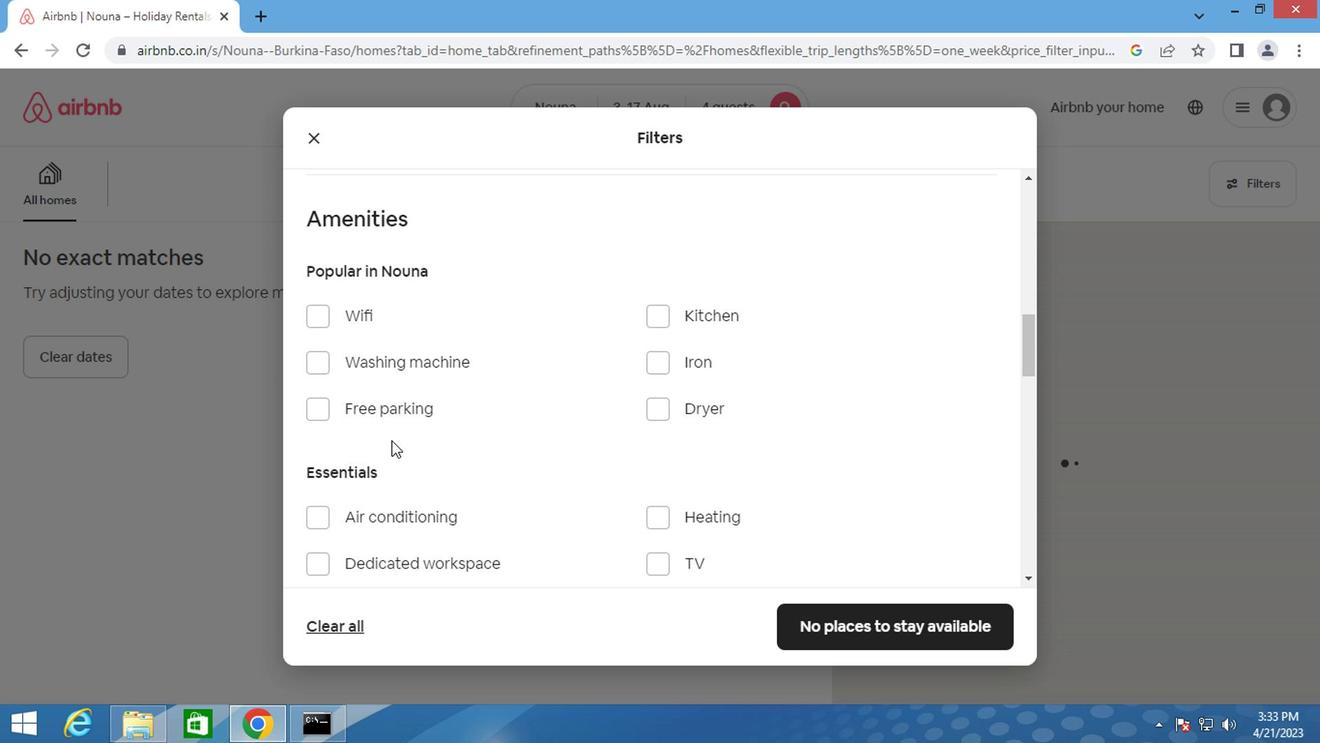 
Action: Mouse moved to (315, 227)
Screenshot: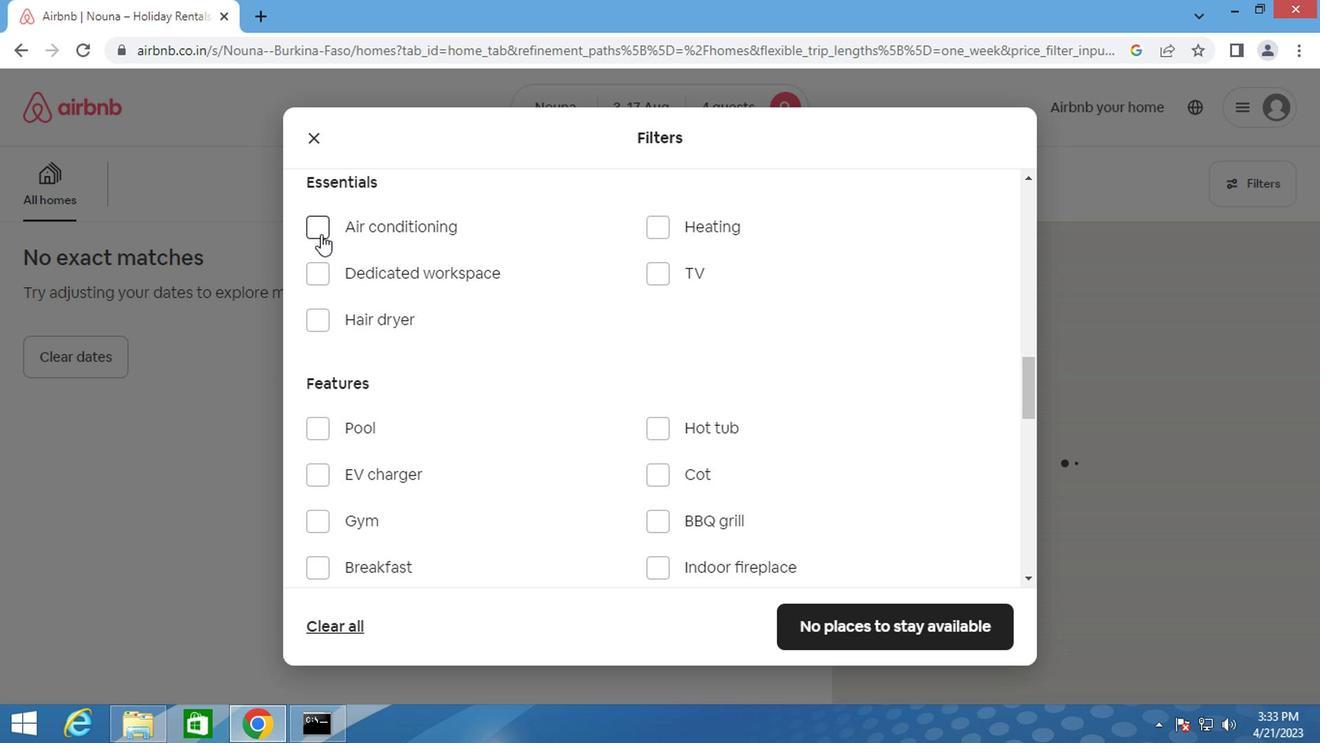 
Action: Mouse pressed left at (315, 227)
Screenshot: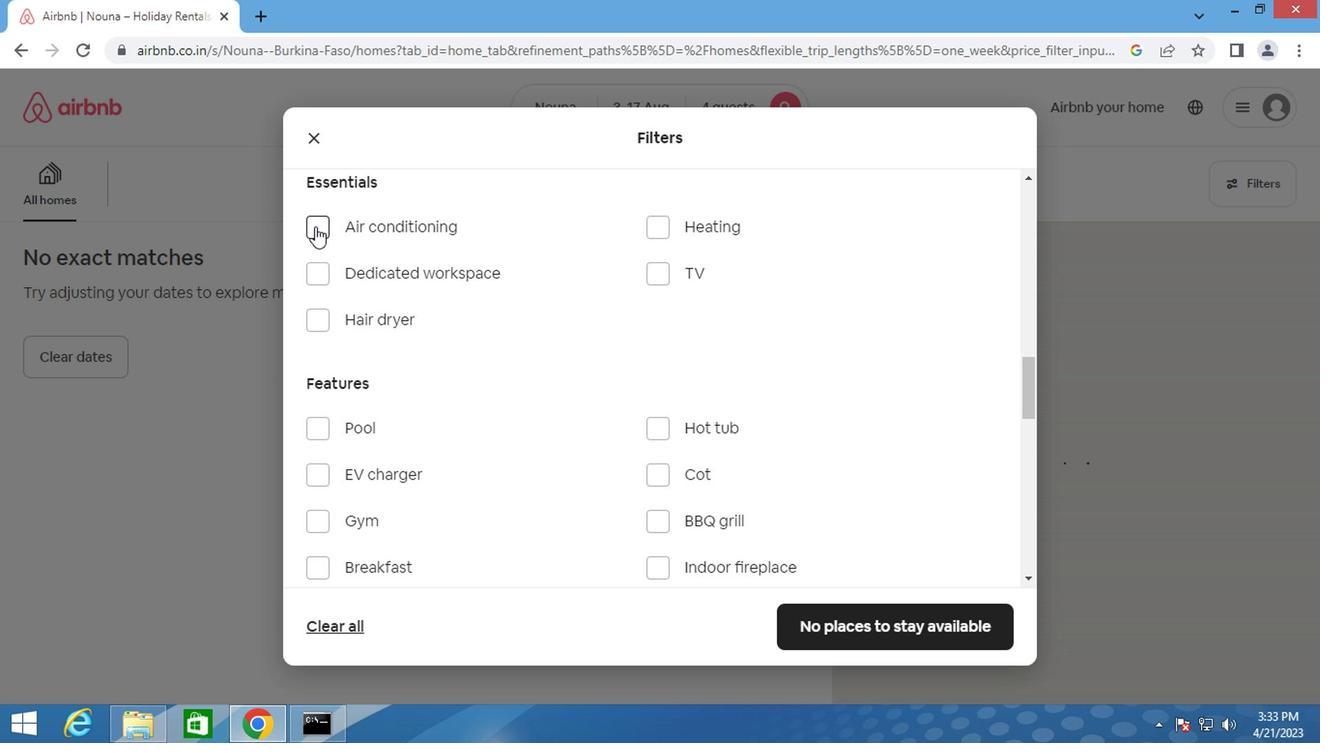 
Action: Mouse moved to (443, 290)
Screenshot: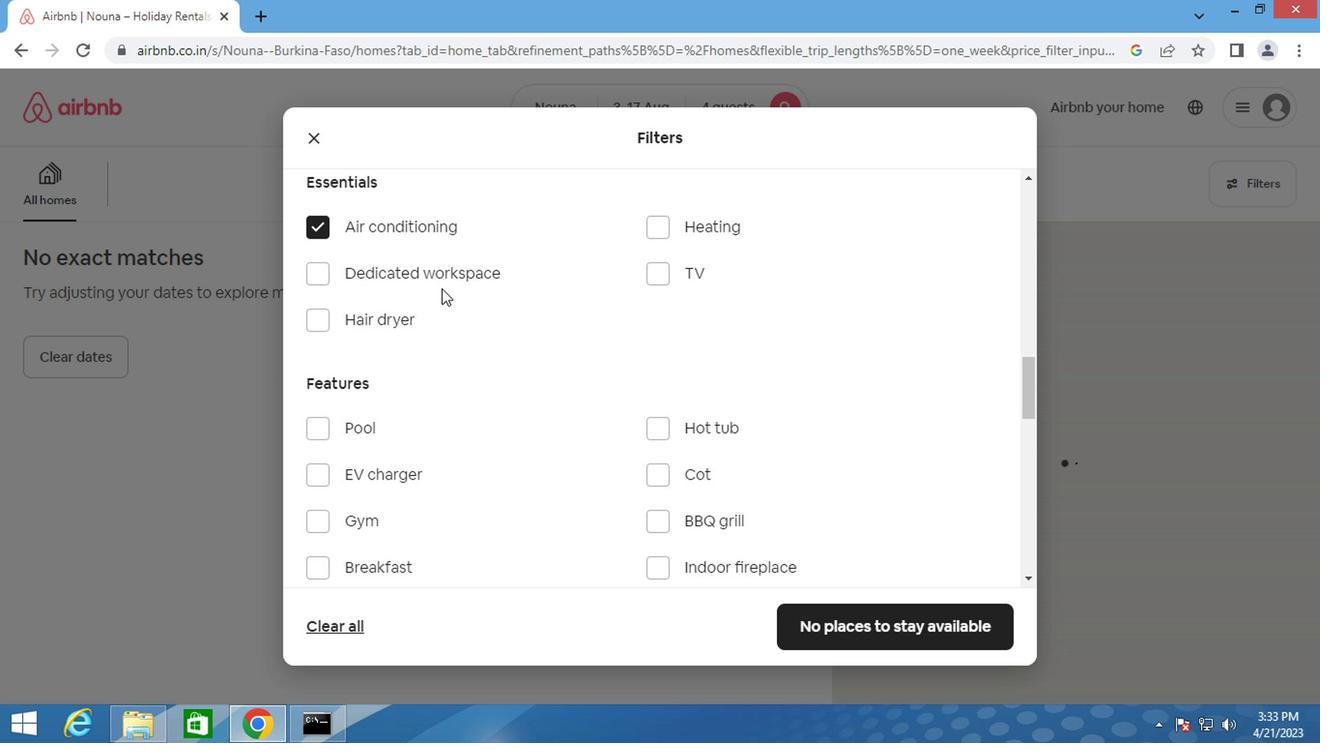 
Action: Mouse scrolled (443, 289) with delta (0, 0)
Screenshot: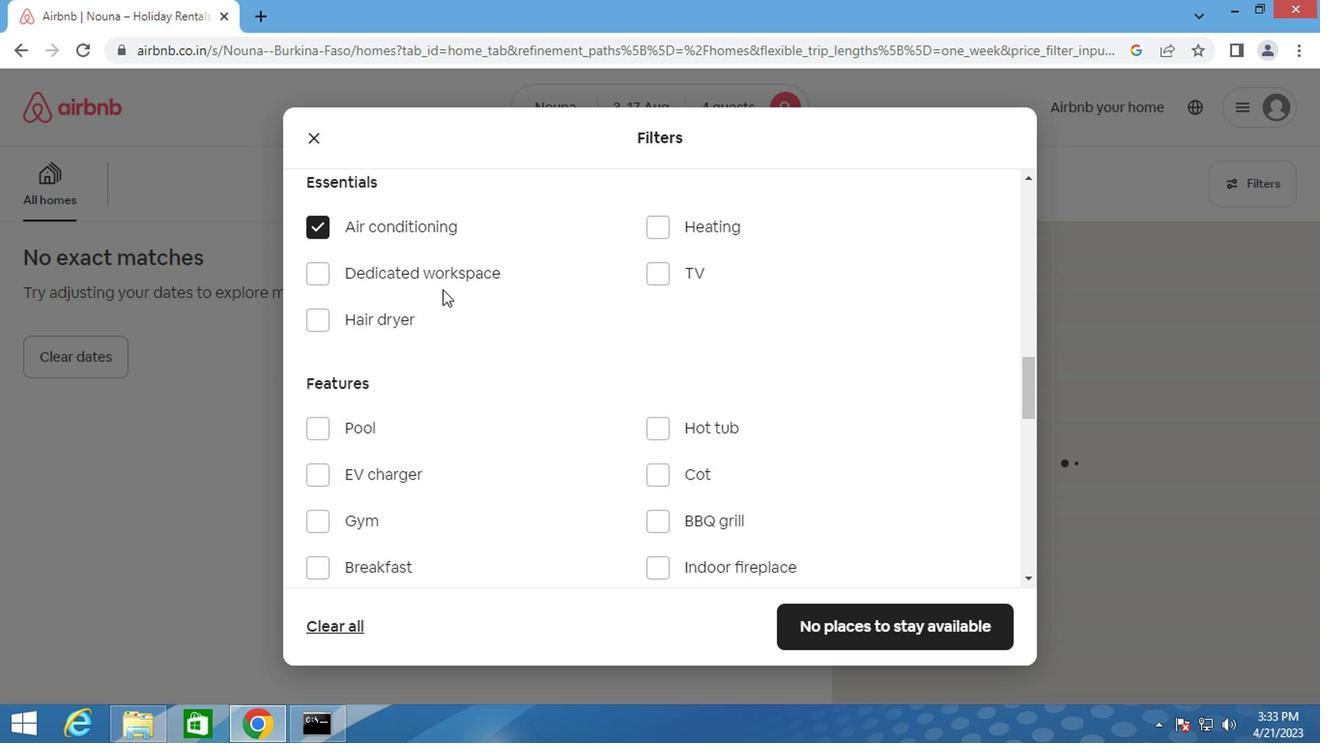 
Action: Mouse moved to (443, 291)
Screenshot: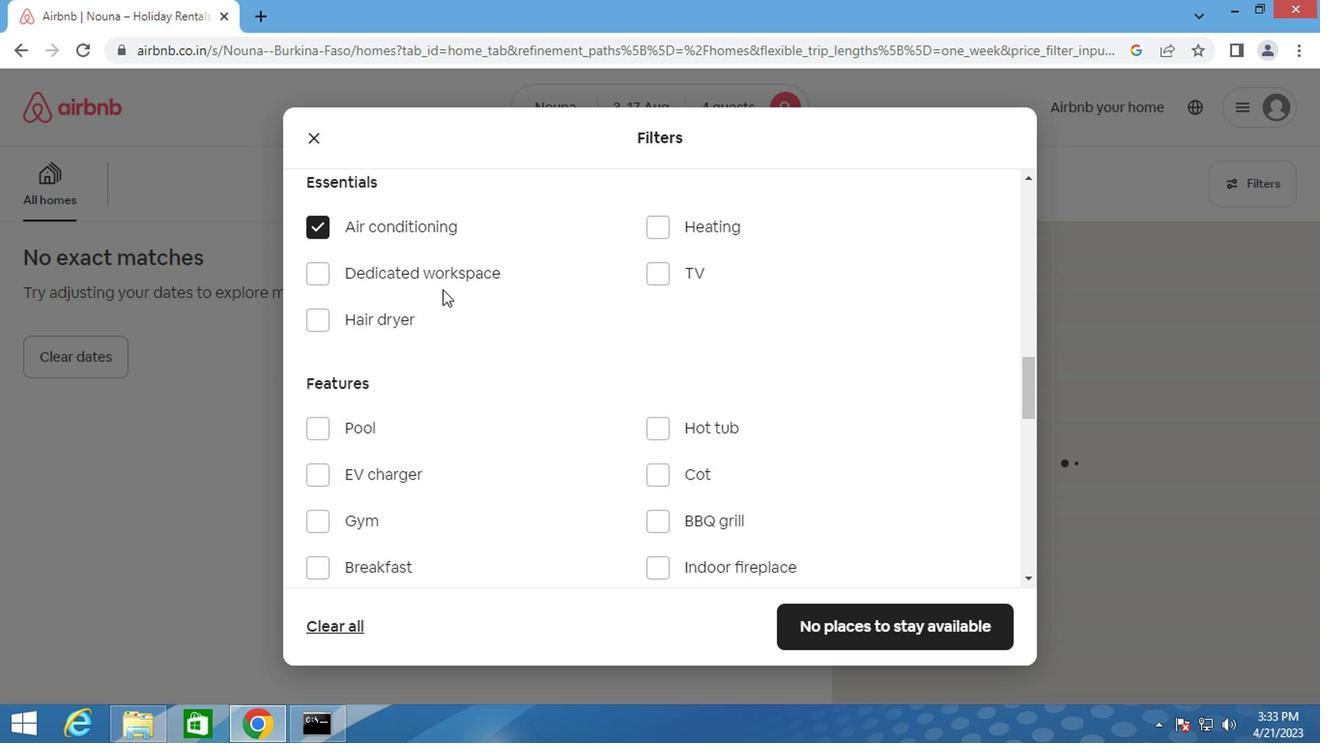
Action: Mouse scrolled (443, 290) with delta (0, -1)
Screenshot: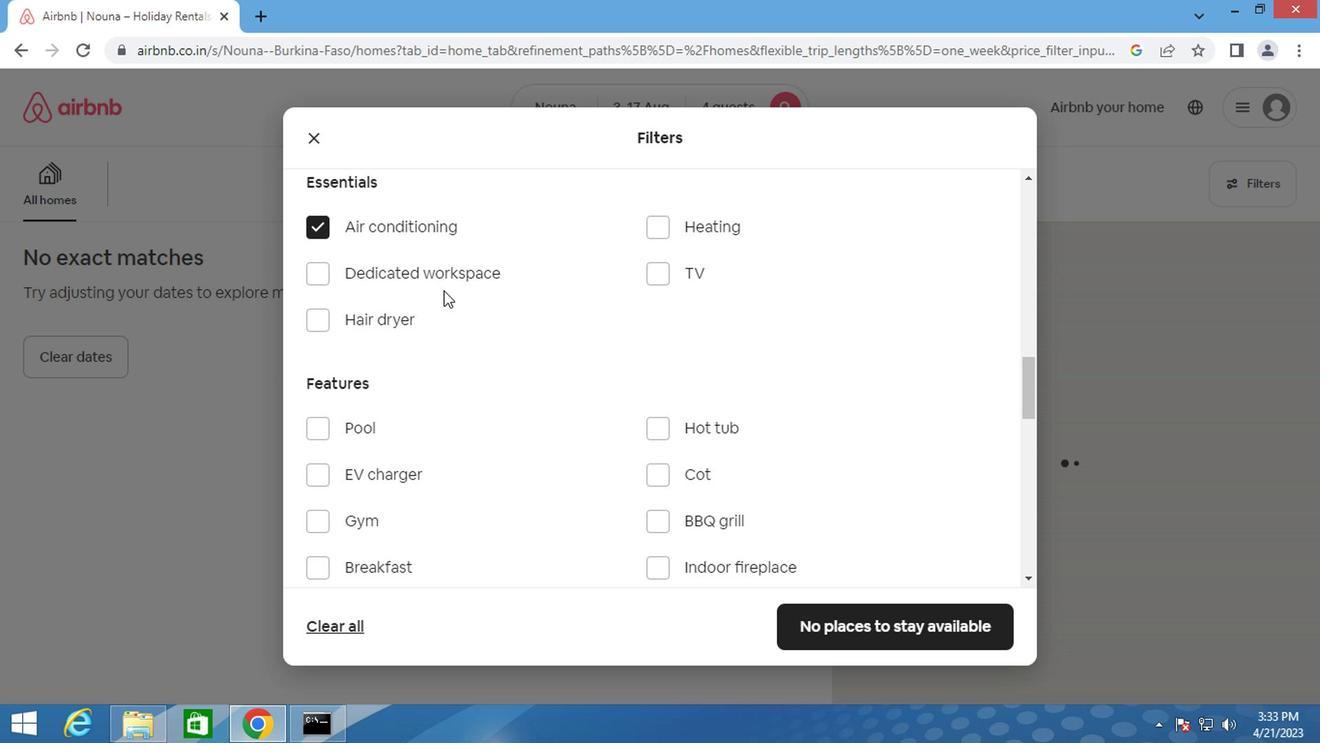 
Action: Mouse scrolled (443, 290) with delta (0, -1)
Screenshot: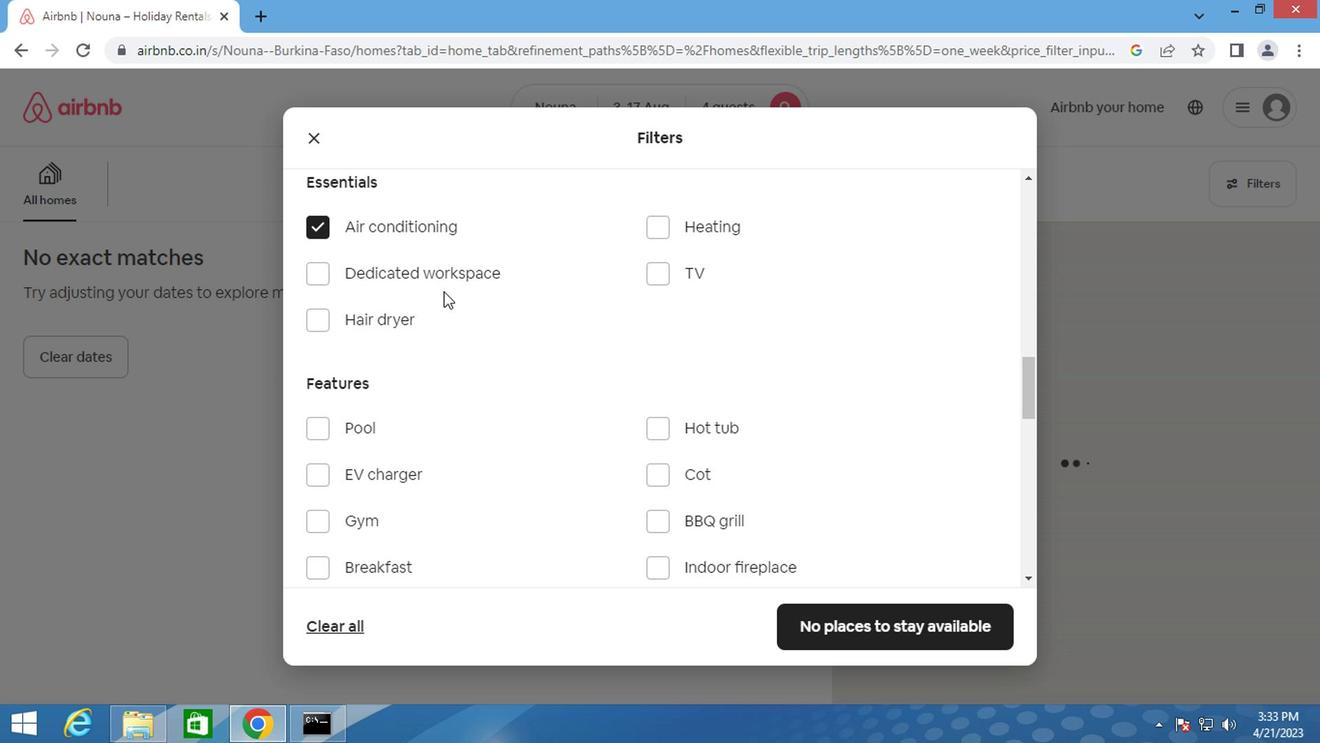 
Action: Mouse moved to (445, 292)
Screenshot: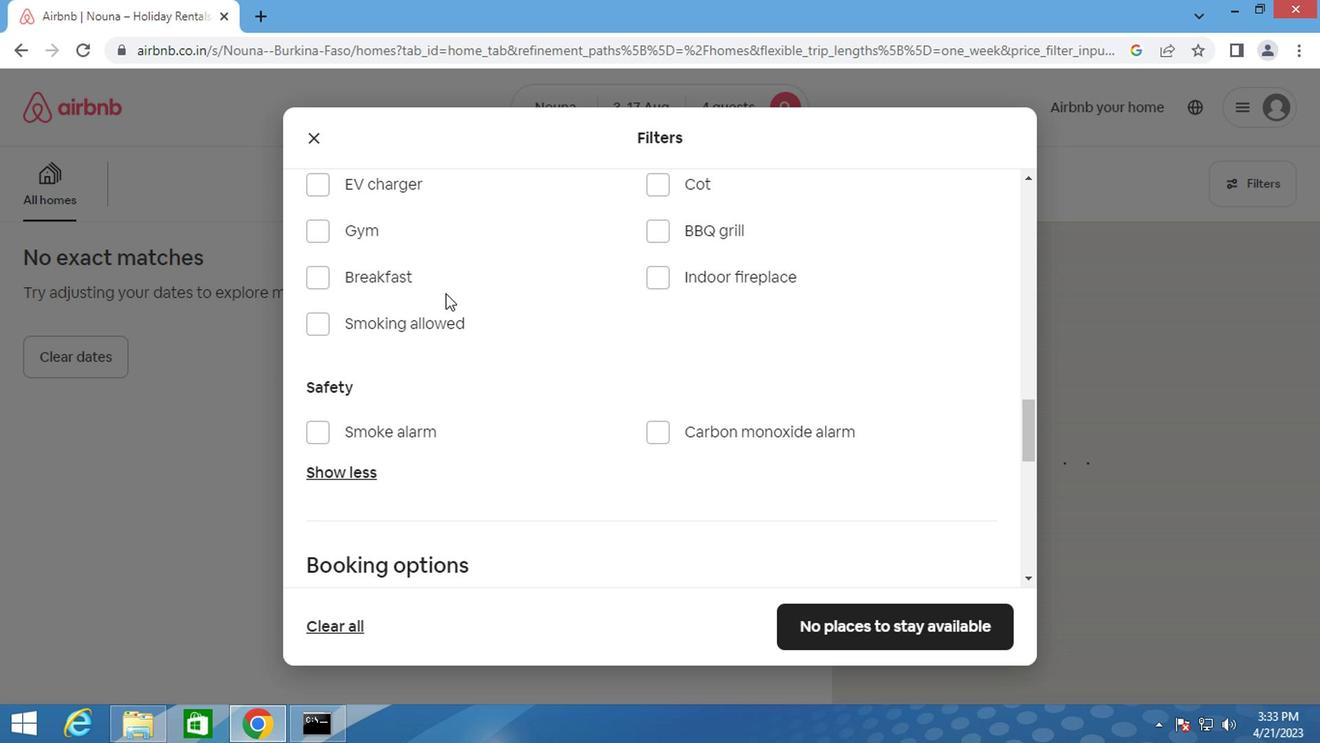 
Action: Mouse scrolled (445, 291) with delta (0, 0)
Screenshot: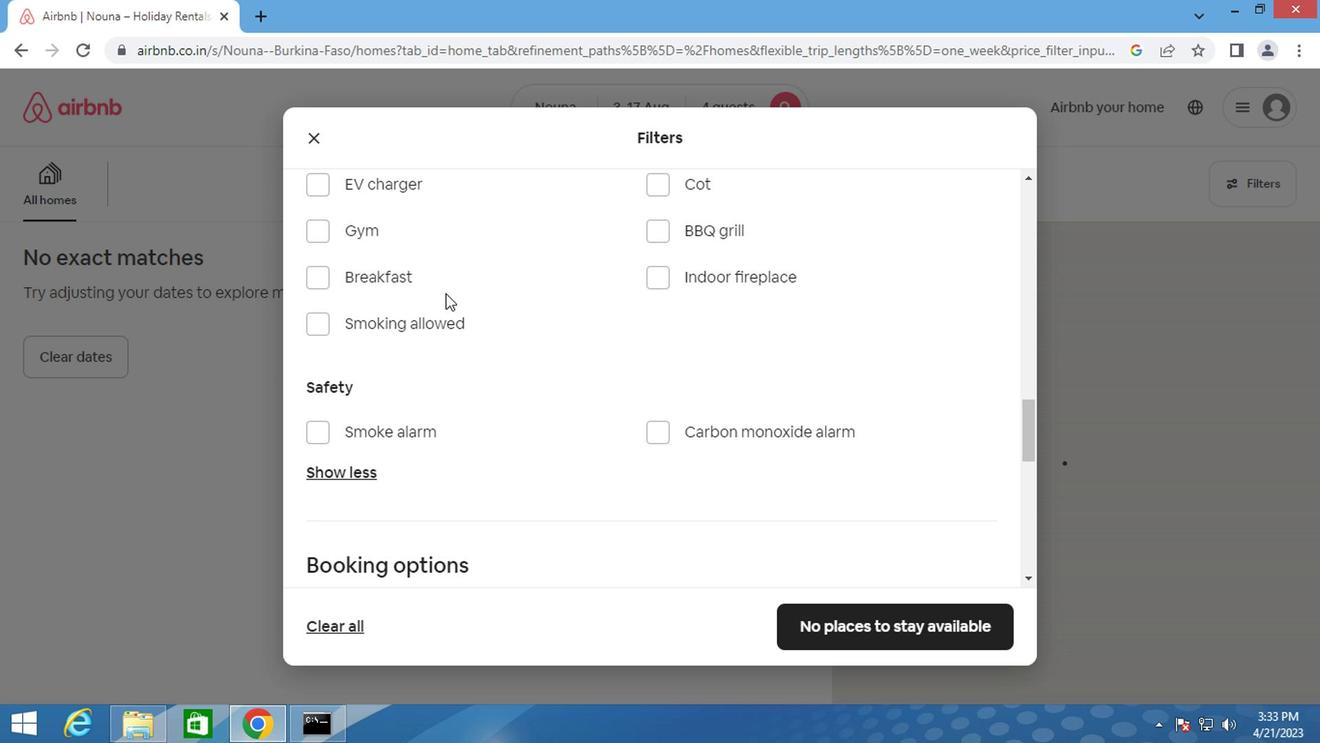 
Action: Mouse scrolled (445, 291) with delta (0, 0)
Screenshot: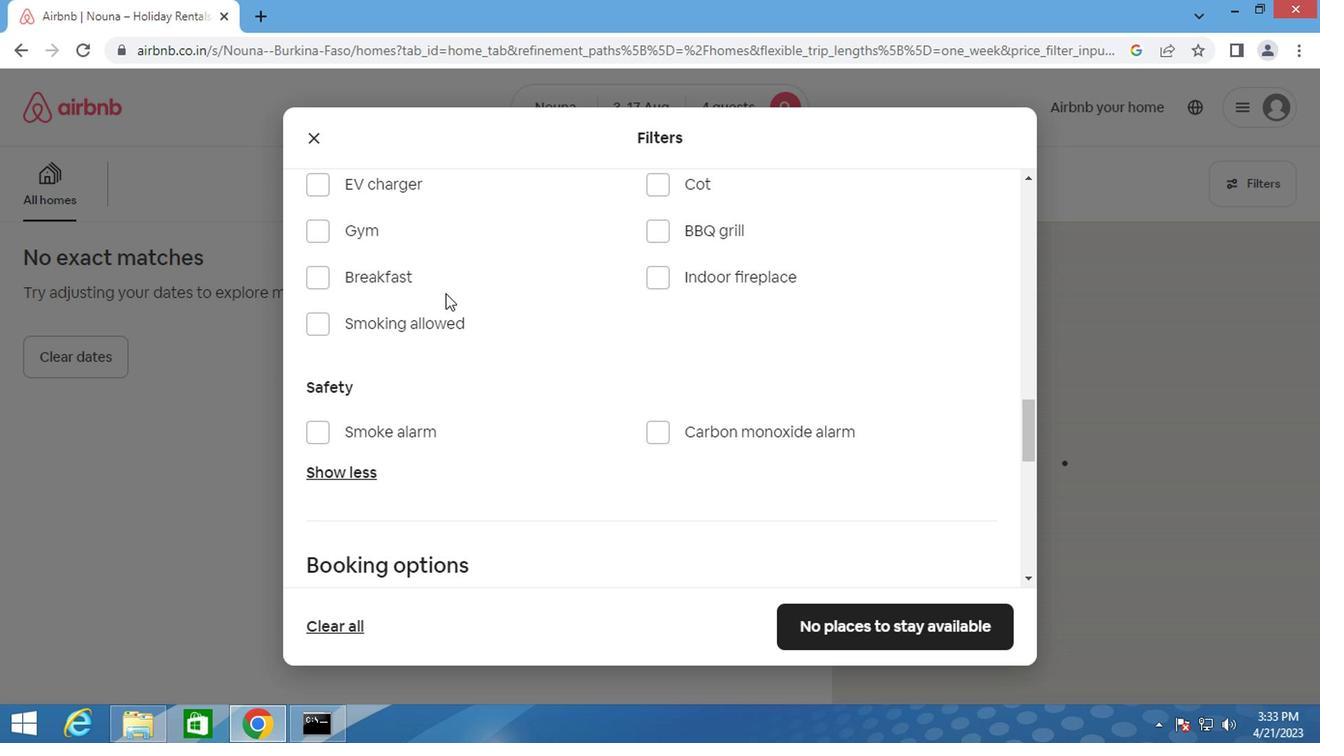 
Action: Mouse scrolled (445, 291) with delta (0, 0)
Screenshot: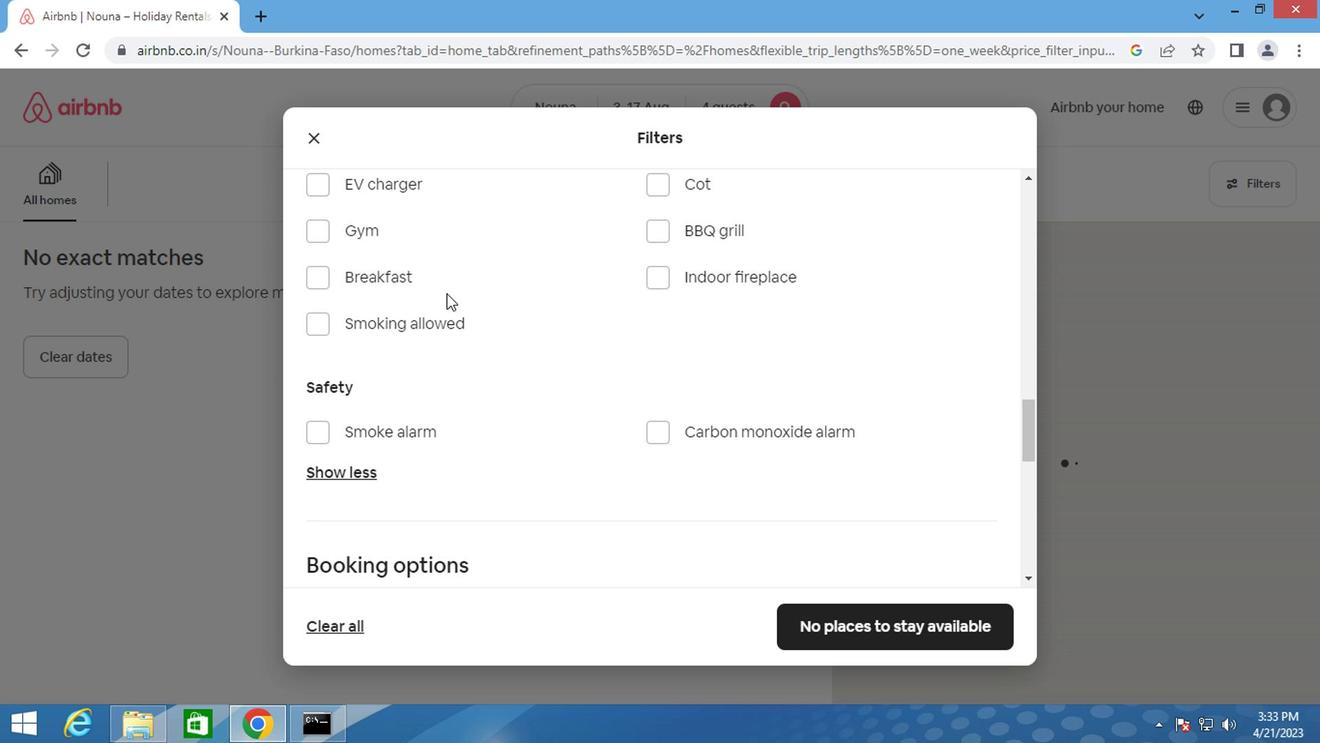 
Action: Mouse moved to (970, 403)
Screenshot: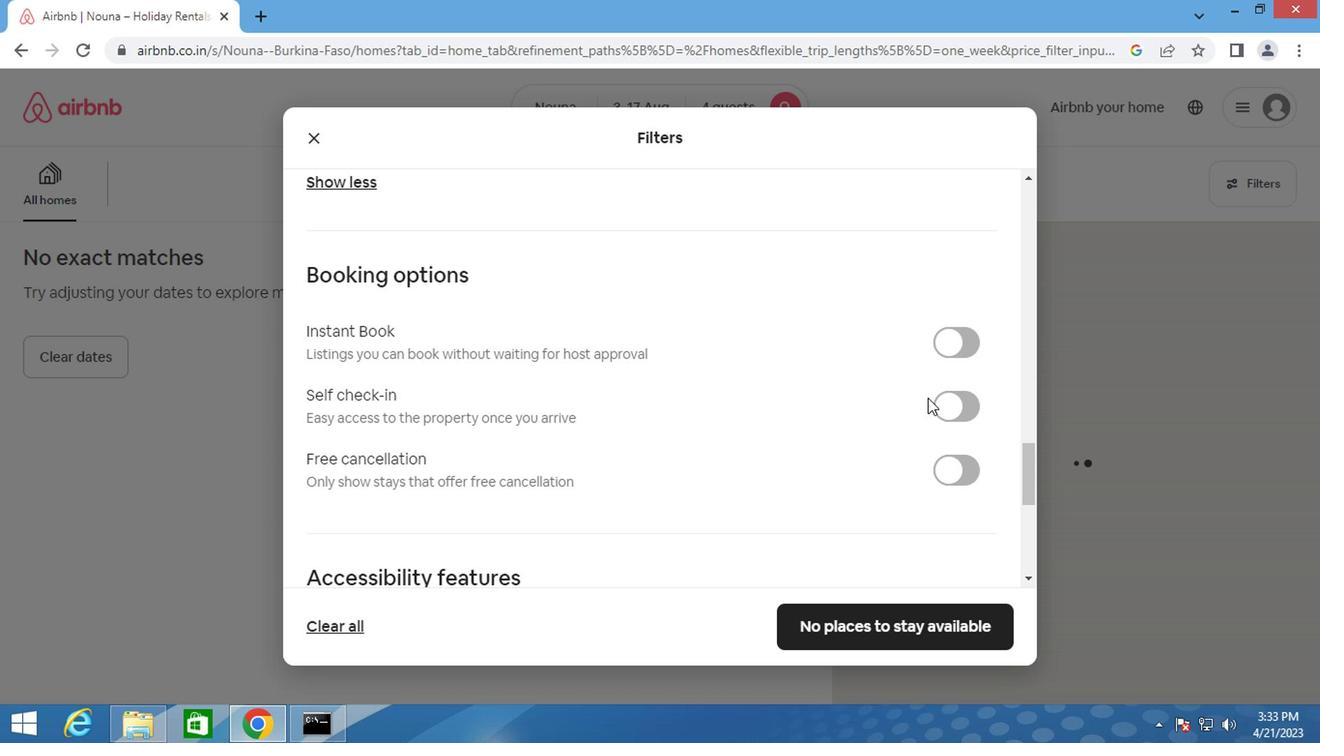 
Action: Mouse pressed left at (970, 403)
Screenshot: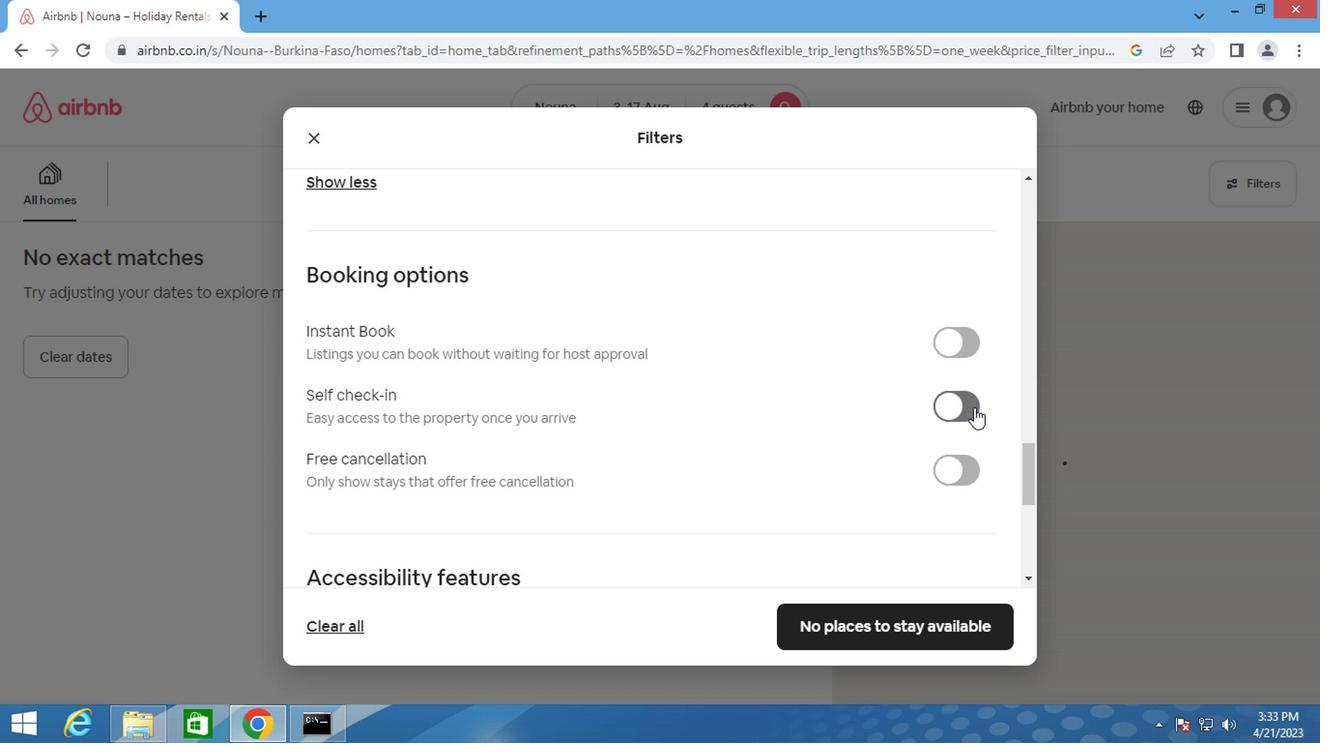 
Action: Mouse moved to (767, 402)
Screenshot: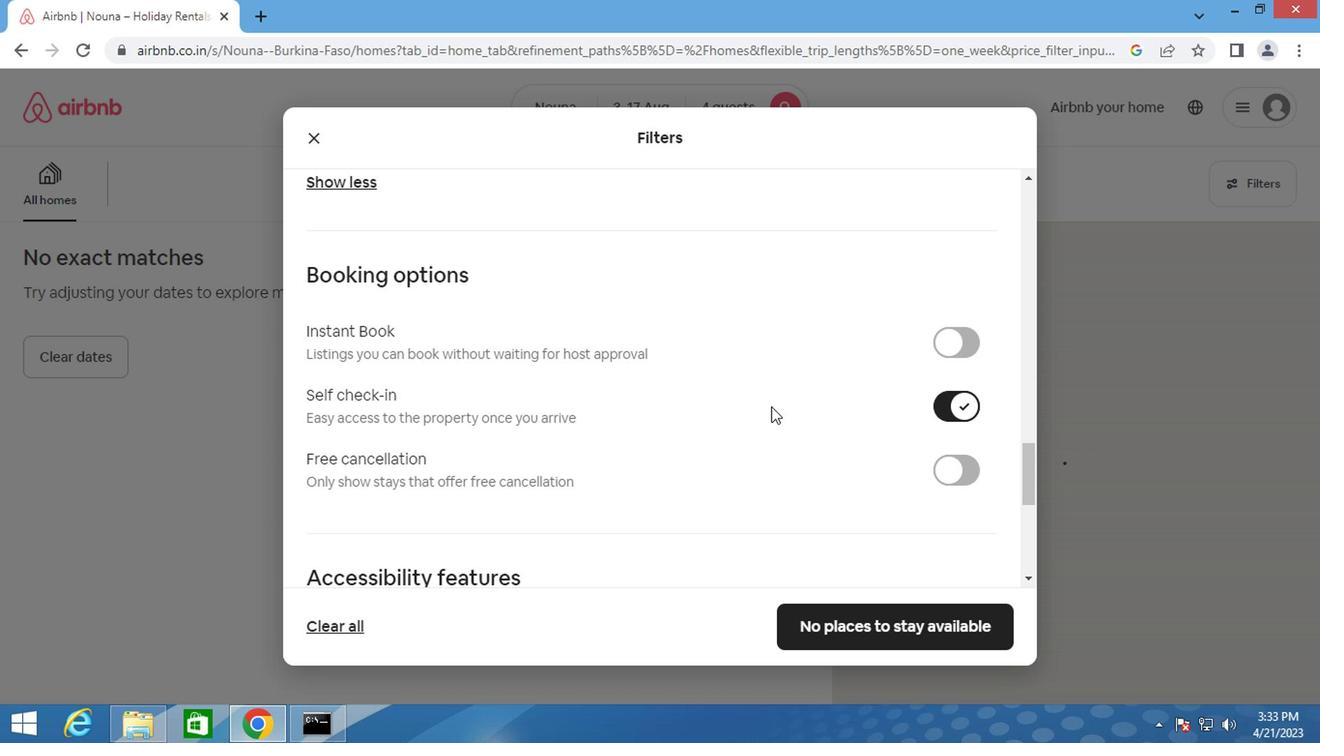 
Action: Mouse scrolled (767, 401) with delta (0, -1)
Screenshot: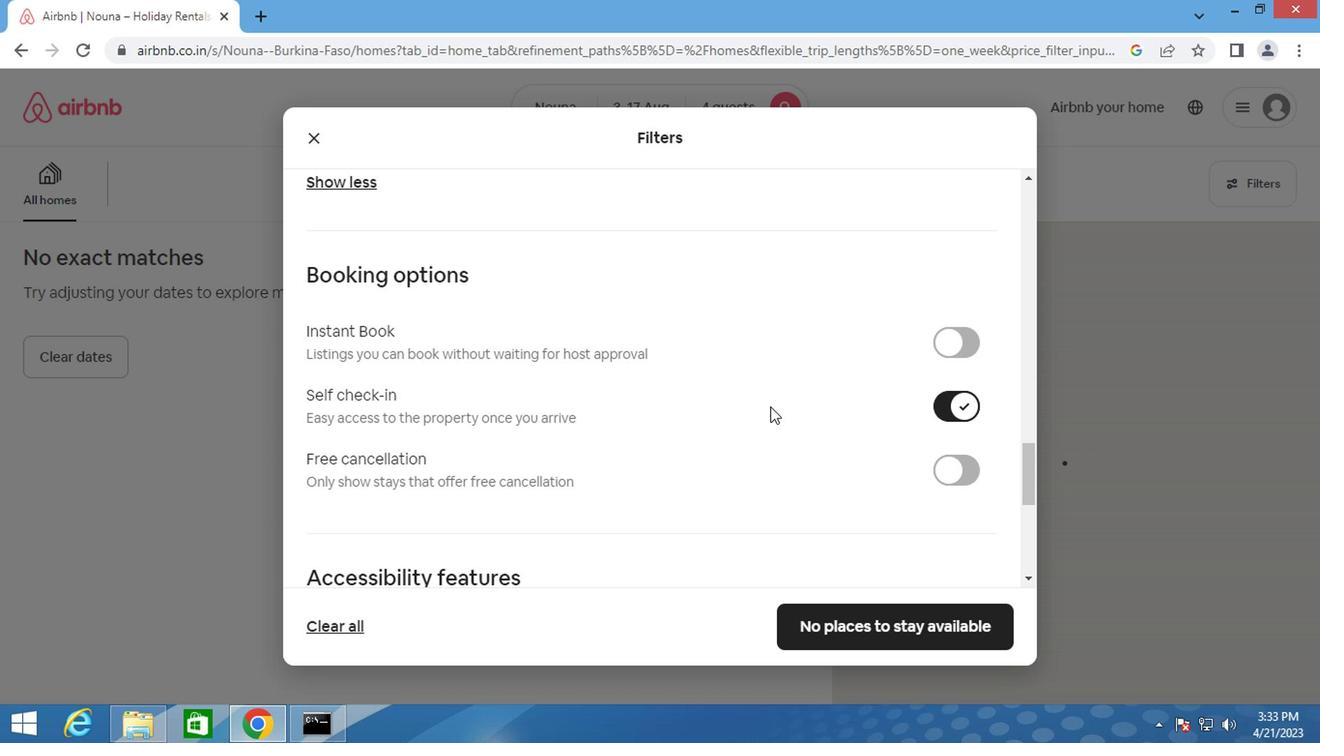 
Action: Mouse scrolled (767, 401) with delta (0, -1)
Screenshot: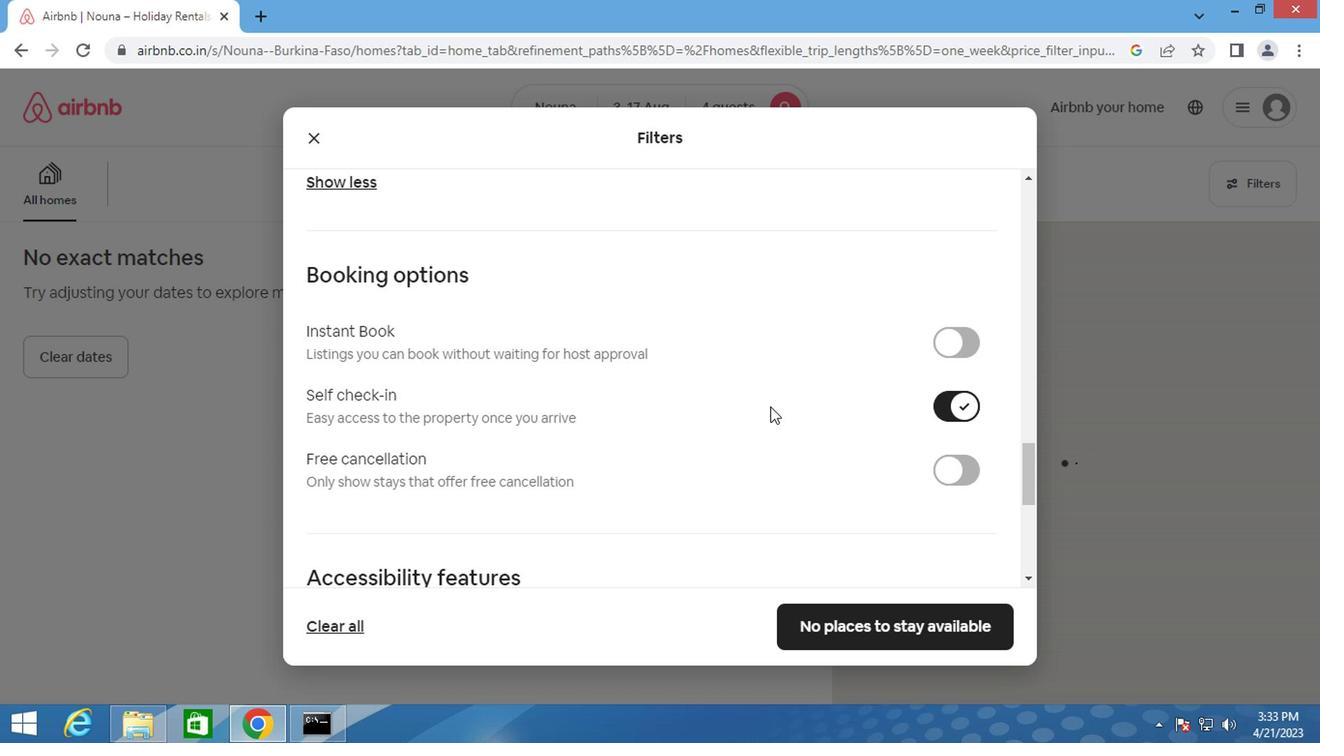 
Action: Mouse scrolled (767, 401) with delta (0, -1)
Screenshot: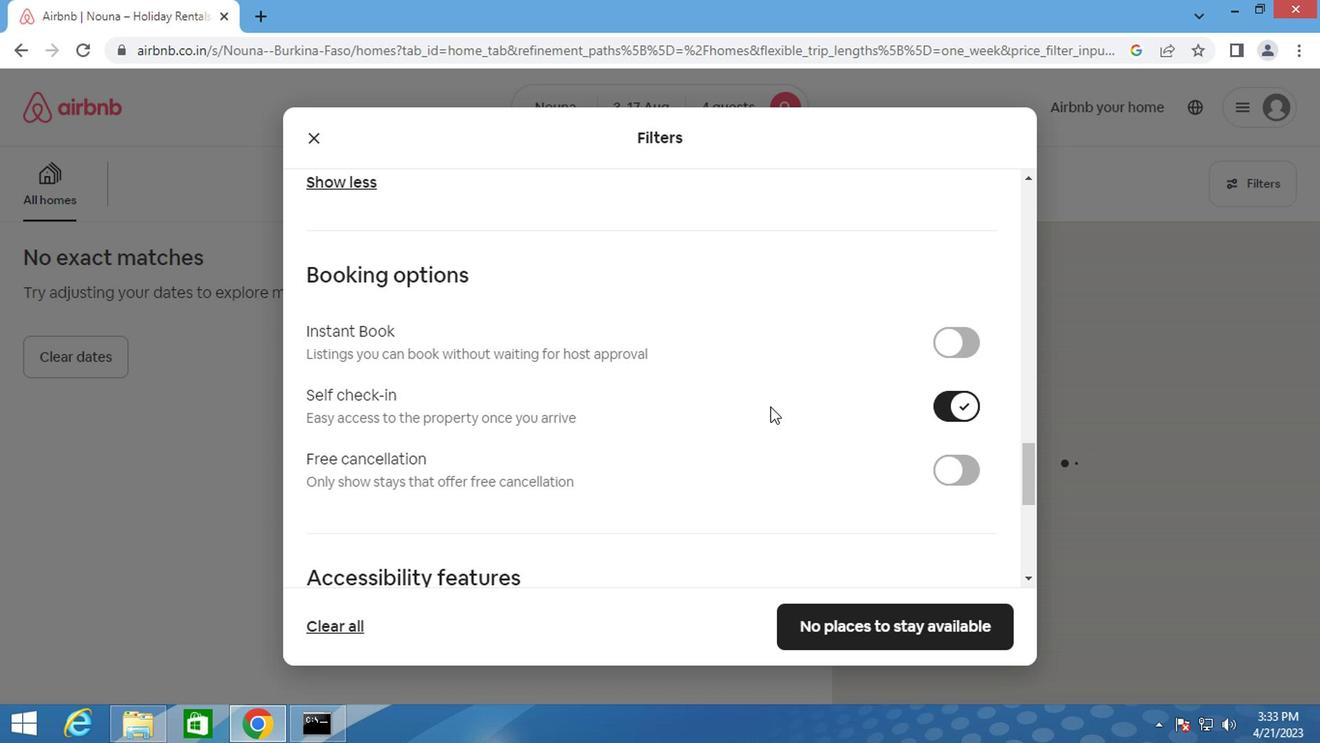 
Action: Mouse moved to (760, 402)
Screenshot: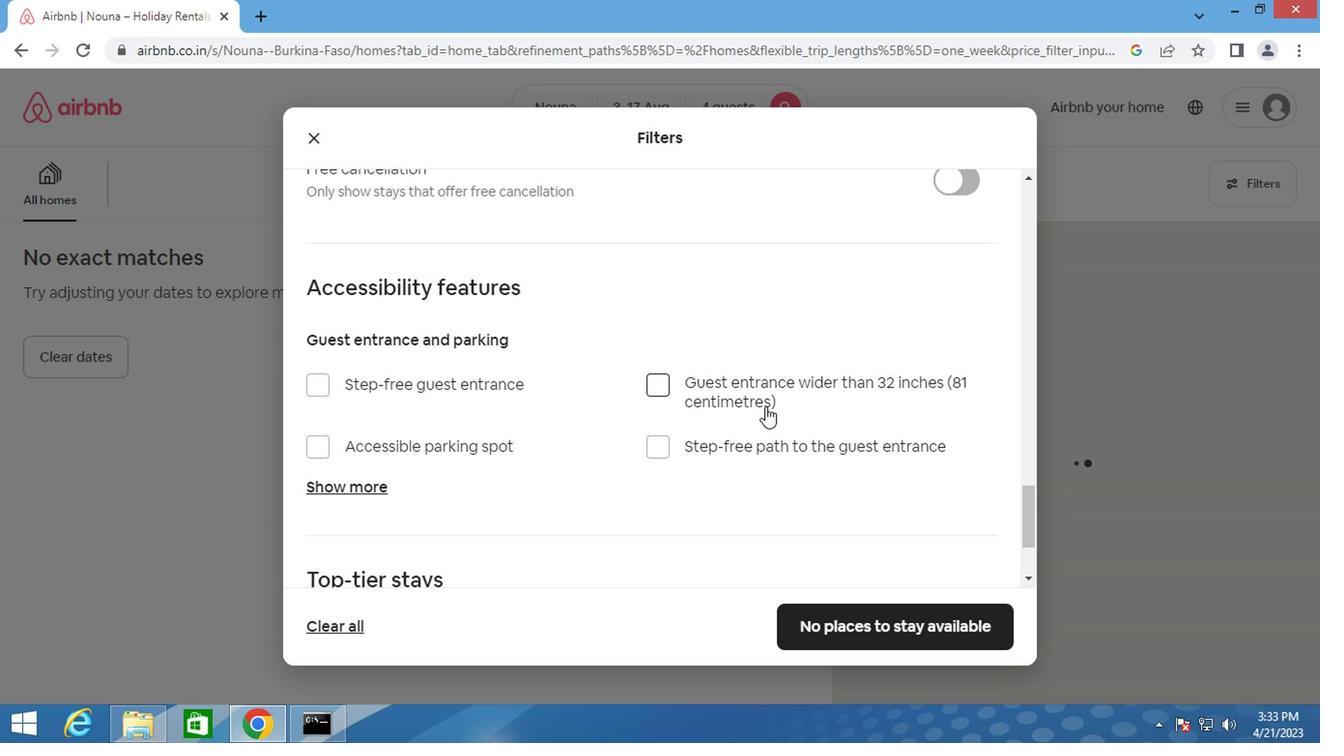 
Action: Mouse scrolled (760, 401) with delta (0, -1)
Screenshot: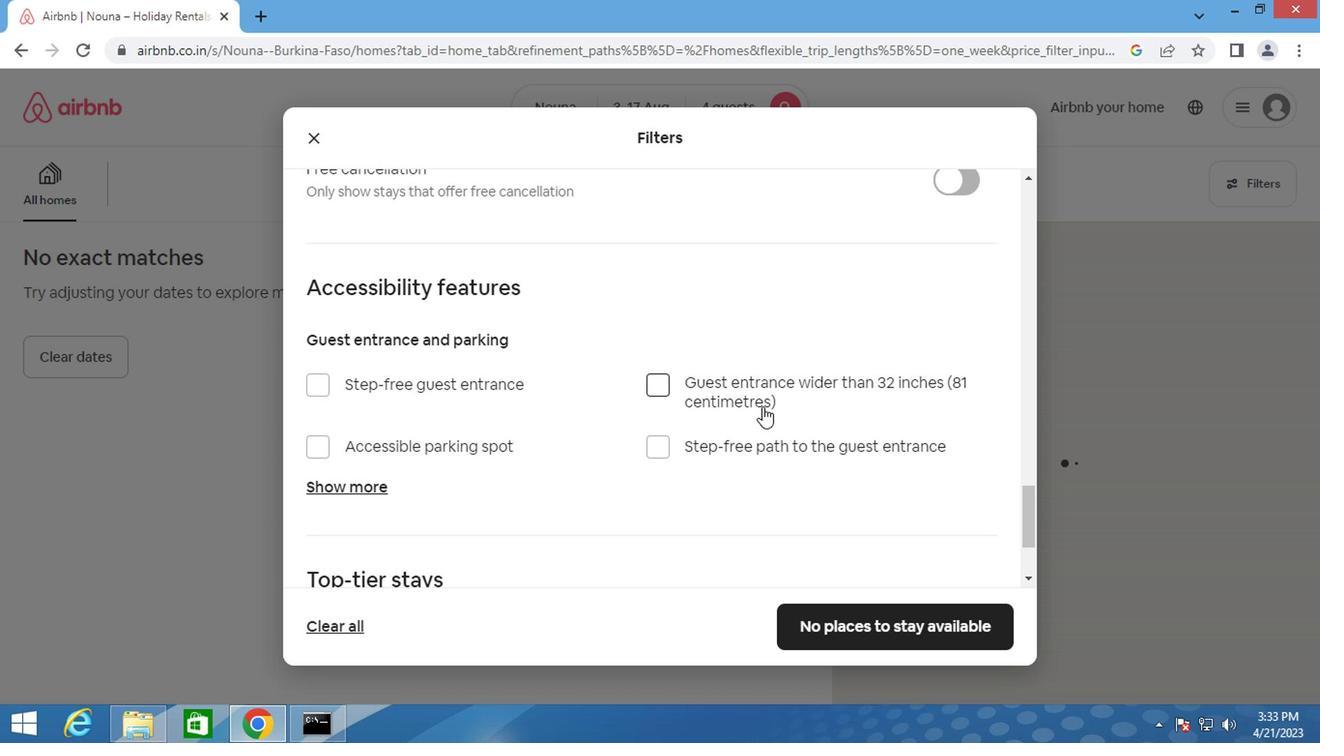 
Action: Mouse scrolled (760, 401) with delta (0, -1)
Screenshot: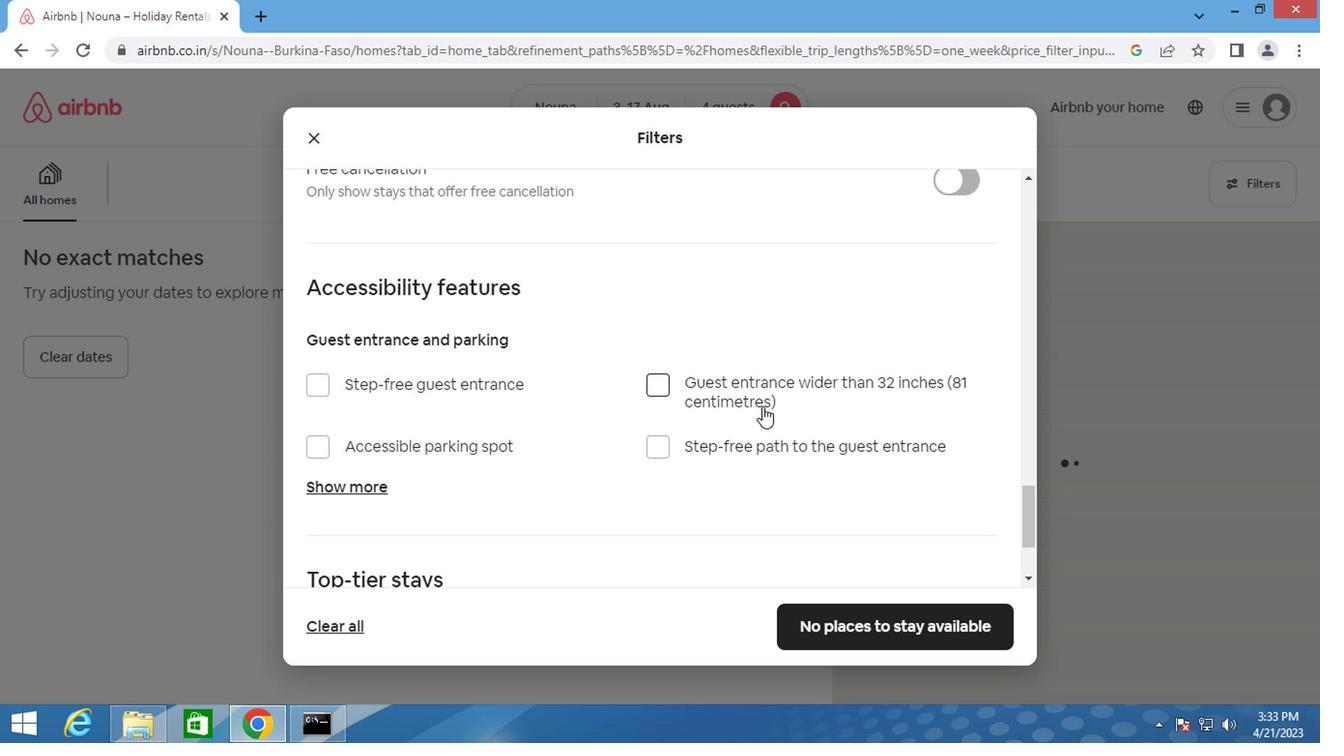 
Action: Mouse scrolled (760, 401) with delta (0, -1)
Screenshot: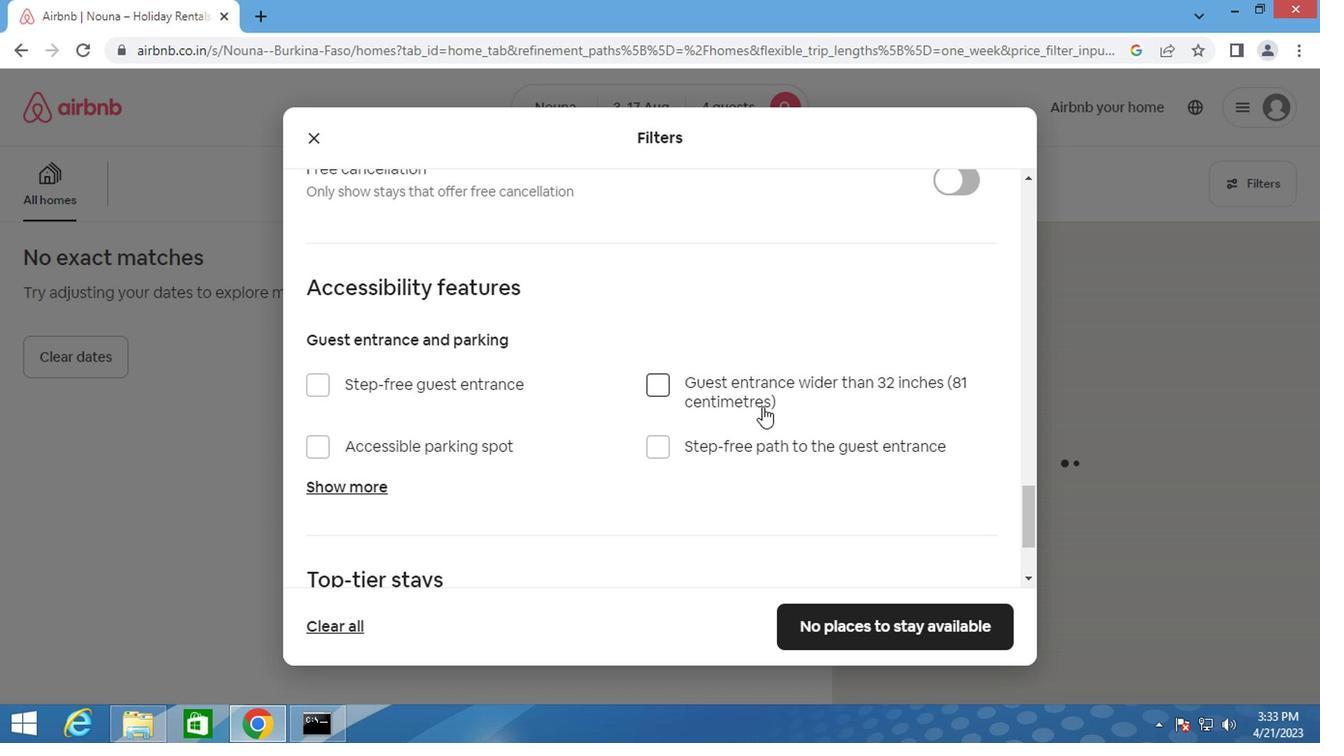 
Action: Mouse scrolled (760, 401) with delta (0, -1)
Screenshot: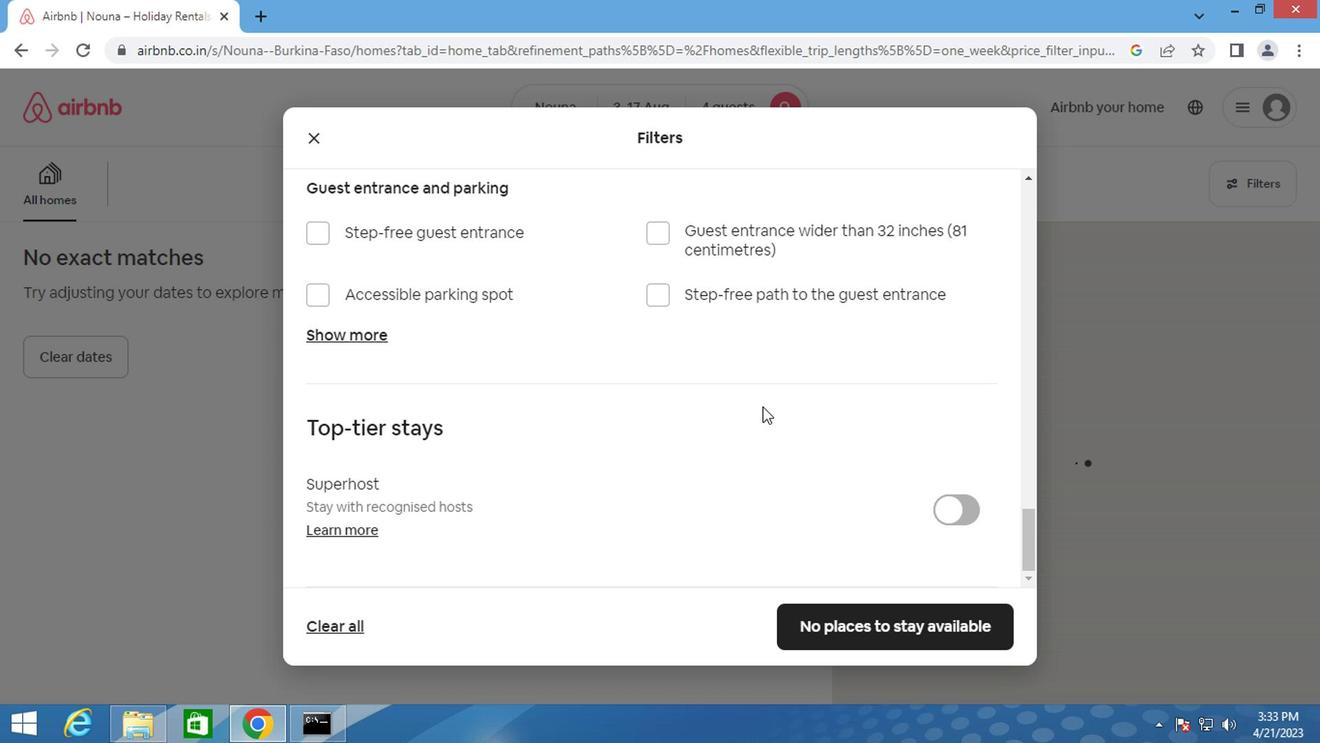 
Action: Mouse scrolled (760, 401) with delta (0, -1)
Screenshot: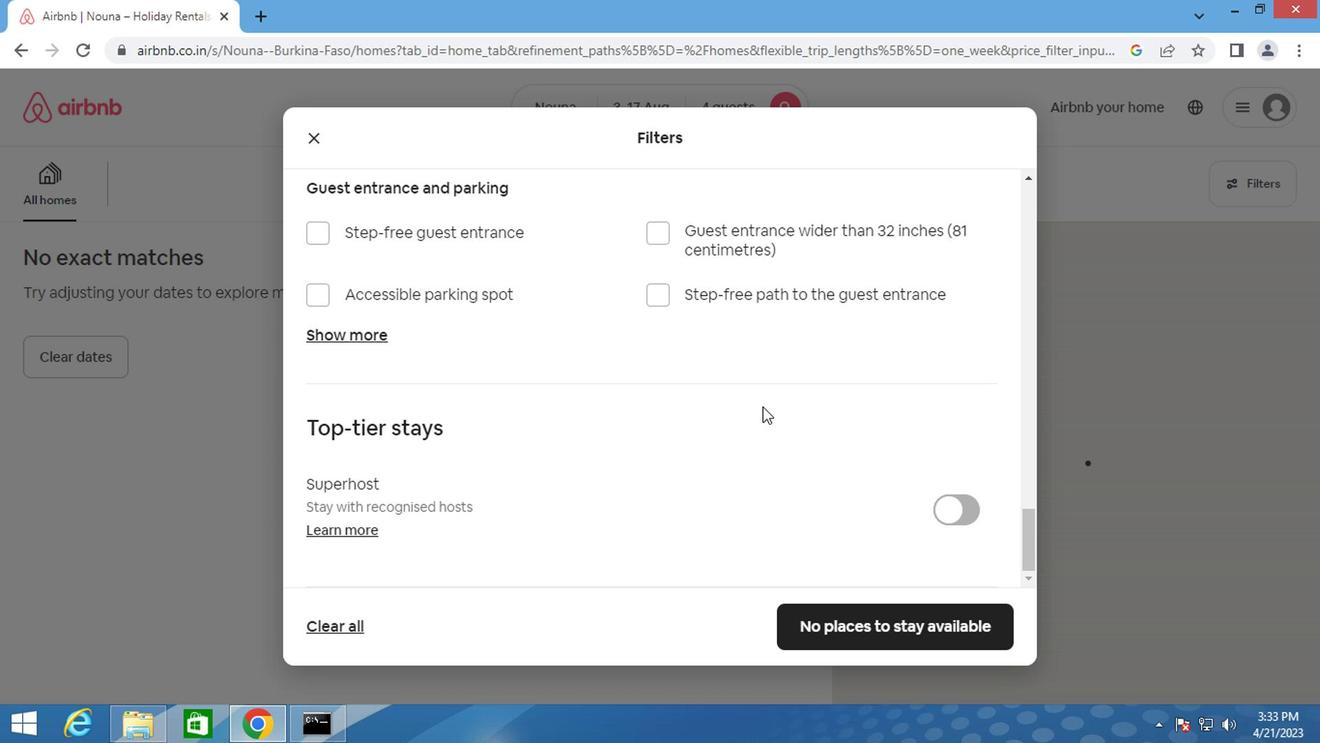 
Action: Mouse scrolled (760, 401) with delta (0, -1)
Screenshot: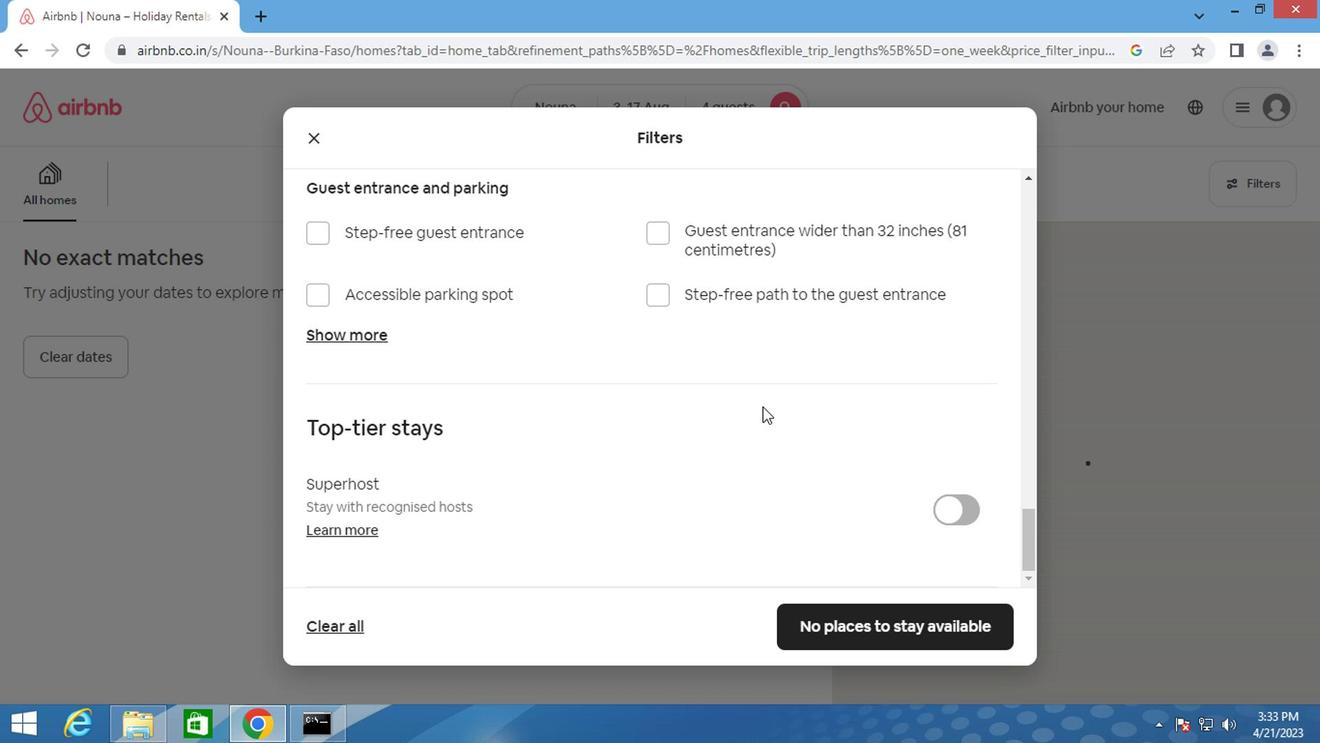 
Action: Mouse scrolled (760, 401) with delta (0, -1)
Screenshot: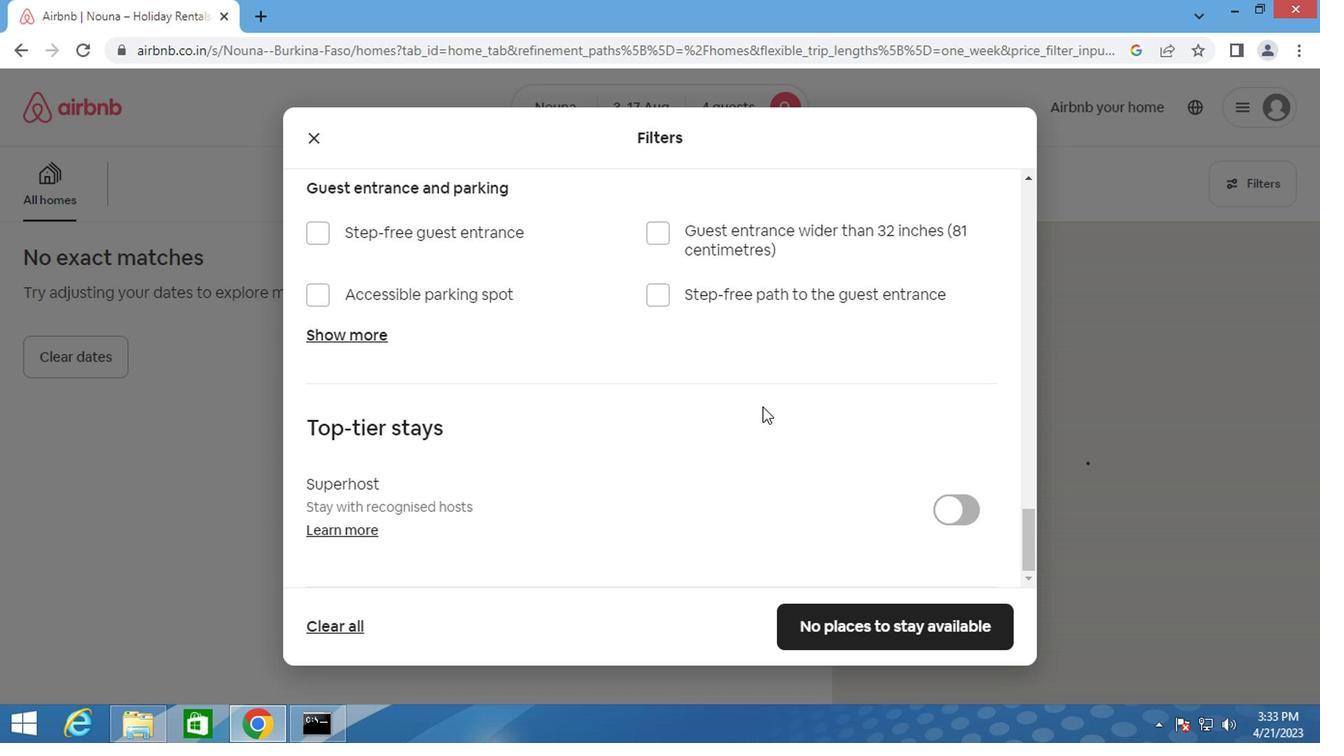 
Action: Mouse moved to (868, 614)
Screenshot: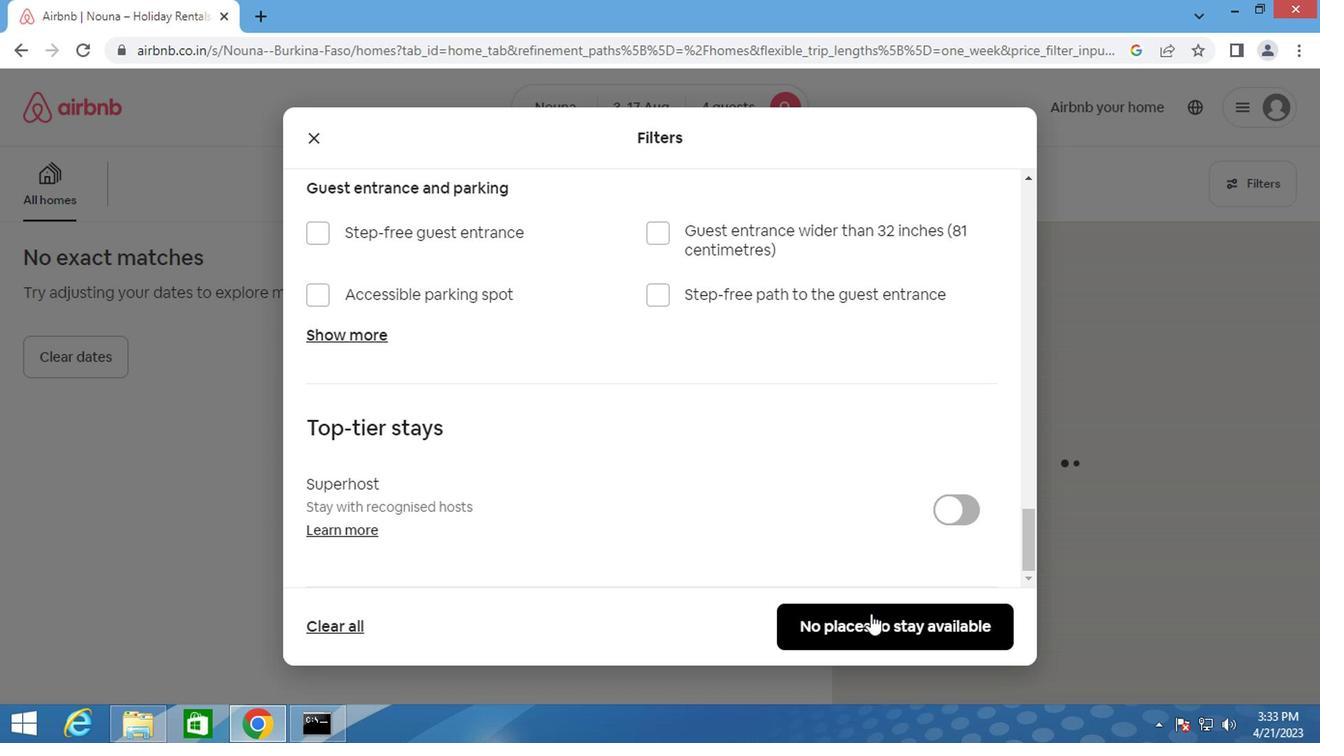 
Action: Mouse pressed left at (868, 614)
Screenshot: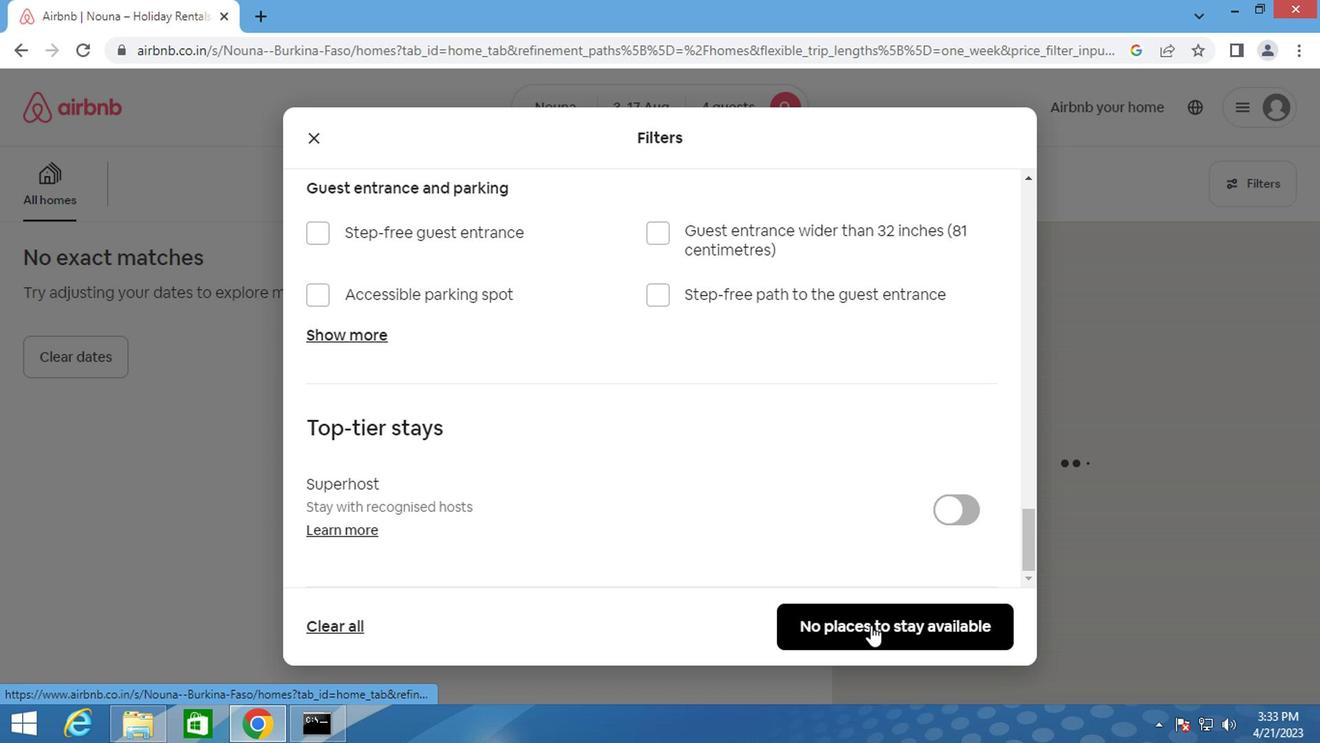 
Action: Mouse moved to (870, 614)
Screenshot: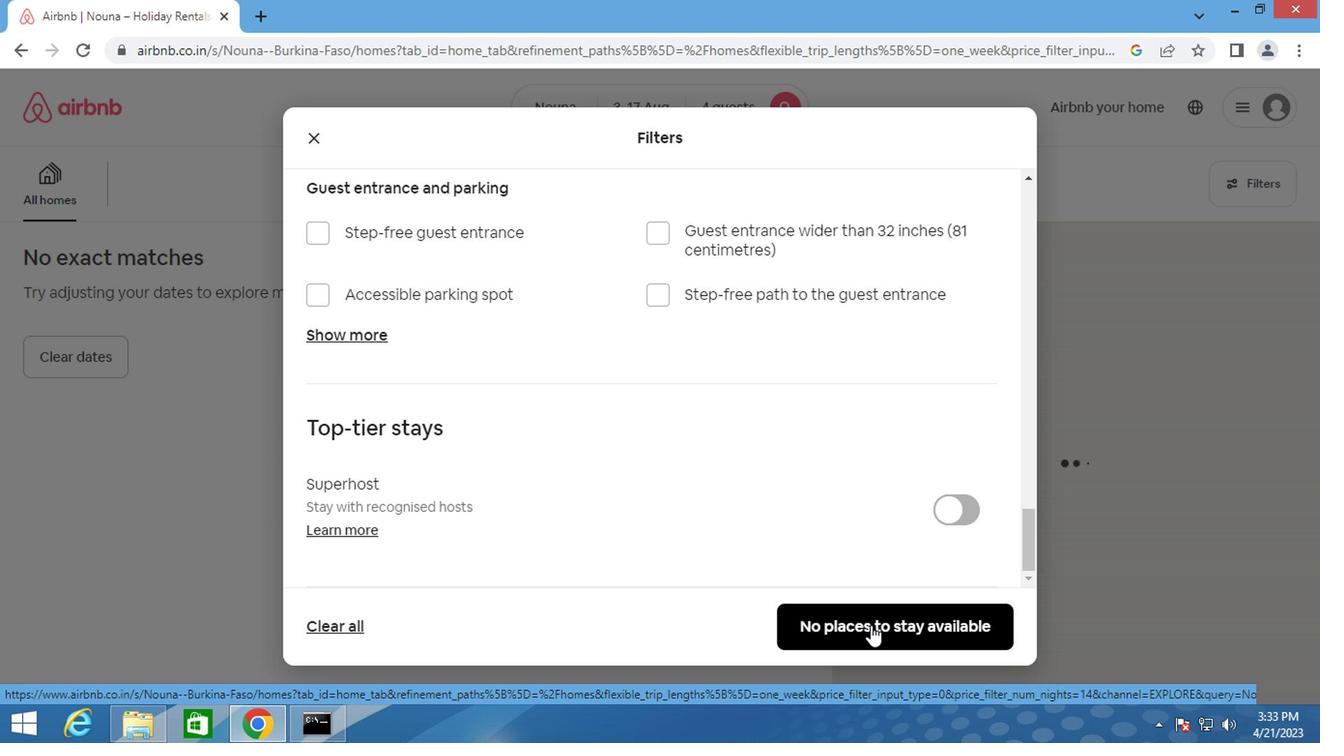 
Action: Key pressed <Key.f8>
Screenshot: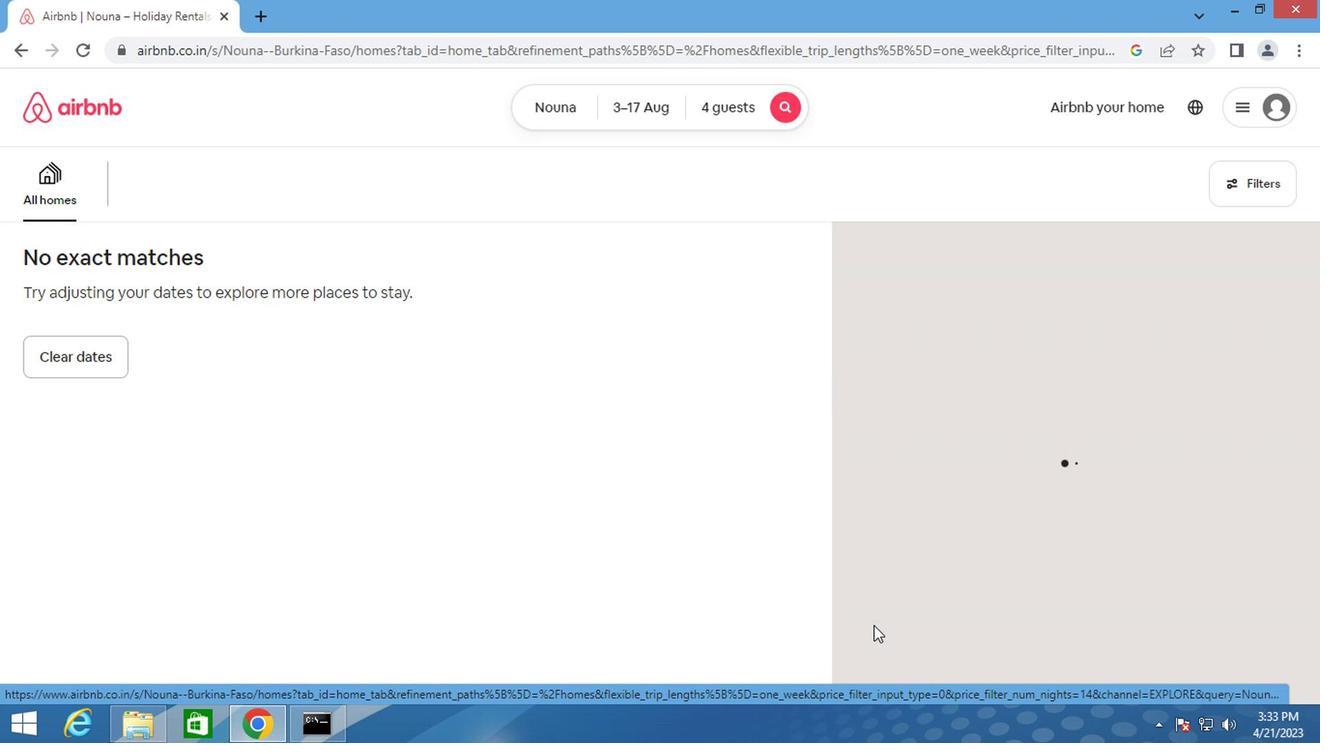 
